 Task: Find connections with filter location L'Isle-sur-la-Sorgue with filter topic #workingathomewith filter profile language German with filter current company Ecom Express Limited with filter school Bhartiya Vidya Bhavan-Delhi Kendra with filter industry Household Services with filter service category Bartending with filter keywords title Client Service Specialist
Action: Mouse moved to (615, 104)
Screenshot: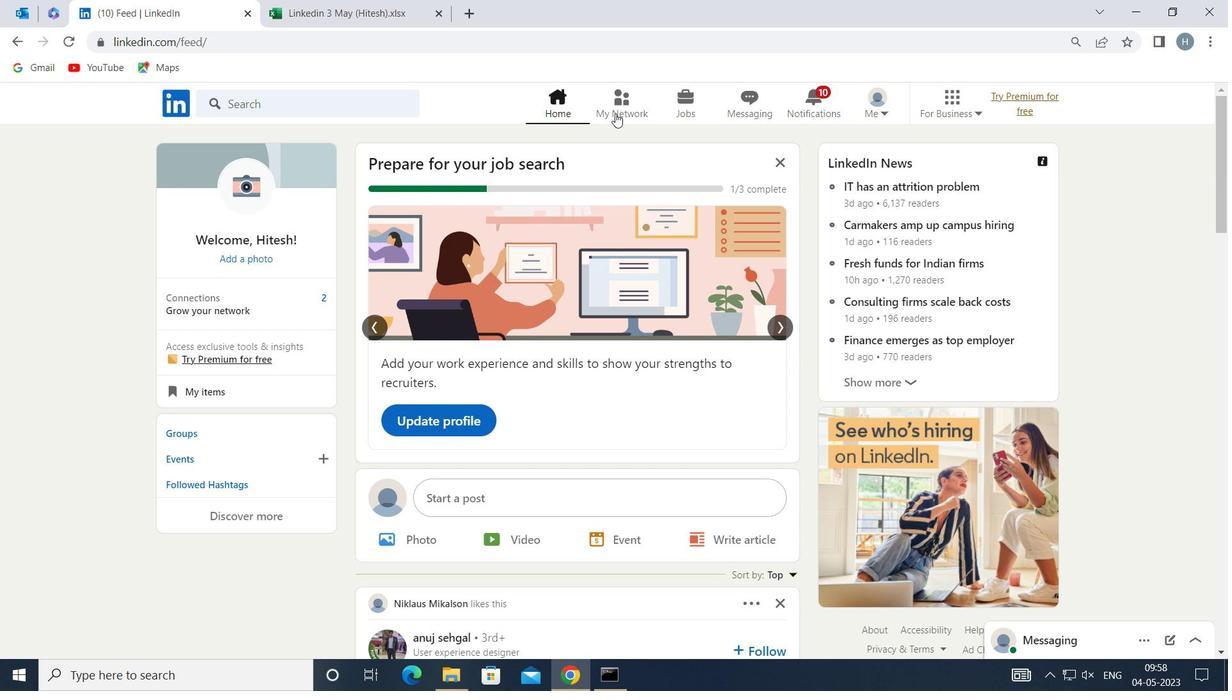 
Action: Mouse pressed left at (615, 104)
Screenshot: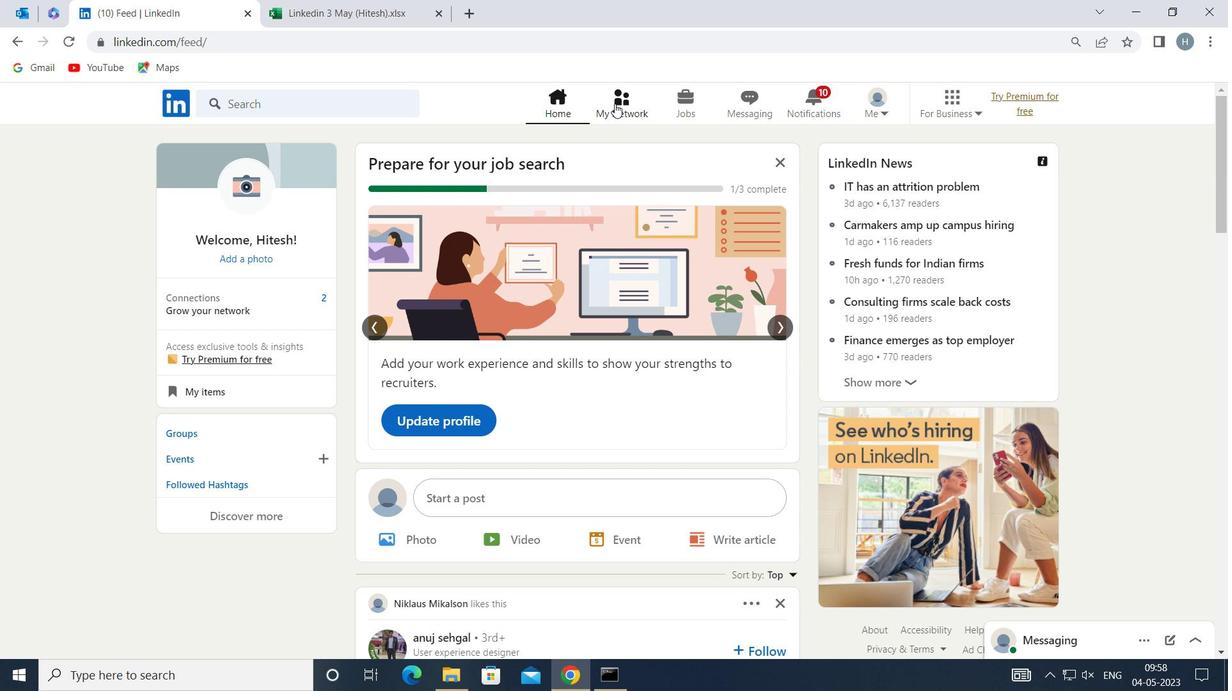 
Action: Mouse moved to (378, 196)
Screenshot: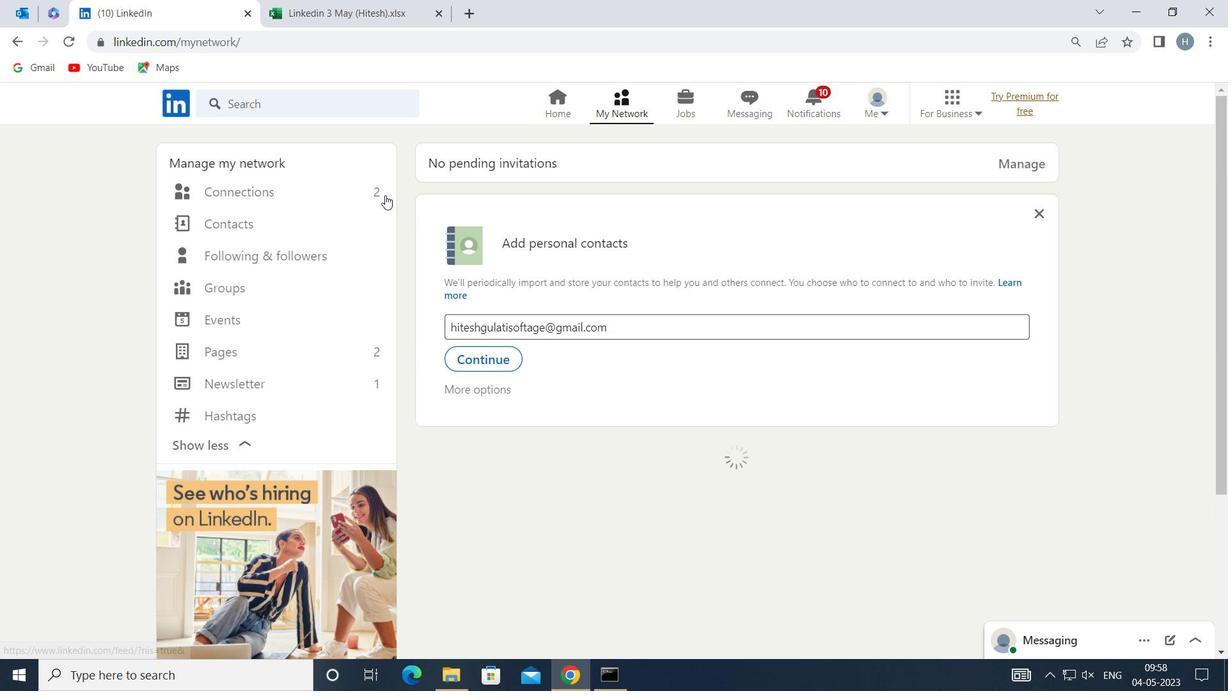 
Action: Mouse pressed left at (378, 196)
Screenshot: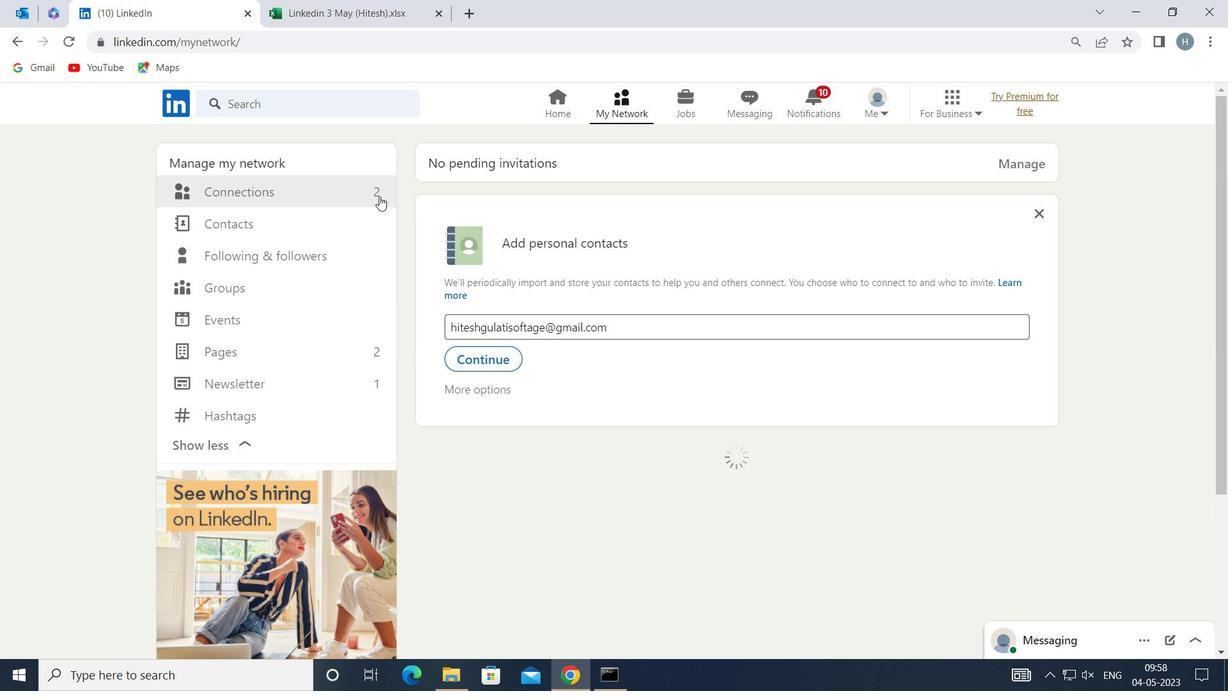 
Action: Mouse moved to (723, 192)
Screenshot: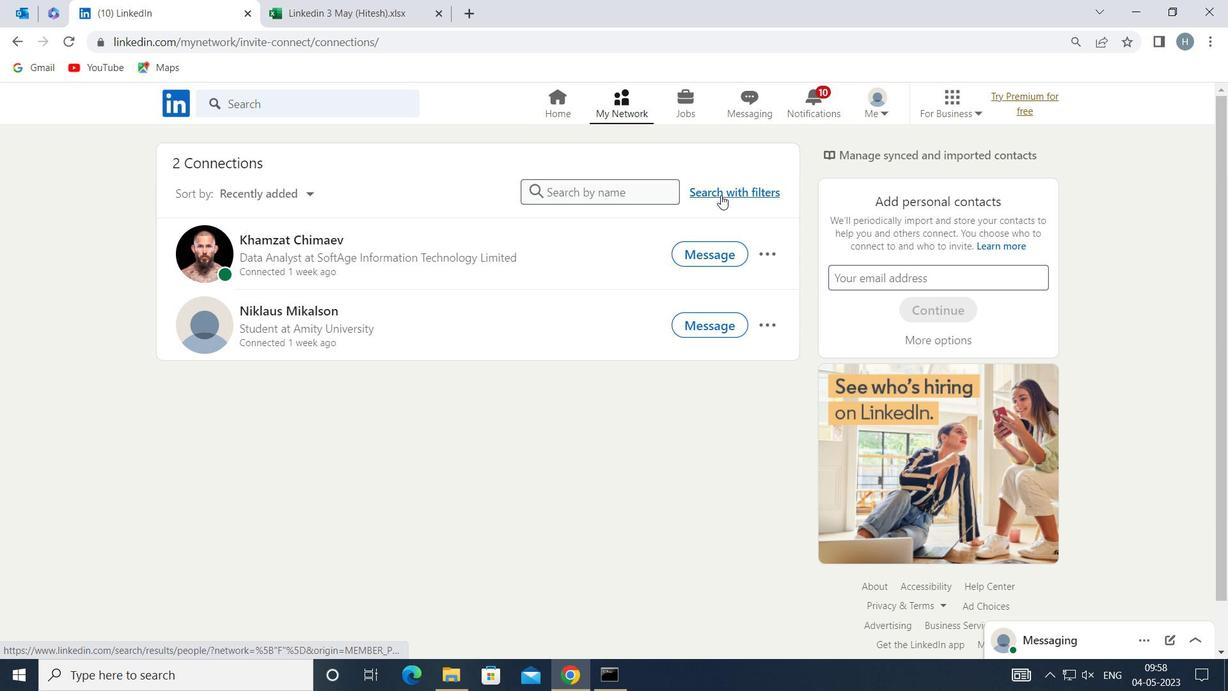 
Action: Mouse pressed left at (723, 192)
Screenshot: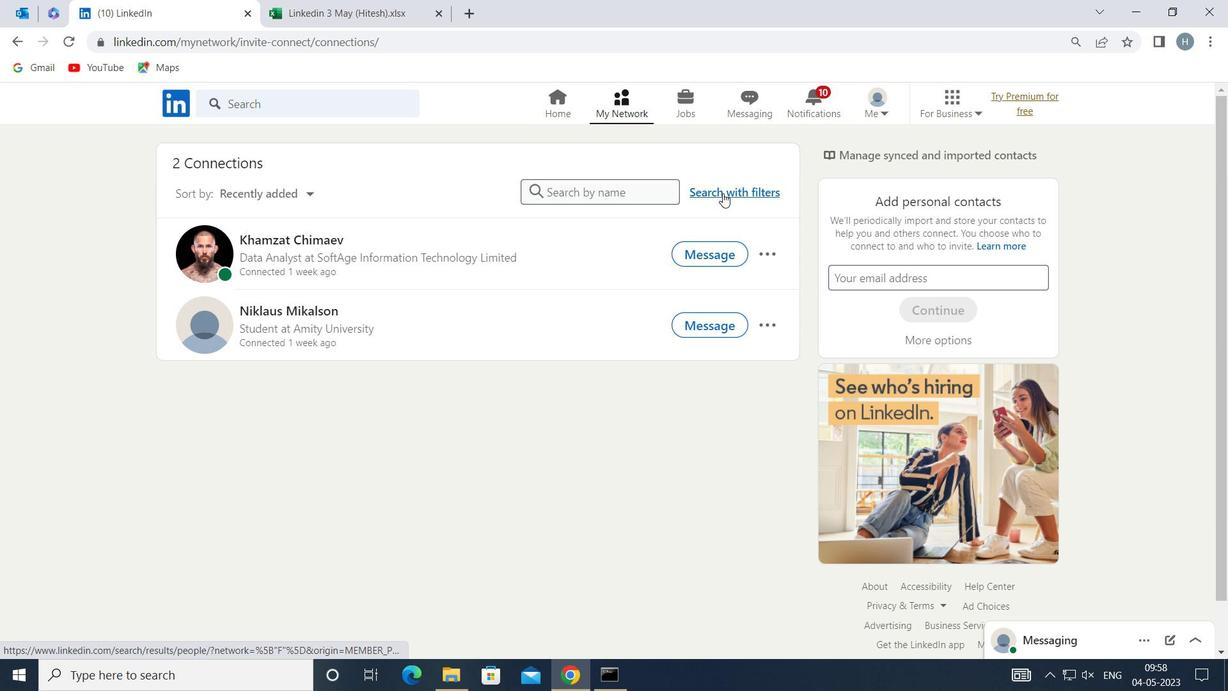 
Action: Mouse moved to (667, 152)
Screenshot: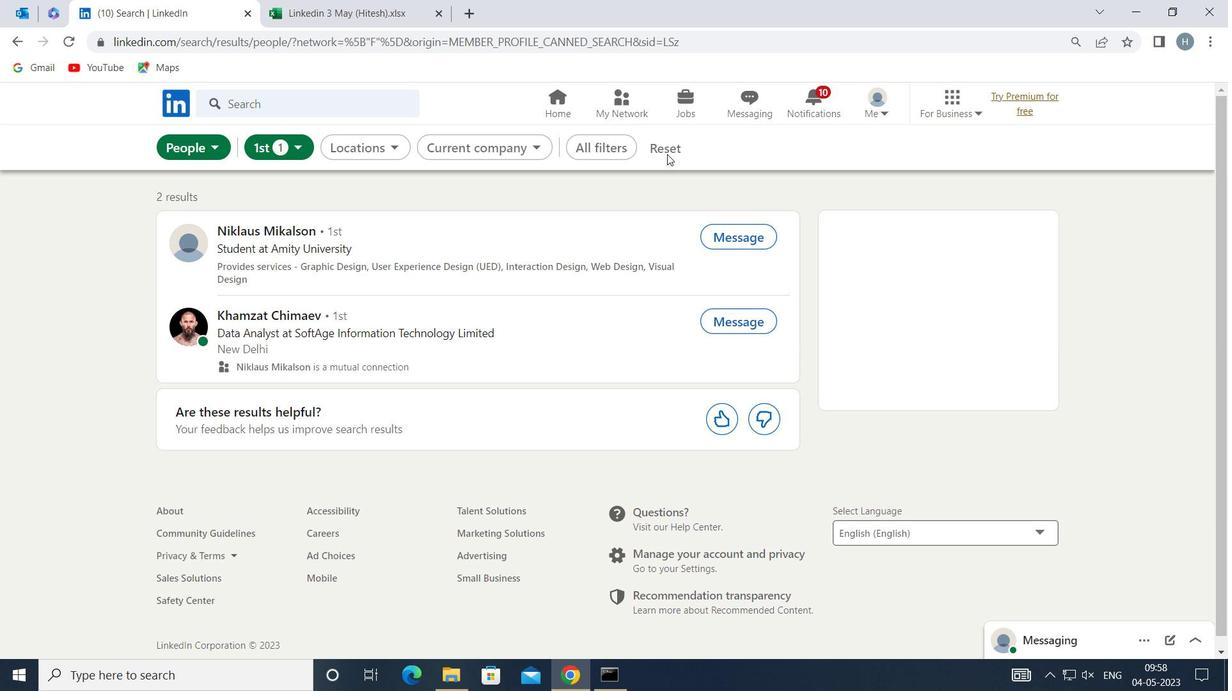 
Action: Mouse pressed left at (667, 152)
Screenshot: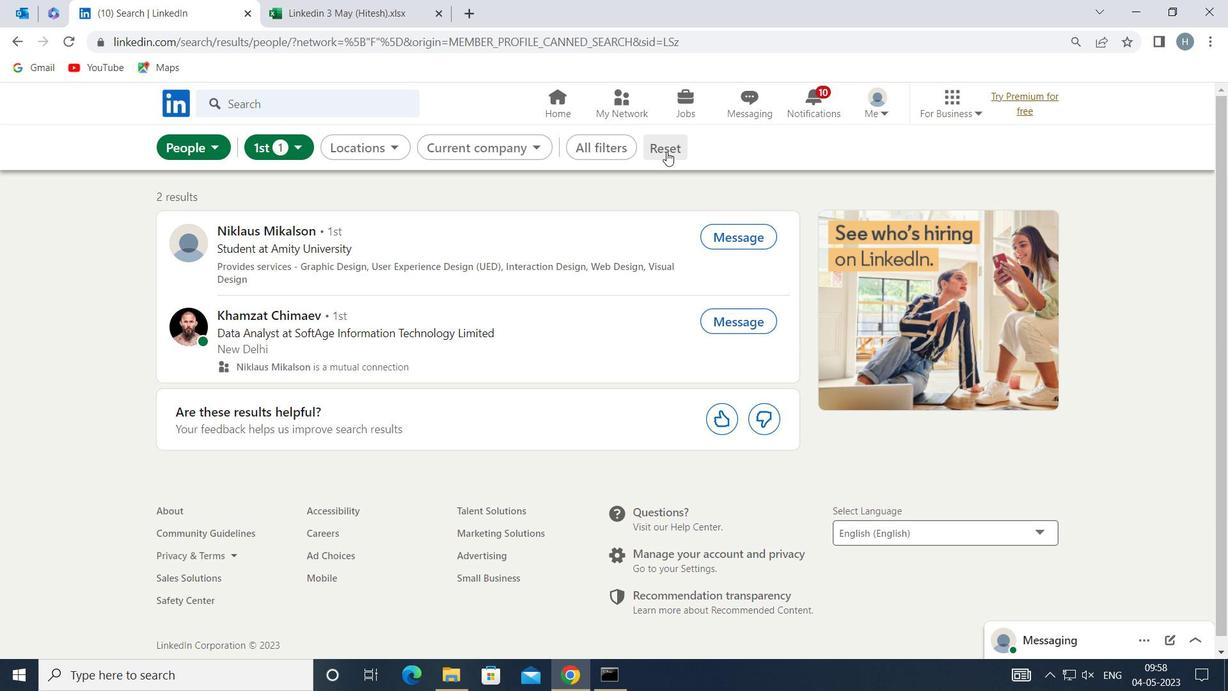 
Action: Mouse moved to (658, 152)
Screenshot: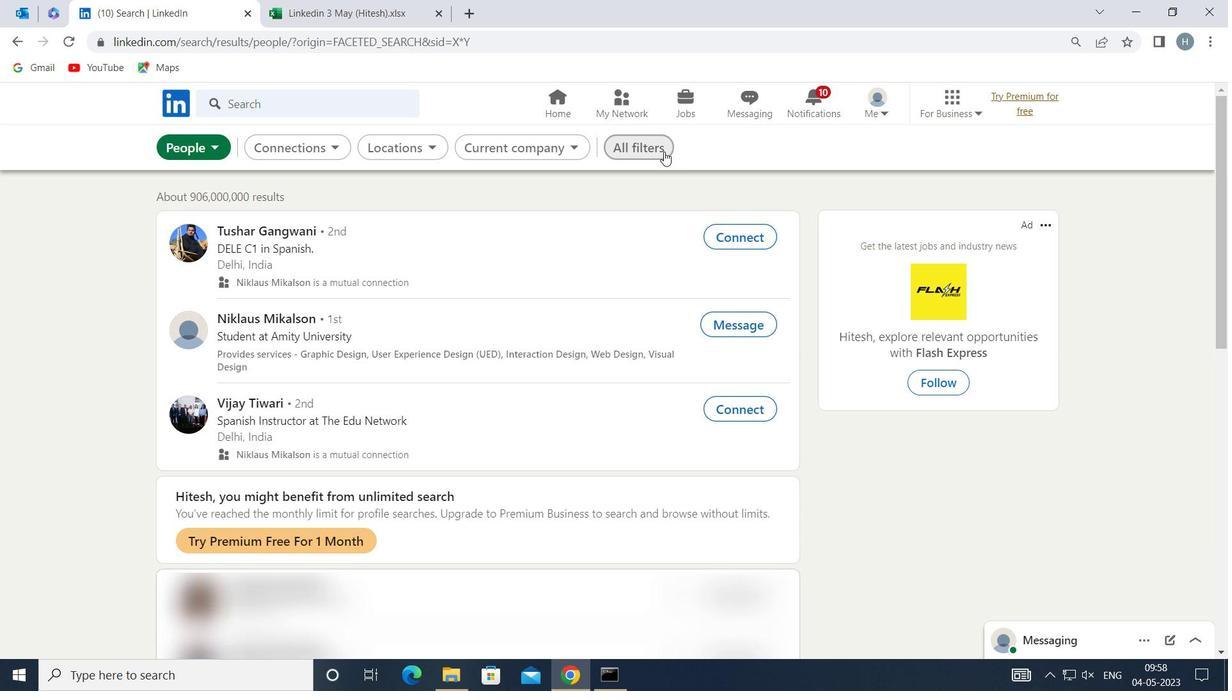 
Action: Mouse pressed left at (658, 152)
Screenshot: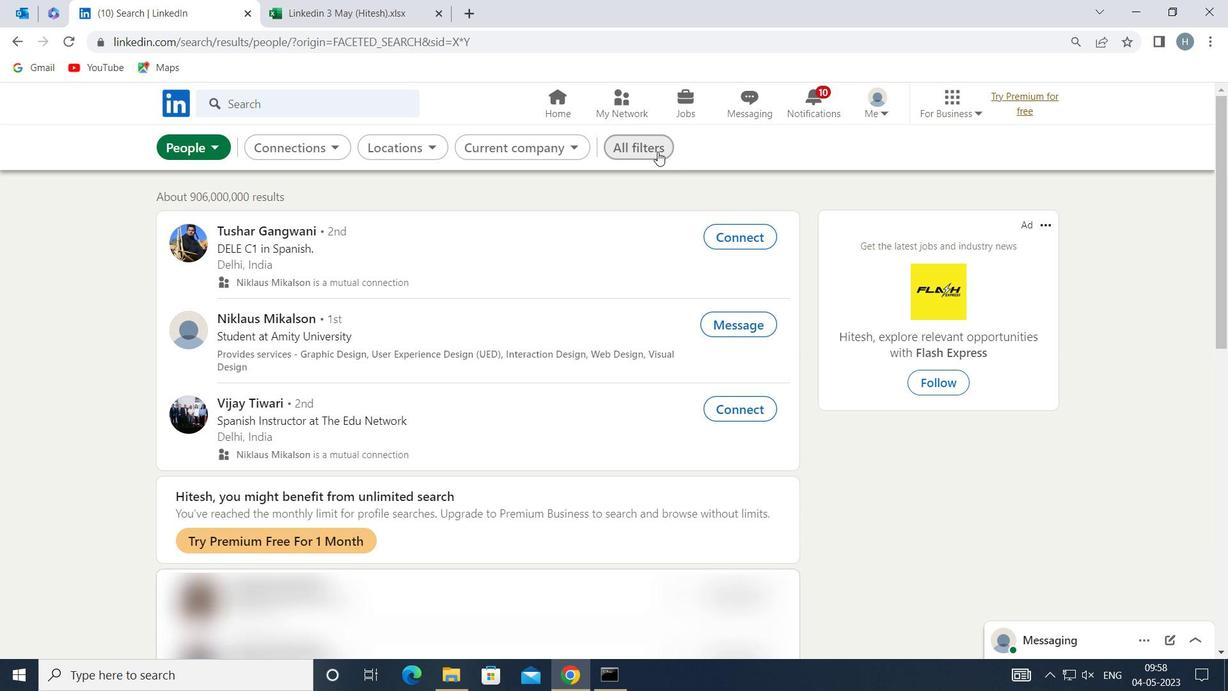 
Action: Mouse moved to (896, 322)
Screenshot: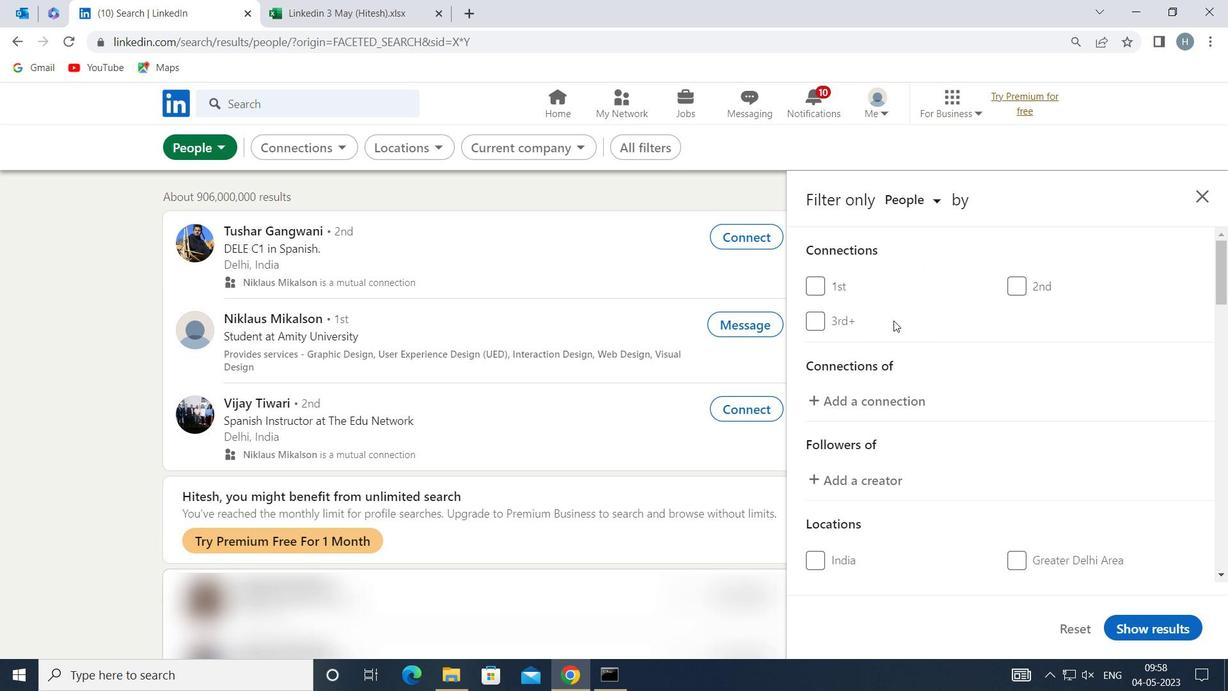 
Action: Mouse scrolled (896, 321) with delta (0, 0)
Screenshot: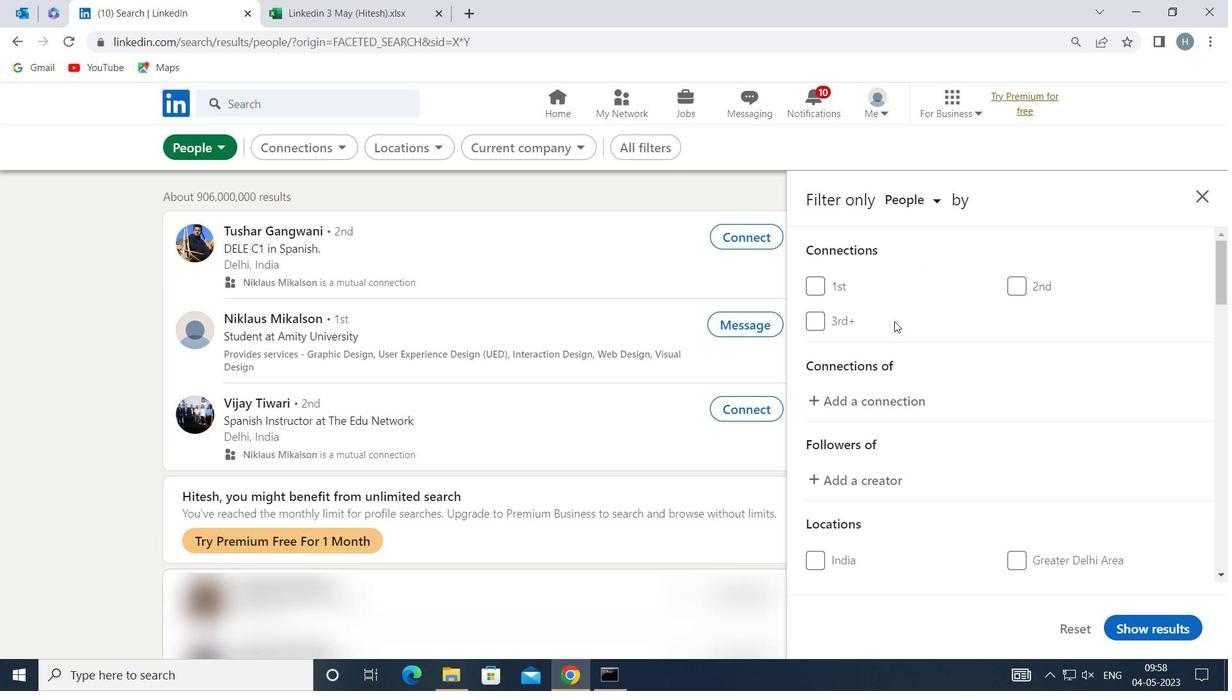 
Action: Mouse scrolled (896, 321) with delta (0, 0)
Screenshot: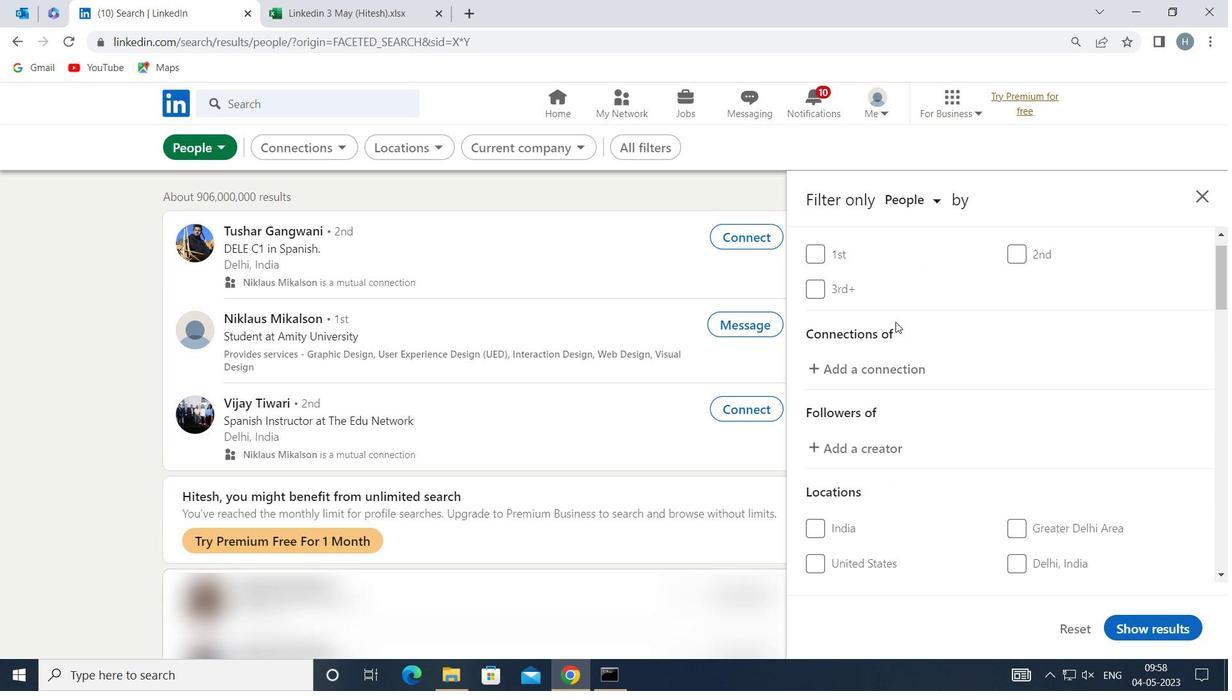 
Action: Mouse scrolled (896, 321) with delta (0, 0)
Screenshot: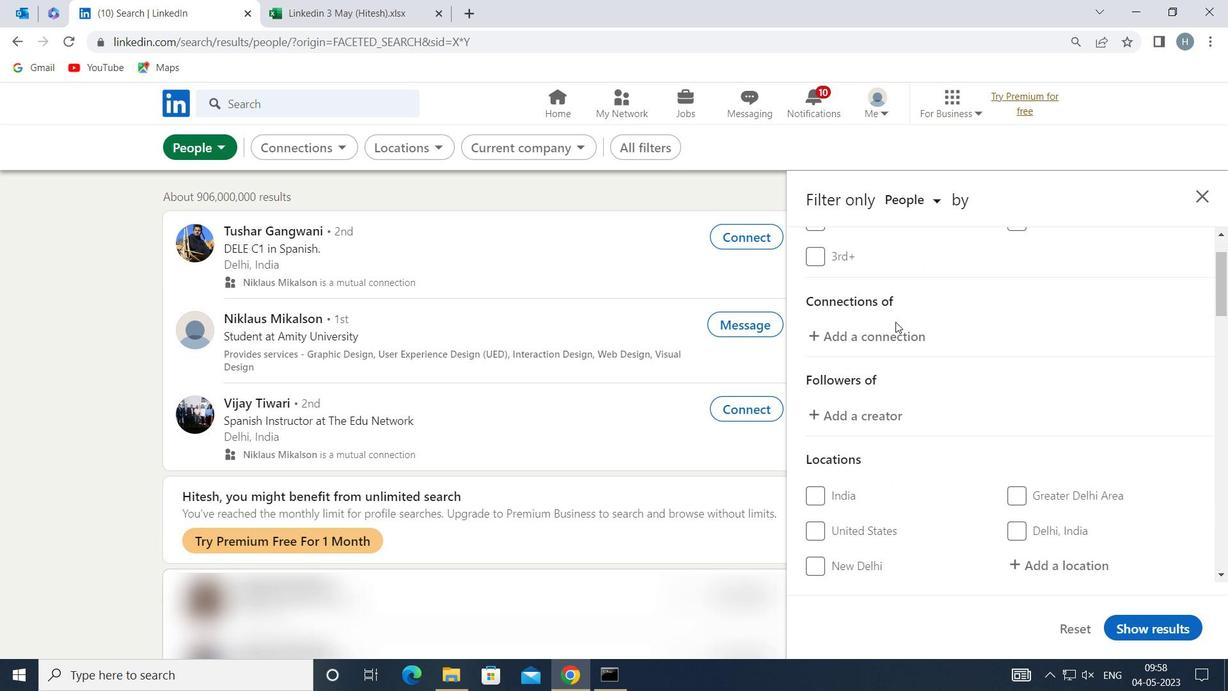 
Action: Mouse moved to (1025, 392)
Screenshot: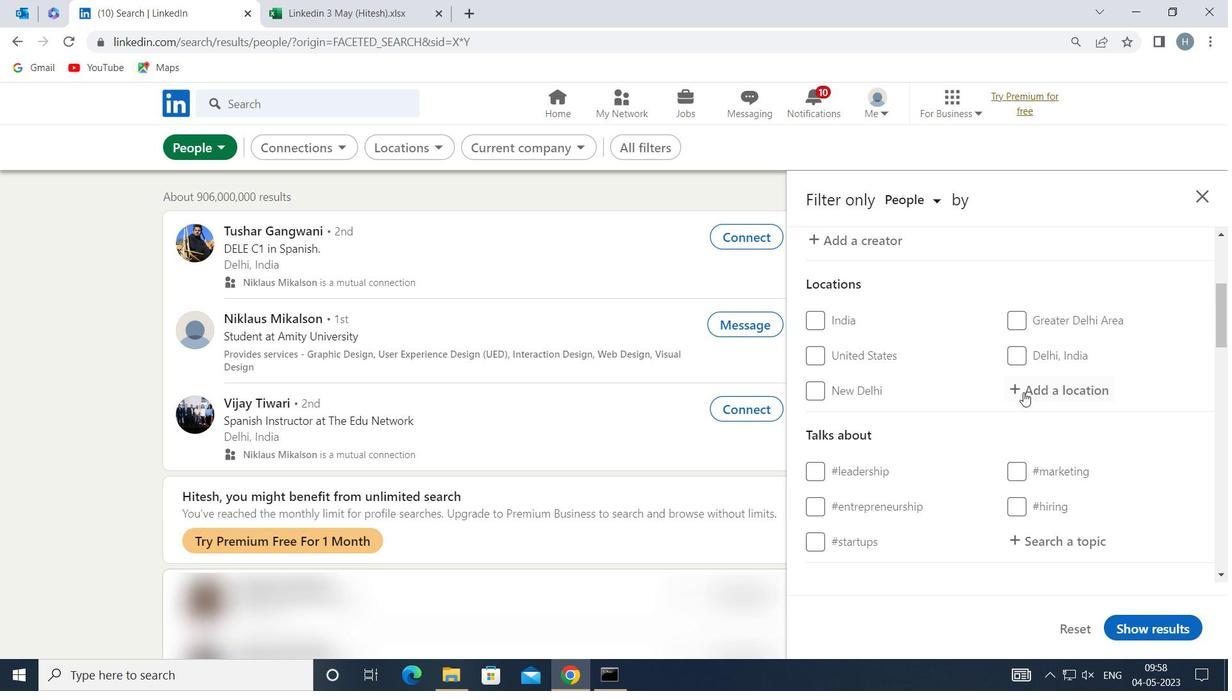 
Action: Mouse pressed left at (1025, 392)
Screenshot: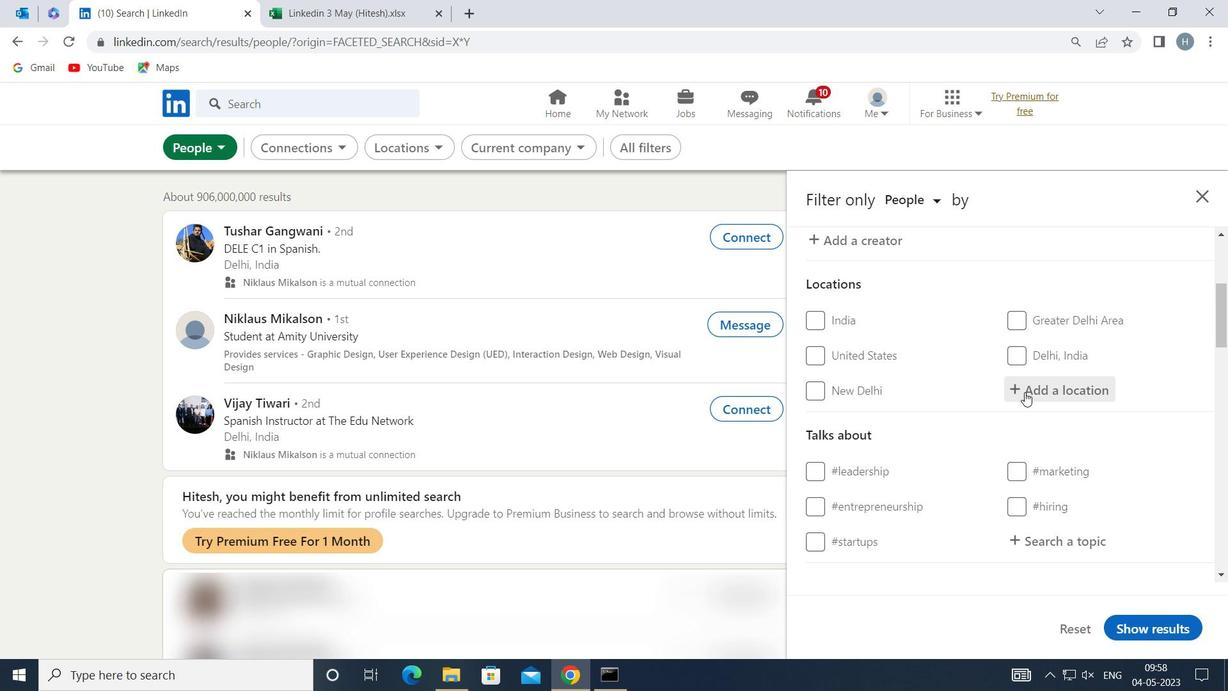 
Action: Mouse moved to (1025, 392)
Screenshot: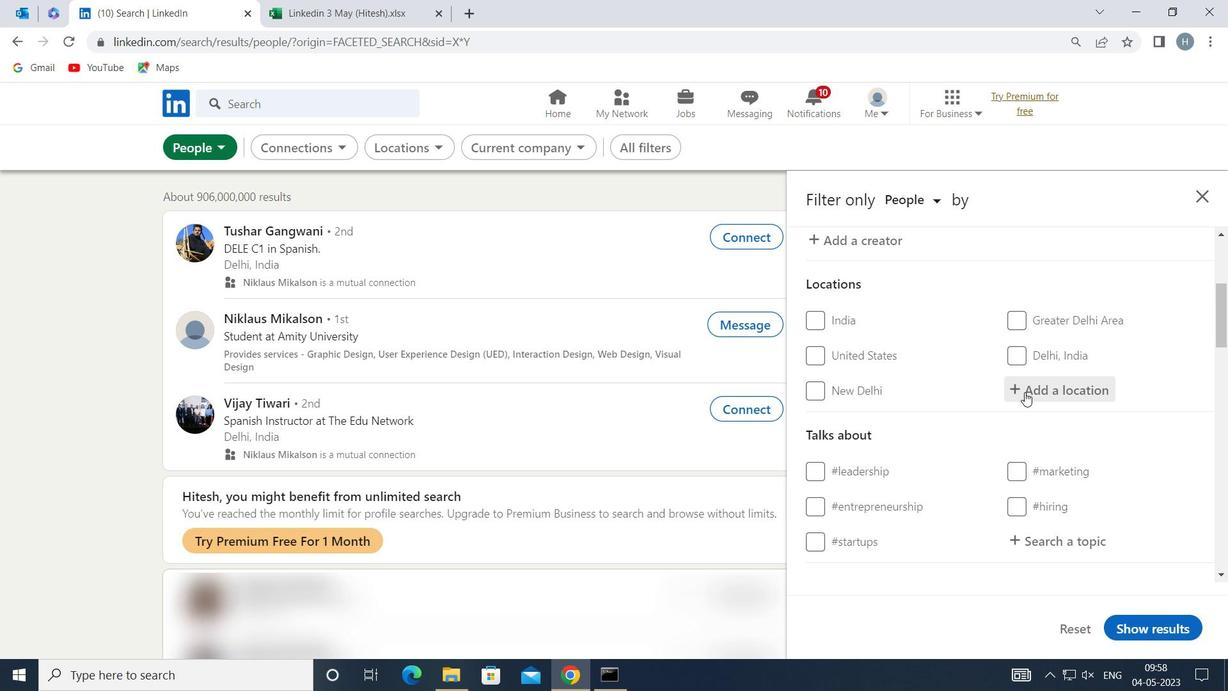 
Action: Key pressed <Key.shift>L<Key.space><Key.shift>ISLE
Screenshot: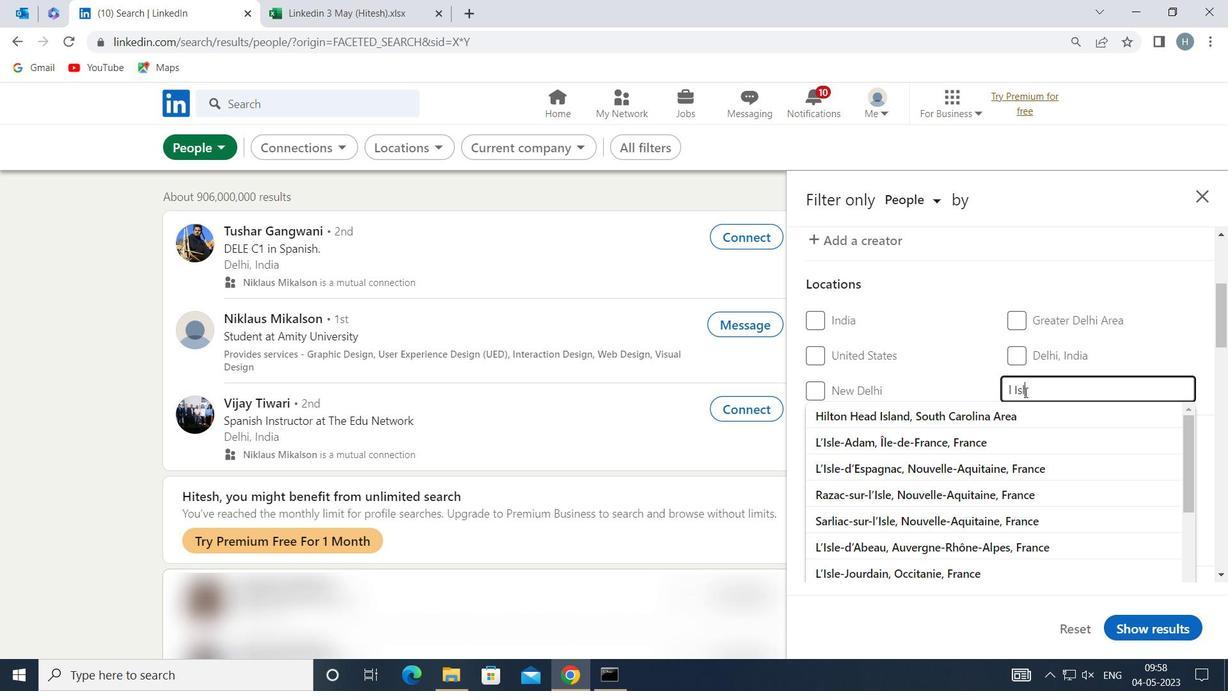 
Action: Mouse moved to (937, 484)
Screenshot: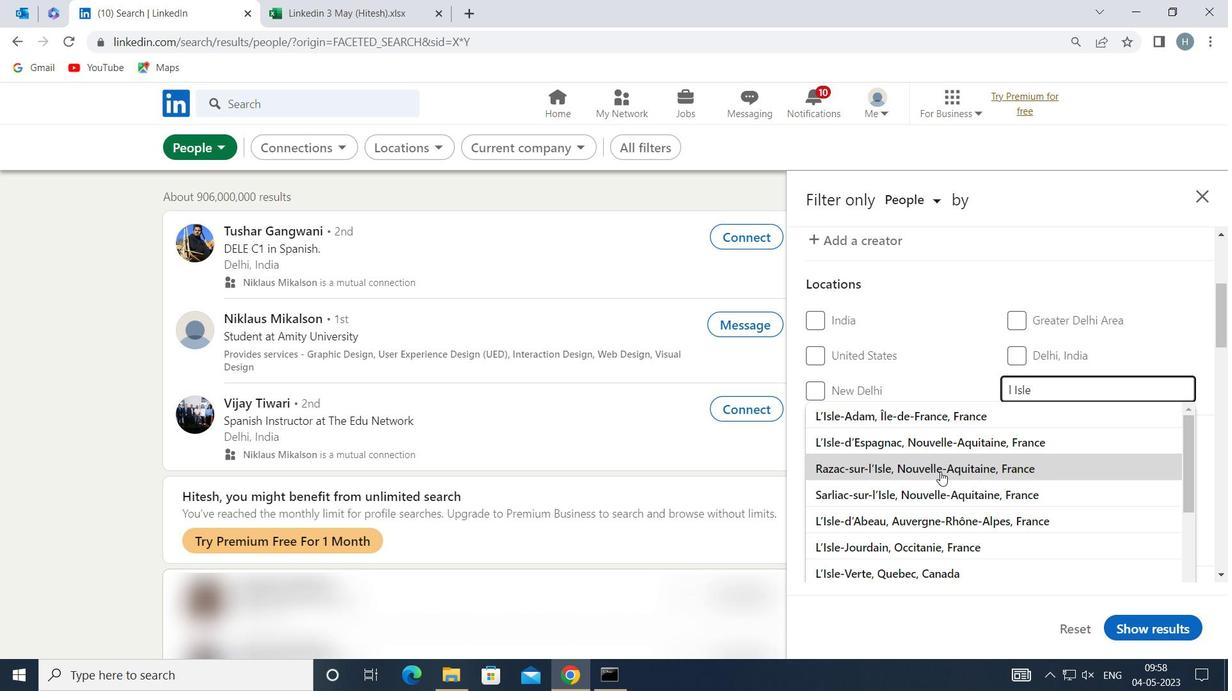 
Action: Key pressed <Key.space>SUR
Screenshot: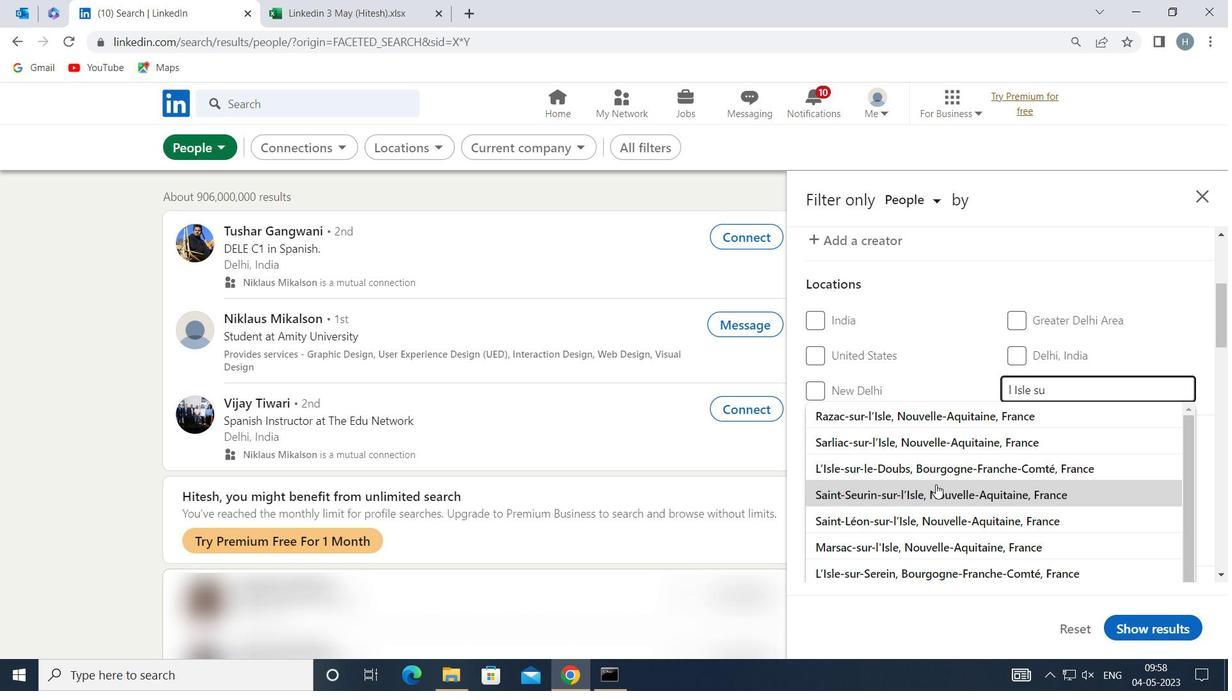 
Action: Mouse moved to (933, 458)
Screenshot: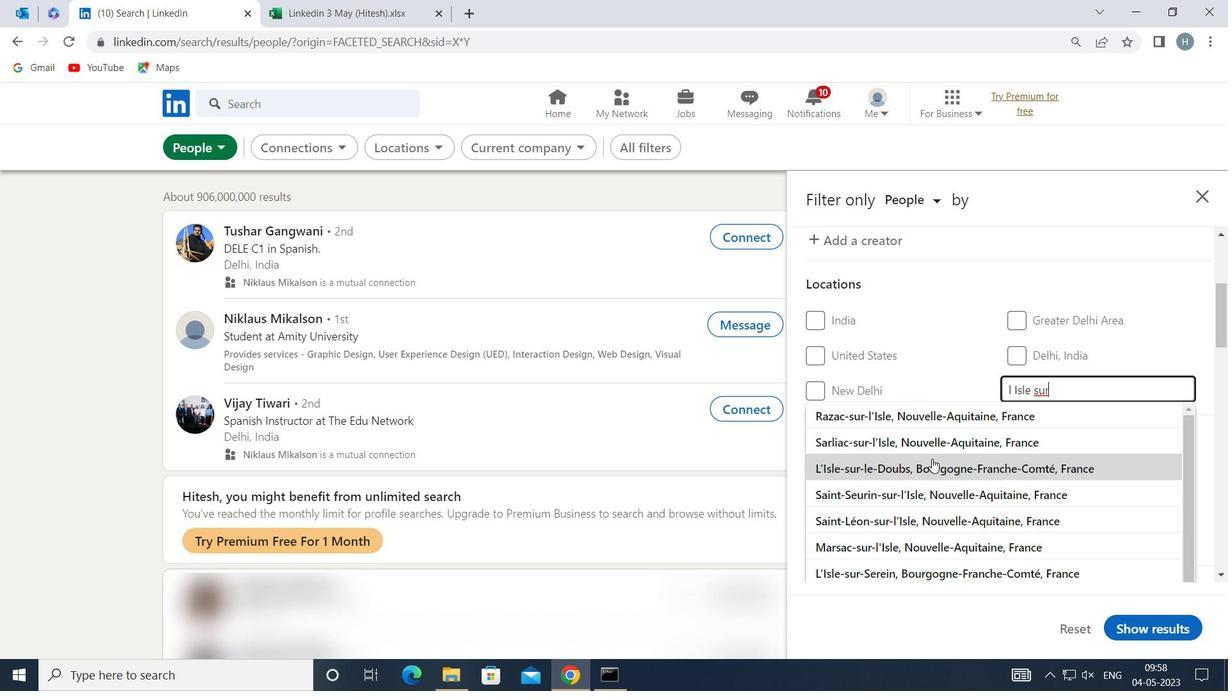 
Action: Key pressed <Key.space>
Screenshot: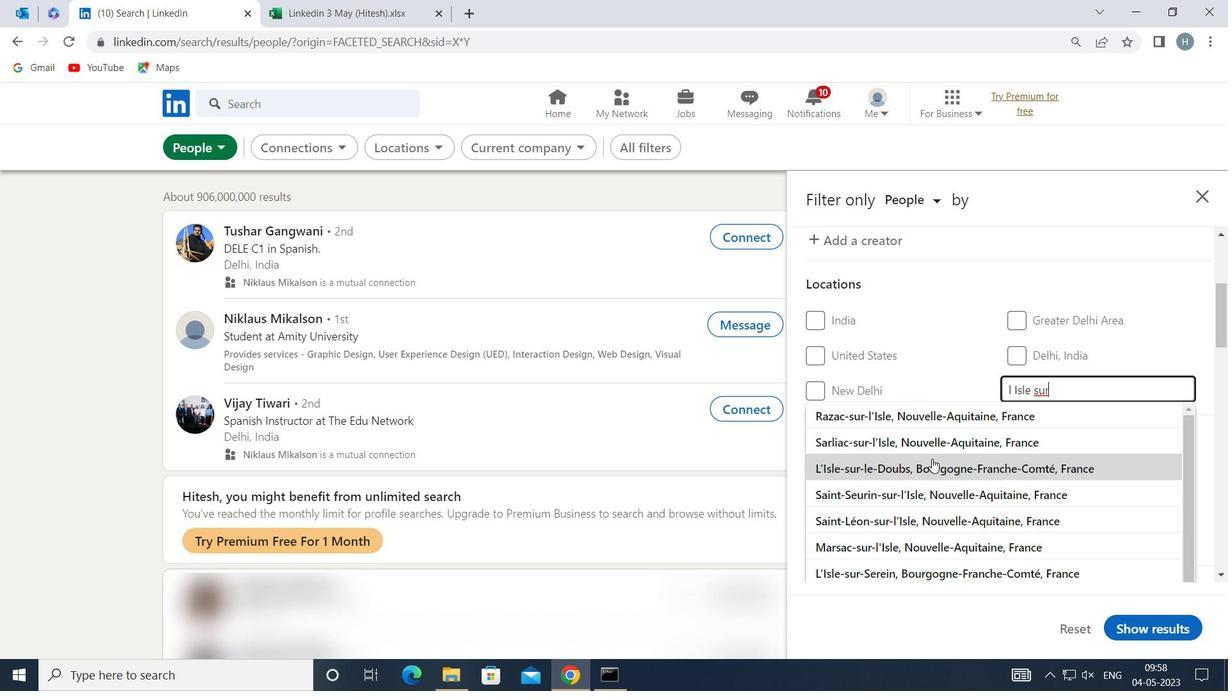 
Action: Mouse moved to (933, 458)
Screenshot: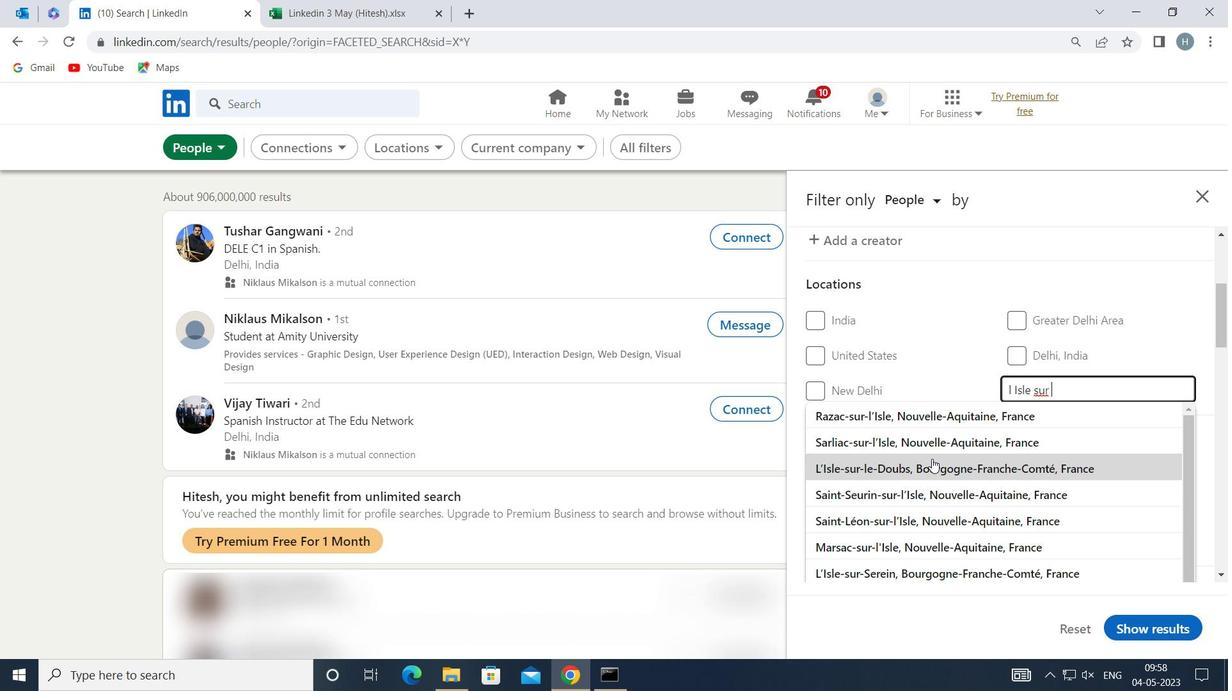
Action: Key pressed L
Screenshot: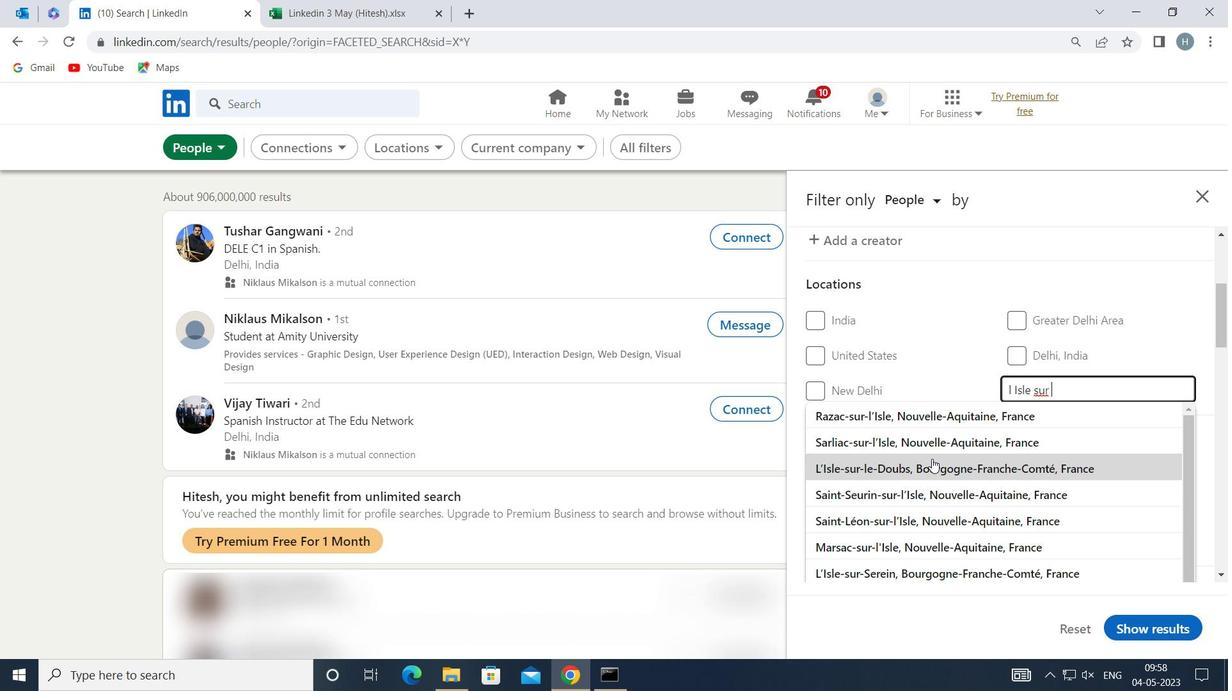 
Action: Mouse moved to (933, 457)
Screenshot: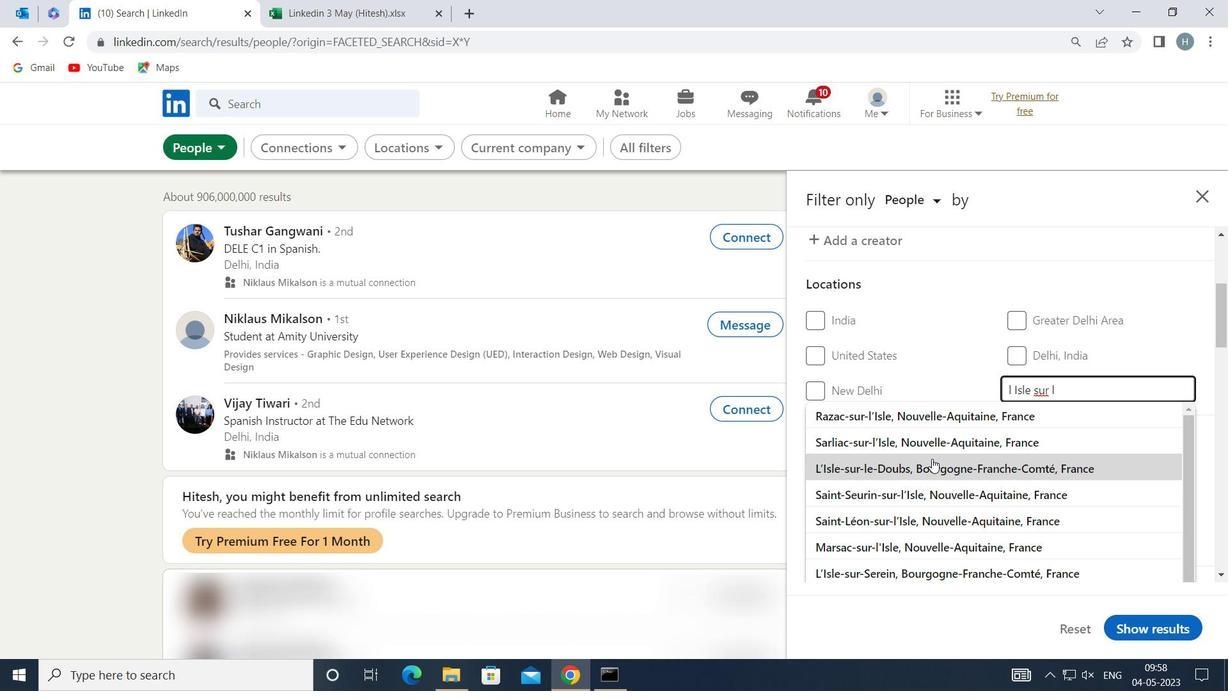 
Action: Key pressed A
Screenshot: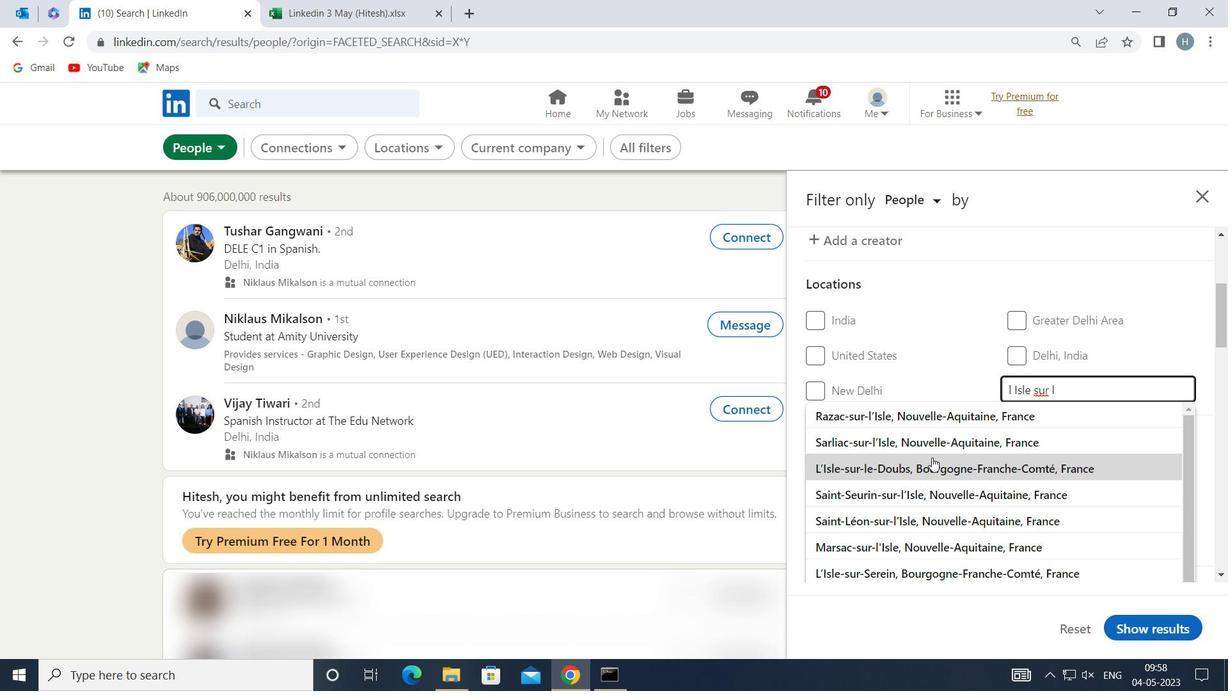 
Action: Mouse moved to (937, 444)
Screenshot: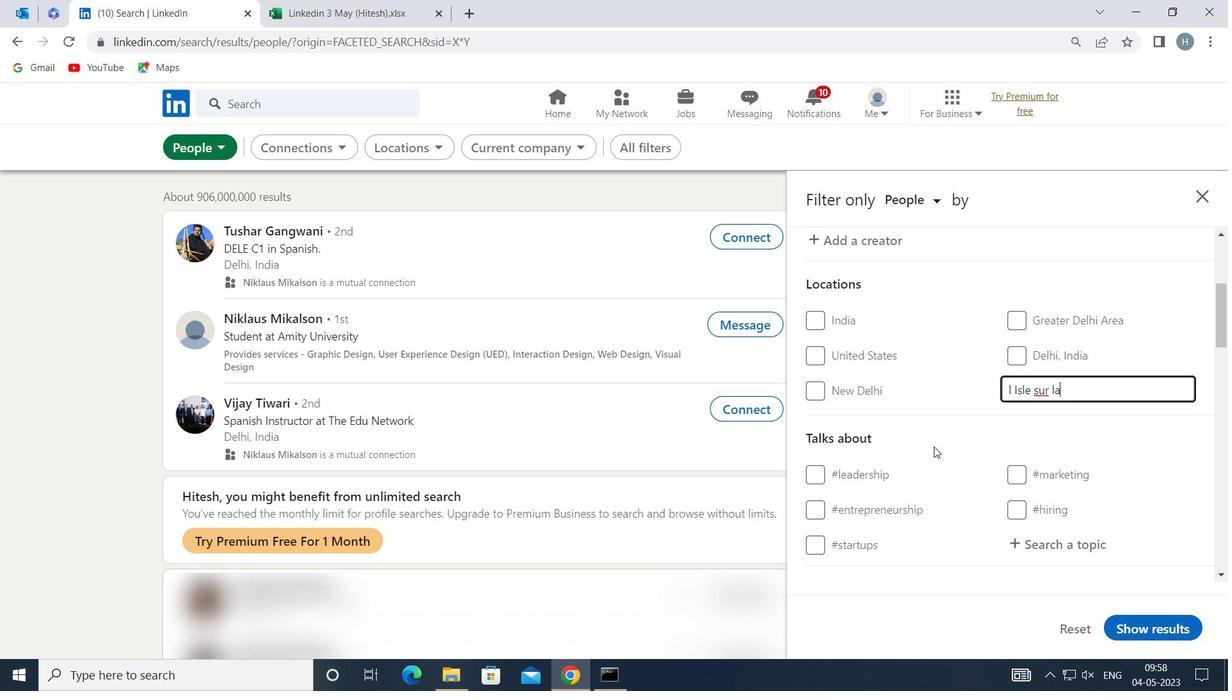 
Action: Key pressed <Key.backspace><Key.backspace>
Screenshot: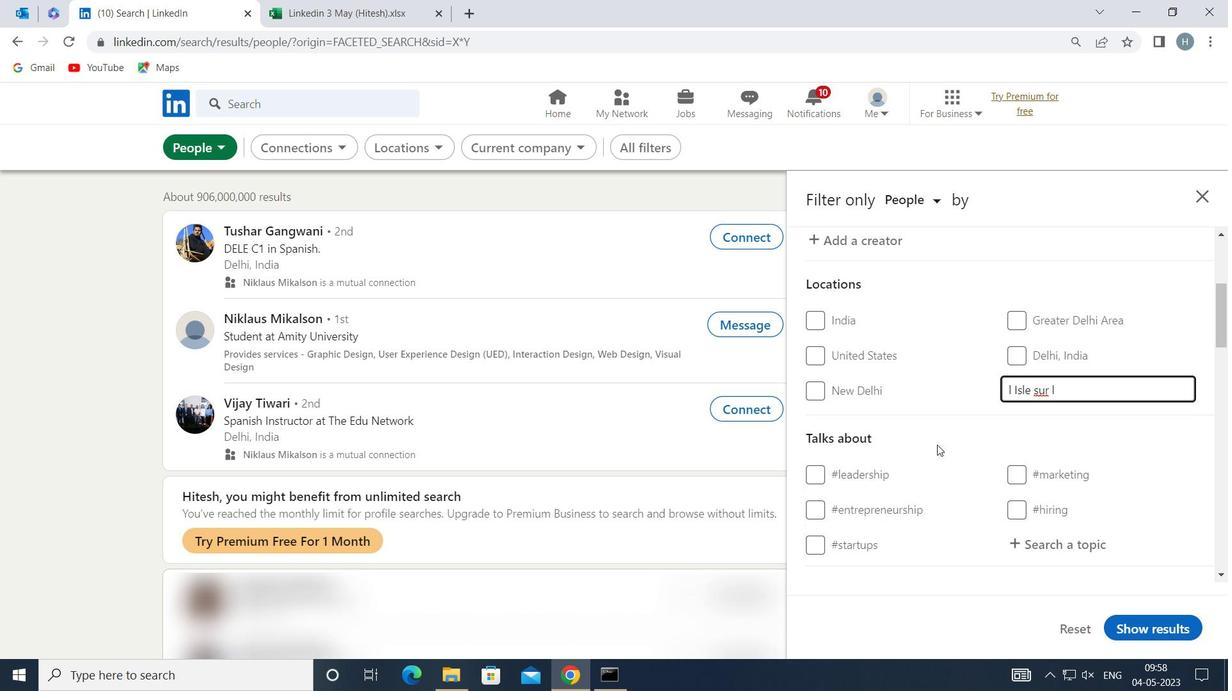 
Action: Mouse moved to (945, 444)
Screenshot: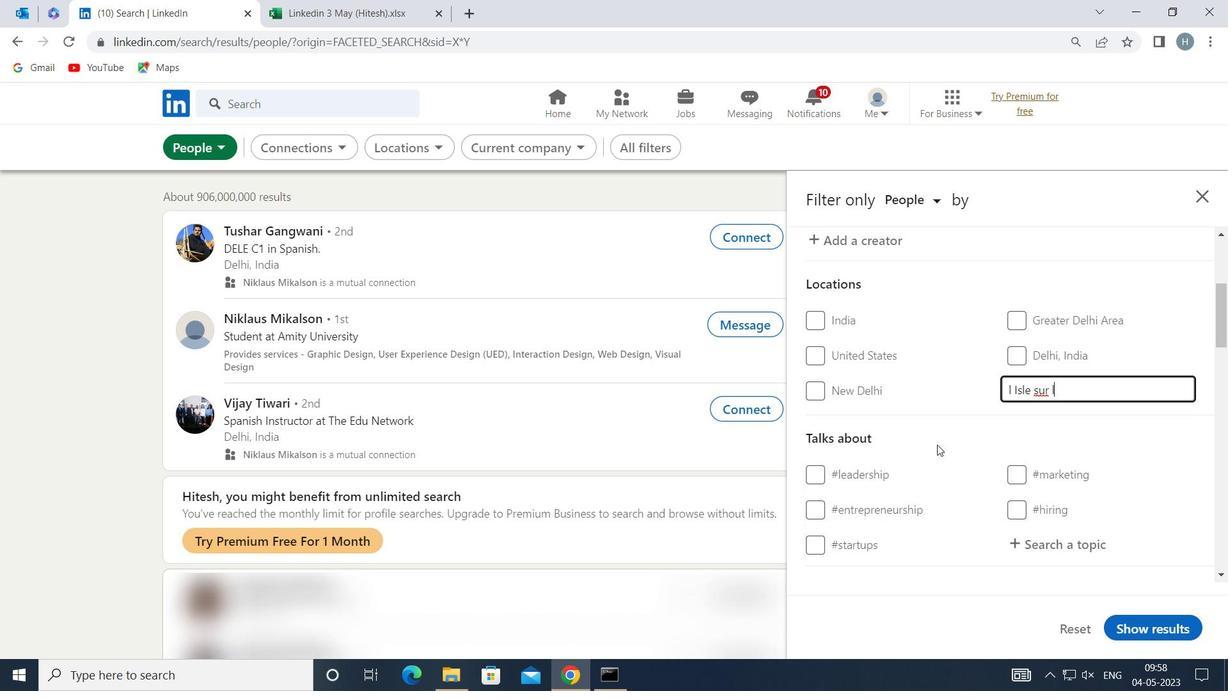 
Action: Key pressed <Key.backspace>
Screenshot: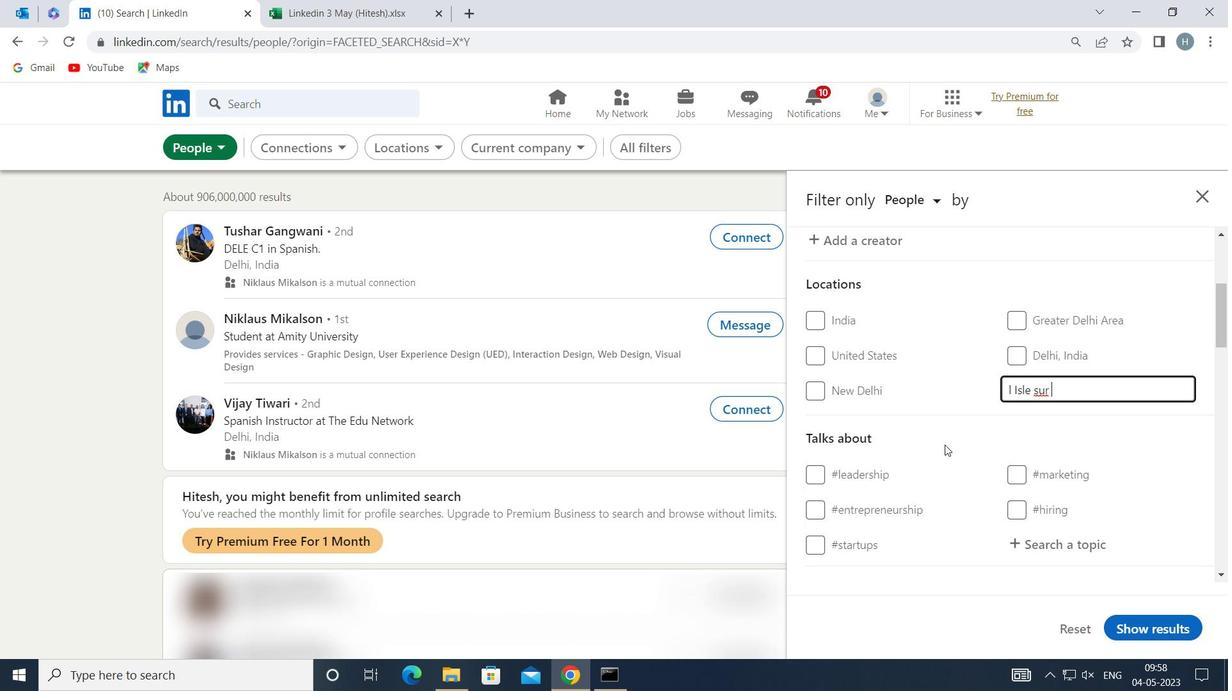 
Action: Mouse moved to (942, 468)
Screenshot: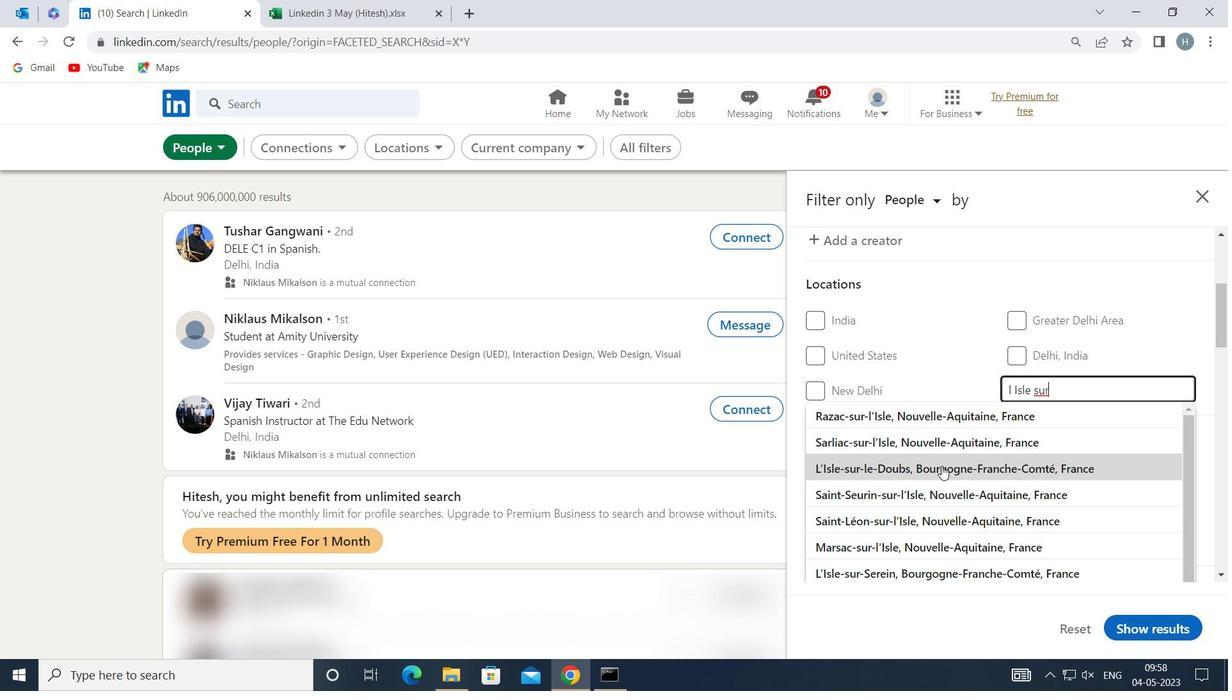 
Action: Mouse pressed left at (942, 468)
Screenshot: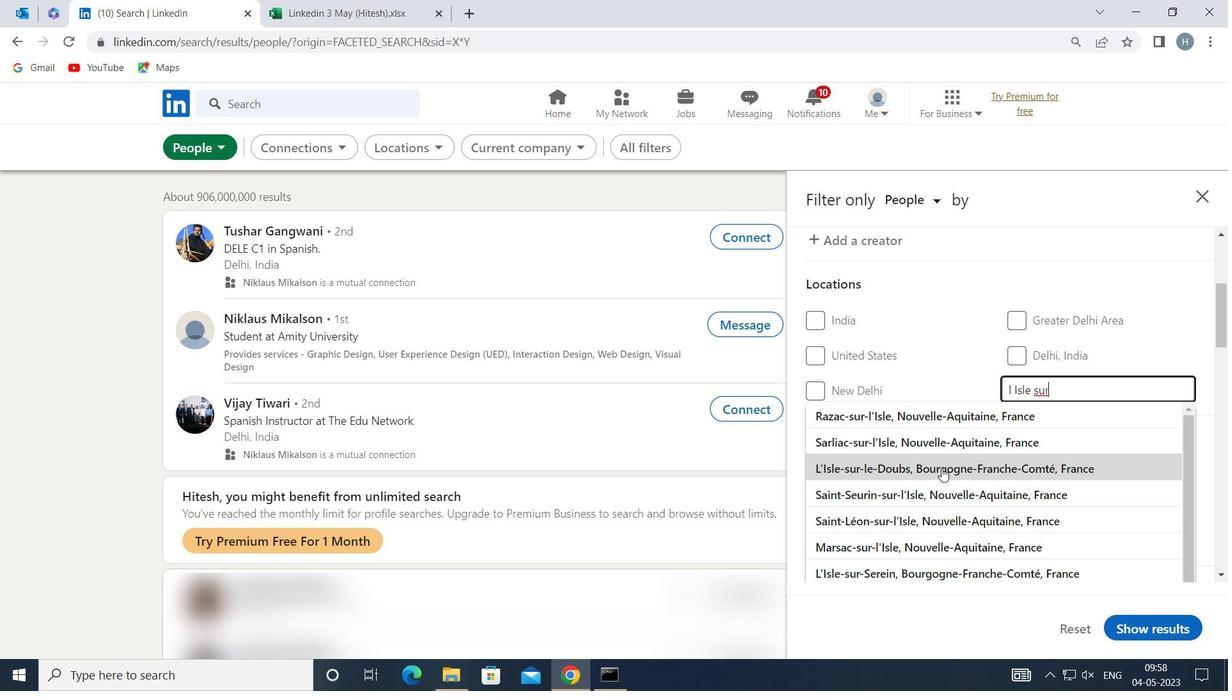 
Action: Mouse moved to (960, 442)
Screenshot: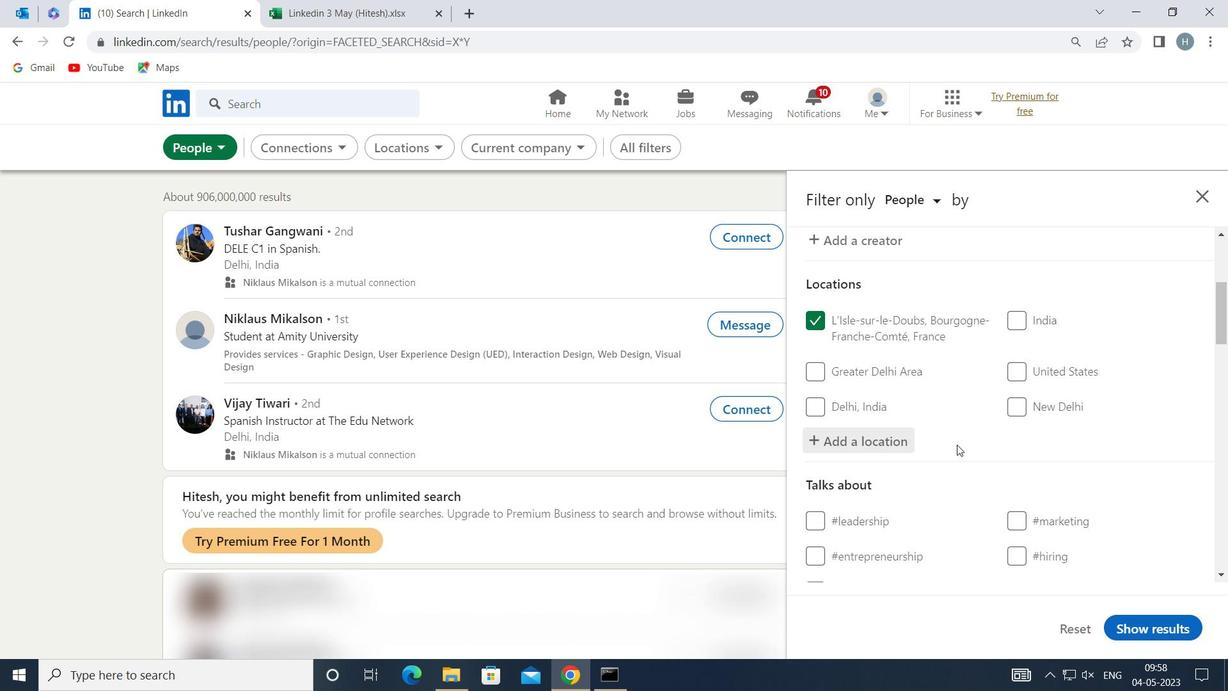 
Action: Mouse scrolled (960, 442) with delta (0, 0)
Screenshot: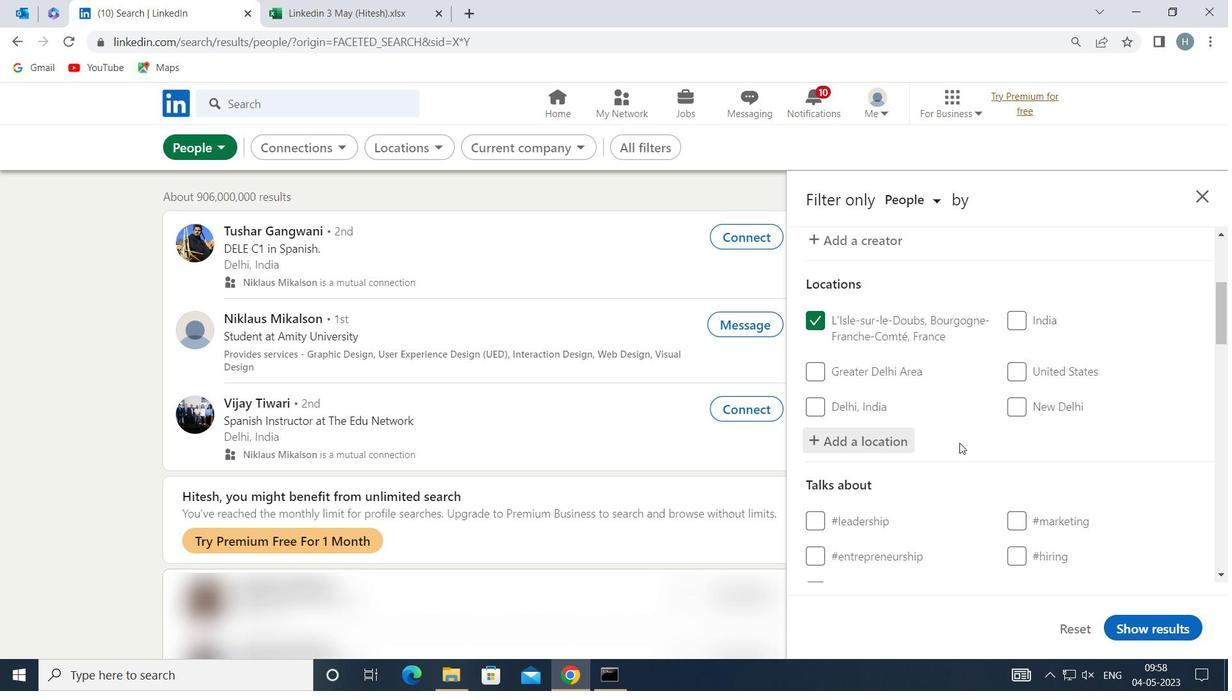 
Action: Mouse scrolled (960, 442) with delta (0, 0)
Screenshot: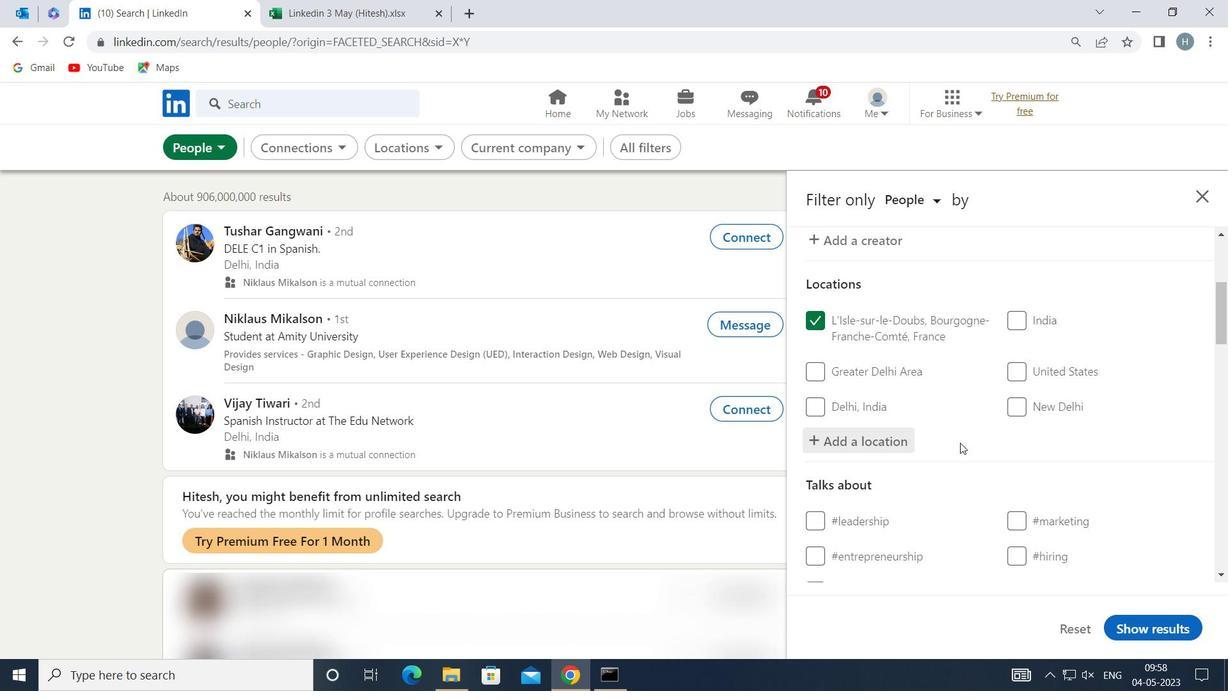 
Action: Mouse scrolled (960, 442) with delta (0, 0)
Screenshot: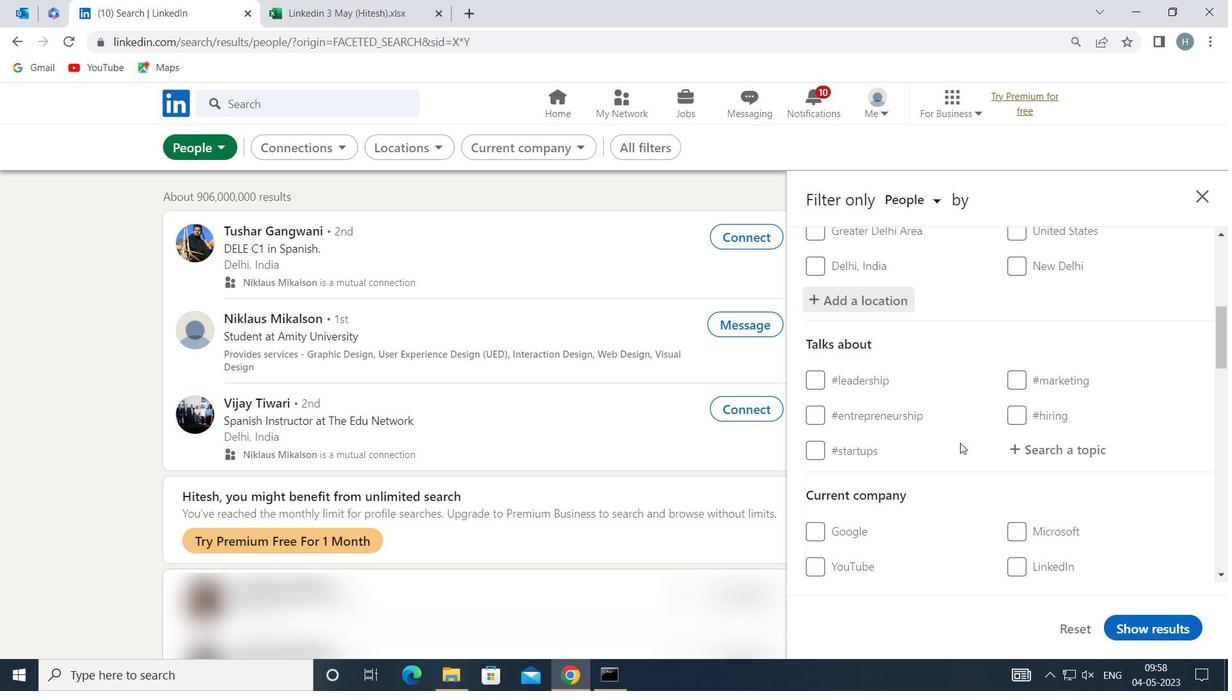 
Action: Mouse moved to (1054, 350)
Screenshot: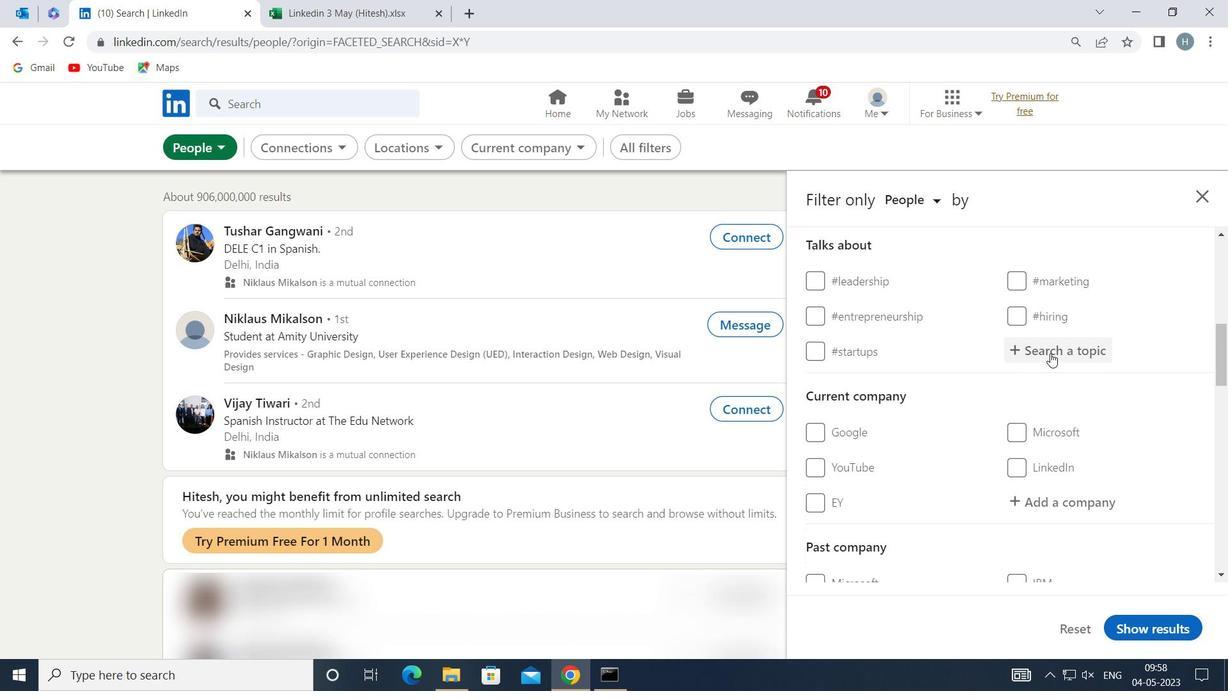 
Action: Mouse pressed left at (1054, 350)
Screenshot: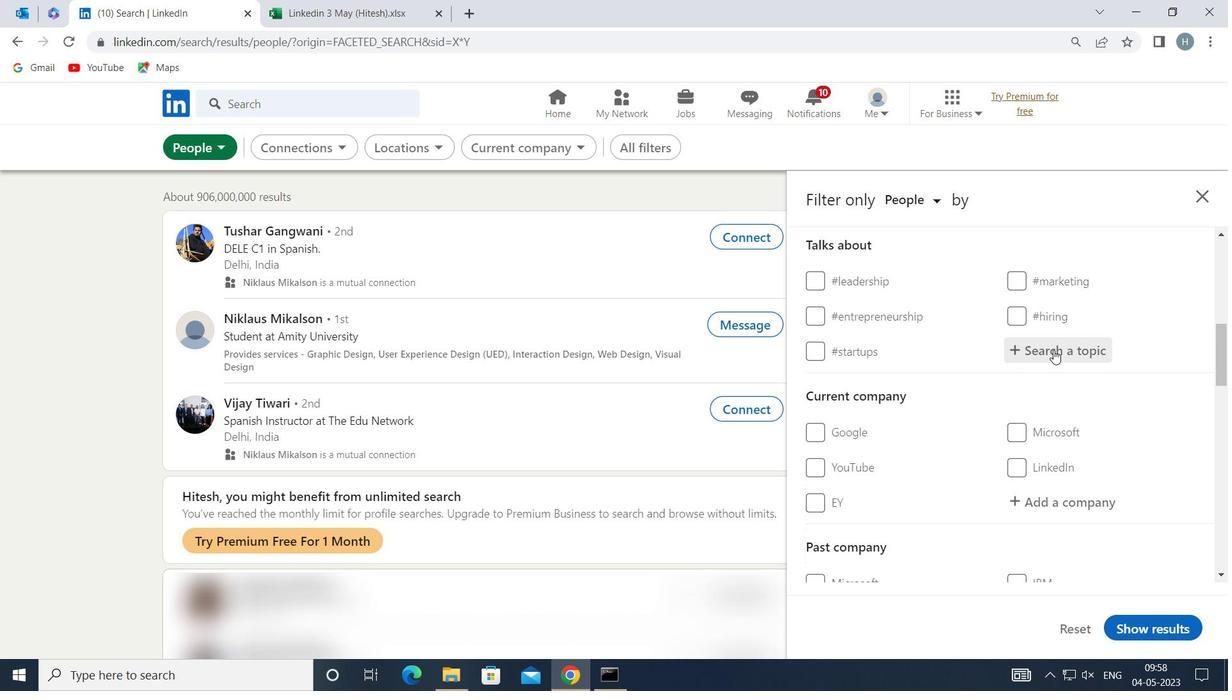 
Action: Key pressed WORKINGATH
Screenshot: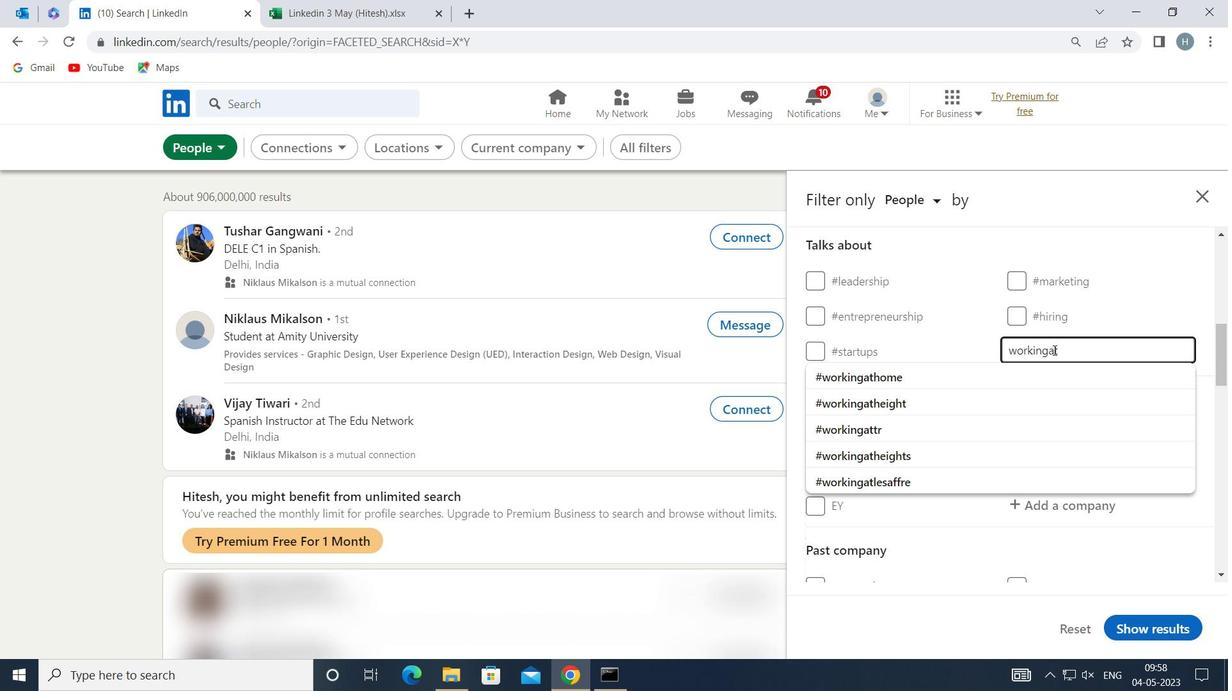 
Action: Mouse moved to (965, 382)
Screenshot: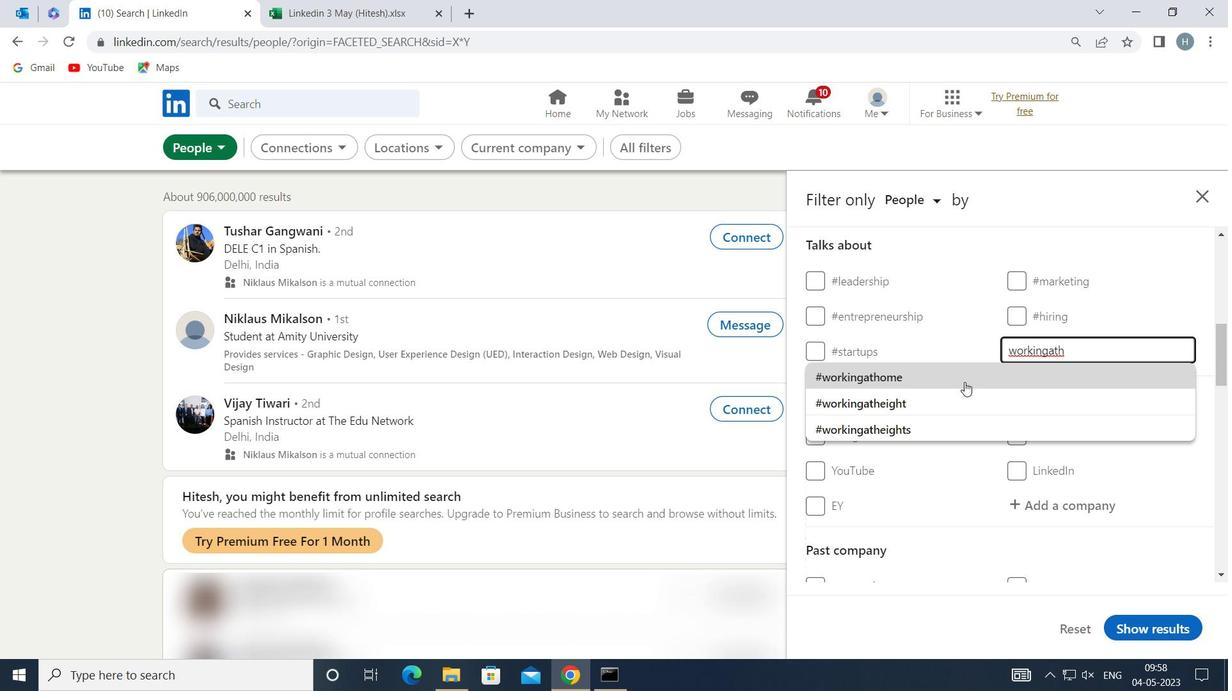 
Action: Mouse pressed left at (965, 382)
Screenshot: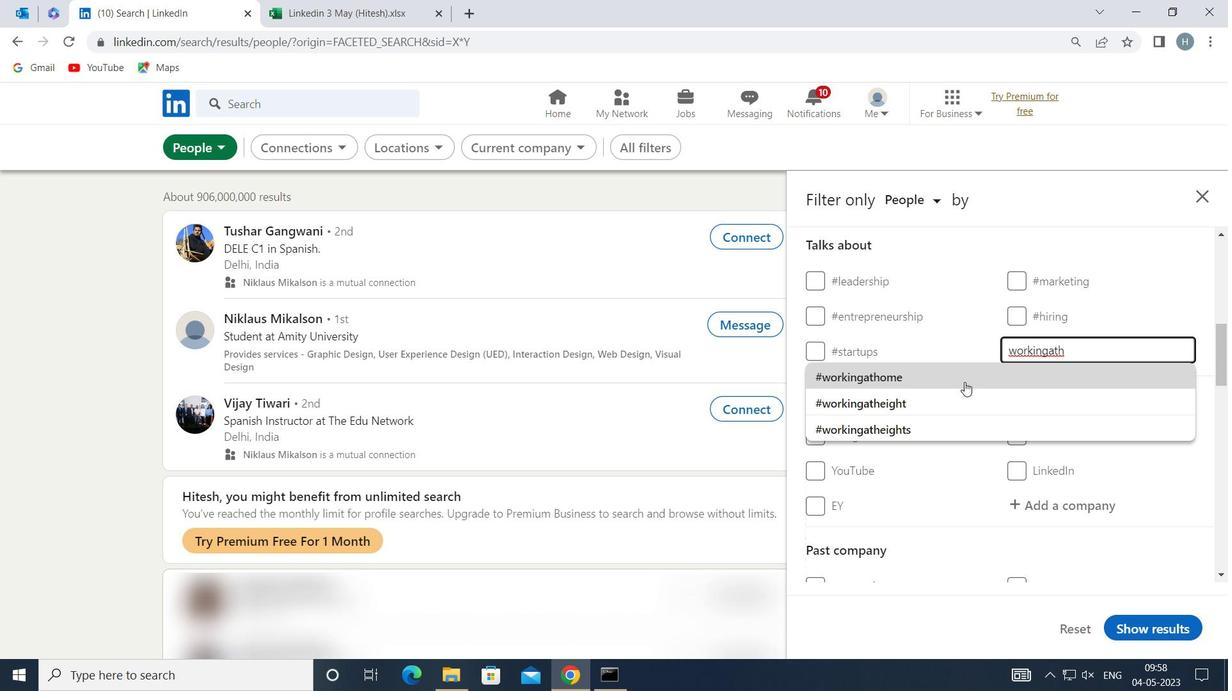 
Action: Mouse moved to (956, 381)
Screenshot: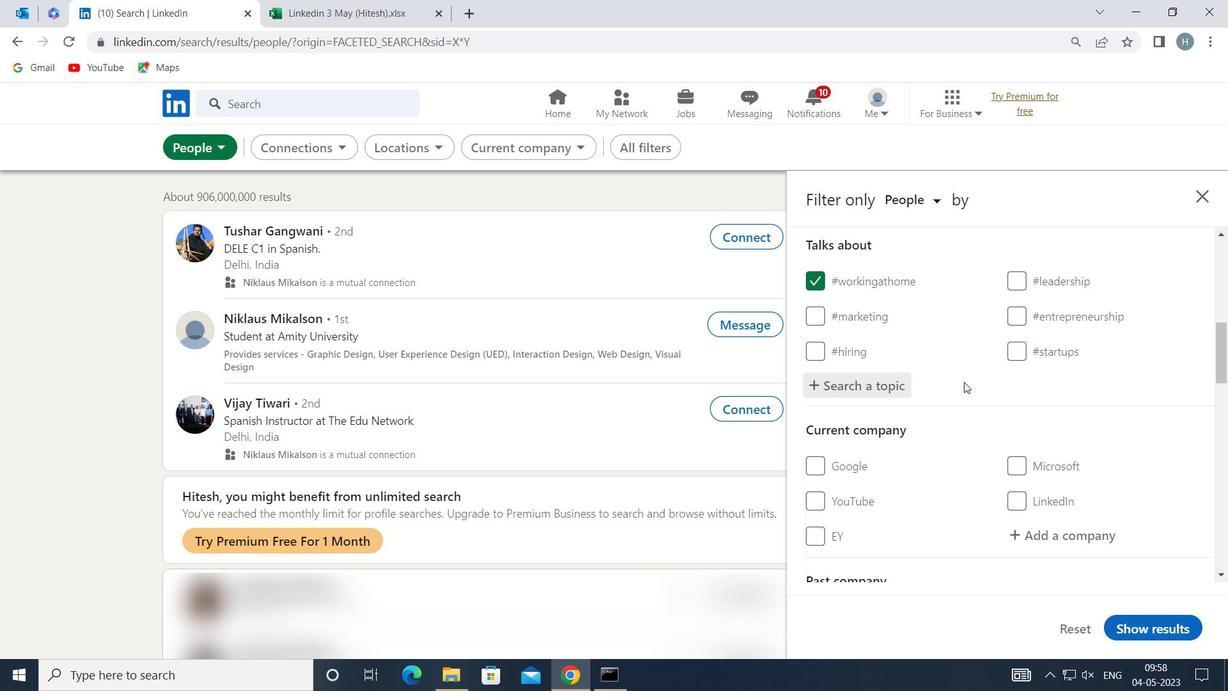 
Action: Mouse scrolled (956, 380) with delta (0, 0)
Screenshot: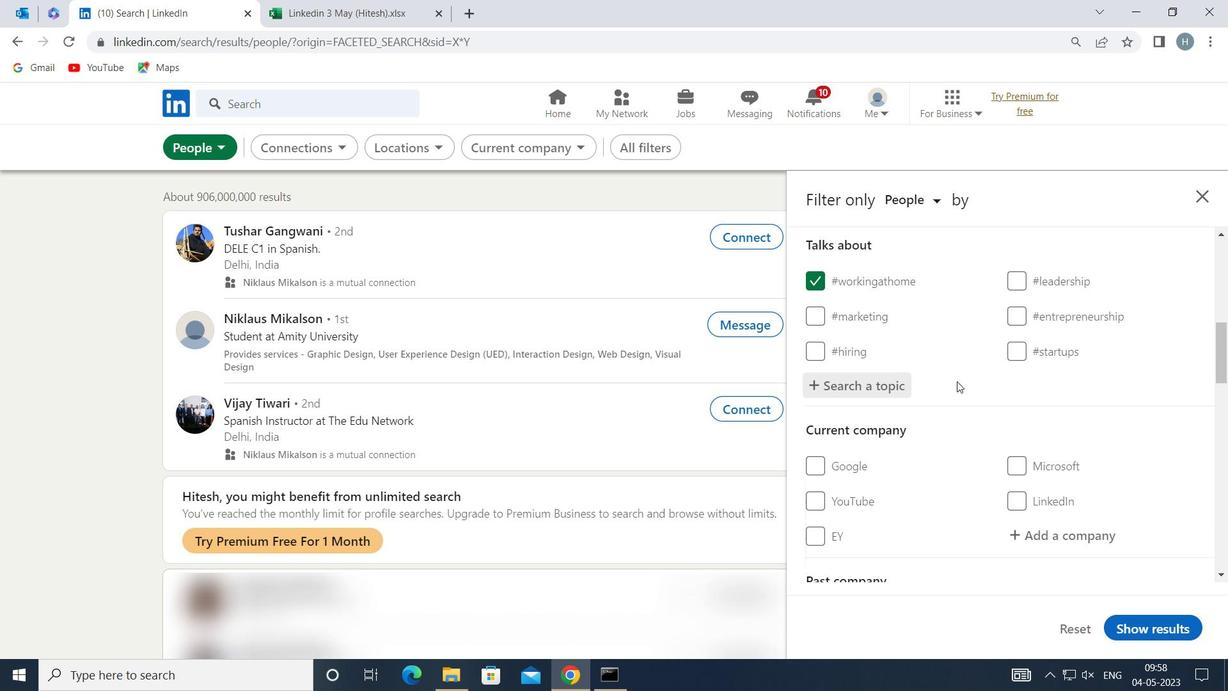 
Action: Mouse scrolled (956, 380) with delta (0, 0)
Screenshot: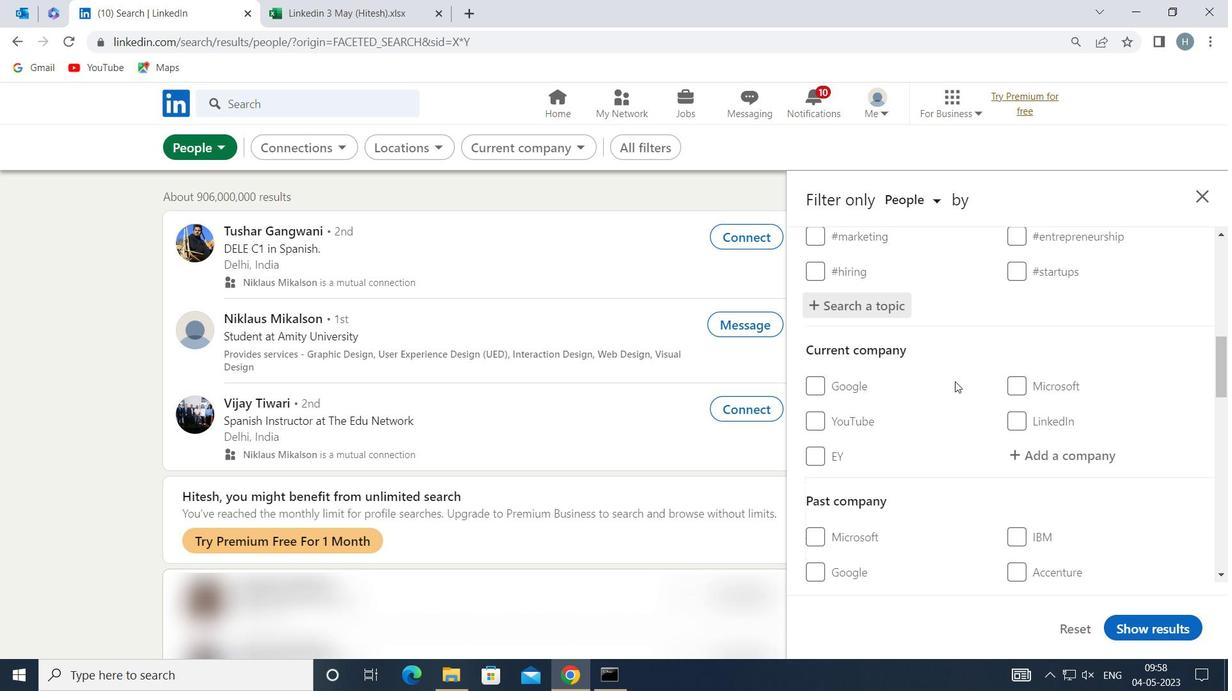 
Action: Mouse moved to (956, 381)
Screenshot: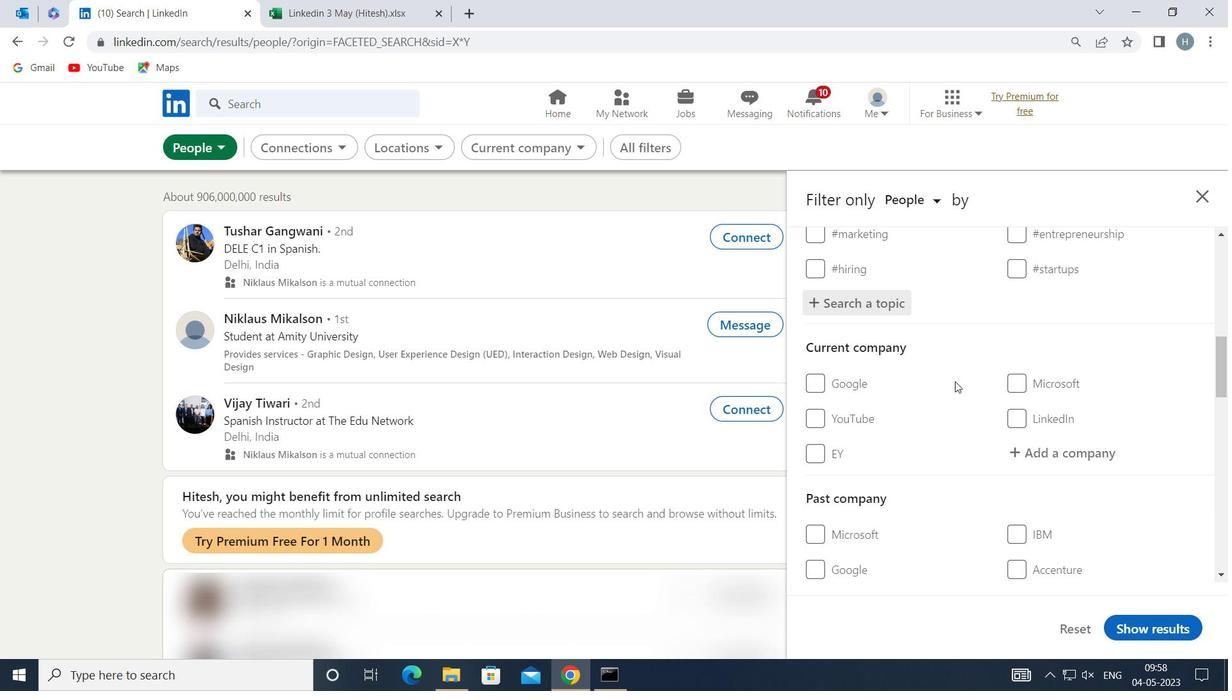 
Action: Mouse scrolled (956, 380) with delta (0, 0)
Screenshot: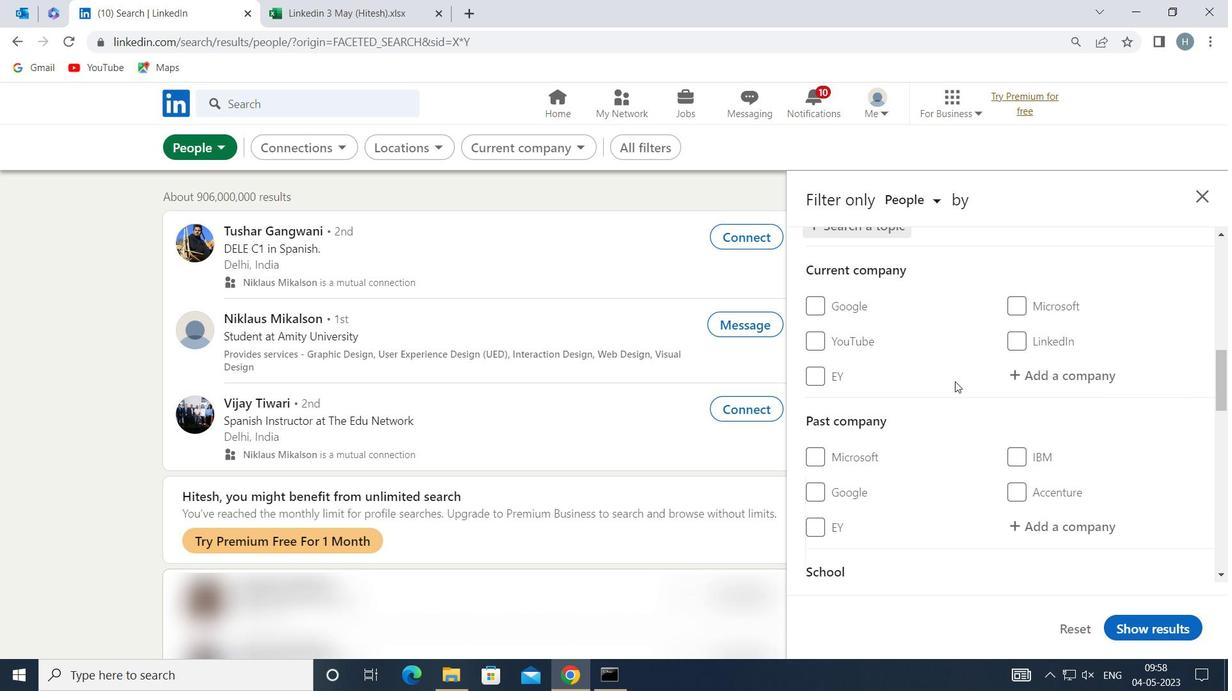 
Action: Mouse scrolled (956, 380) with delta (0, 0)
Screenshot: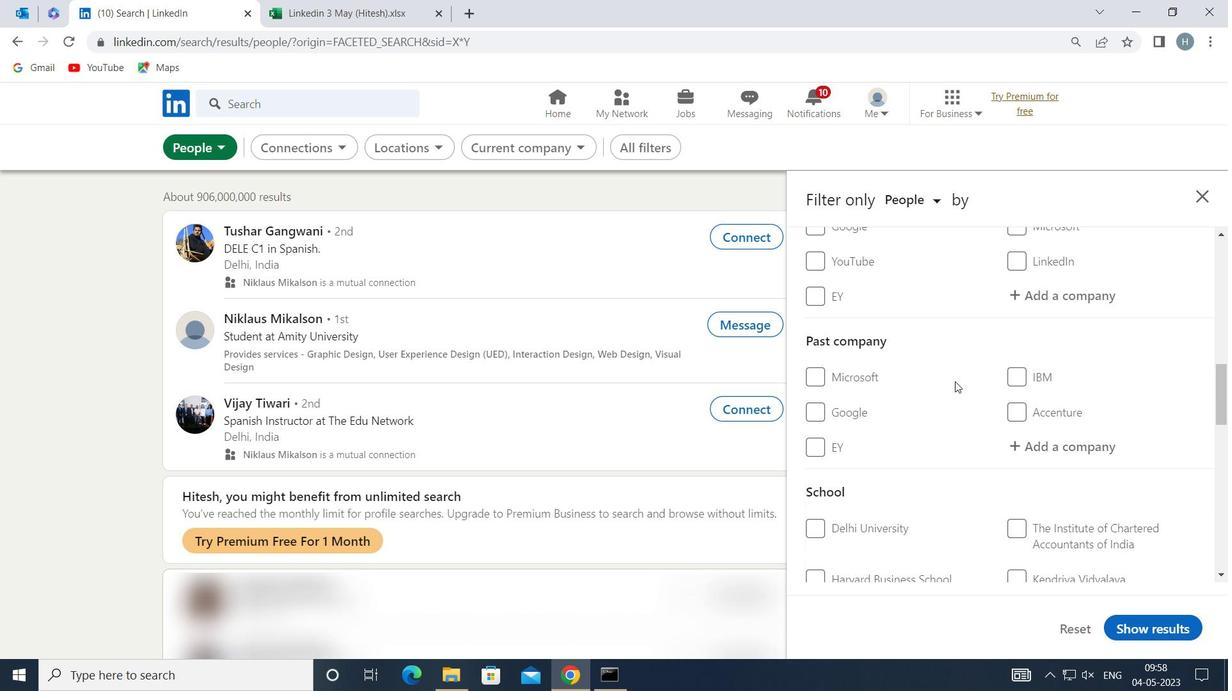 
Action: Mouse scrolled (956, 380) with delta (0, 0)
Screenshot: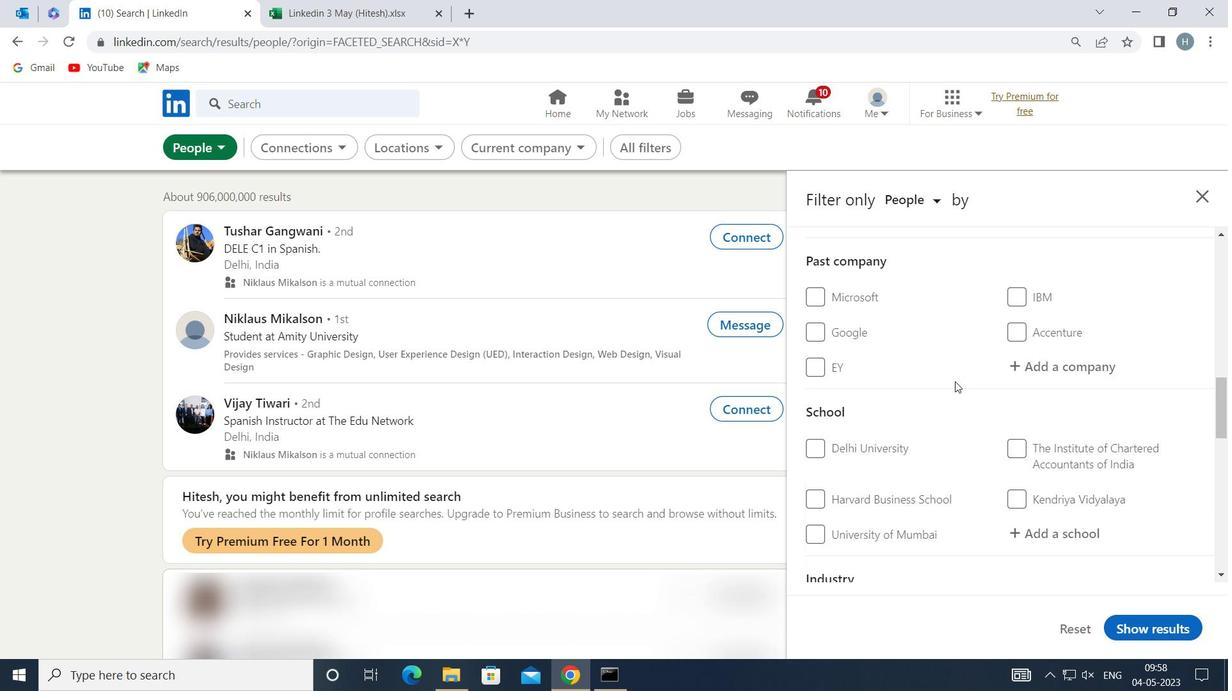
Action: Mouse scrolled (956, 380) with delta (0, 0)
Screenshot: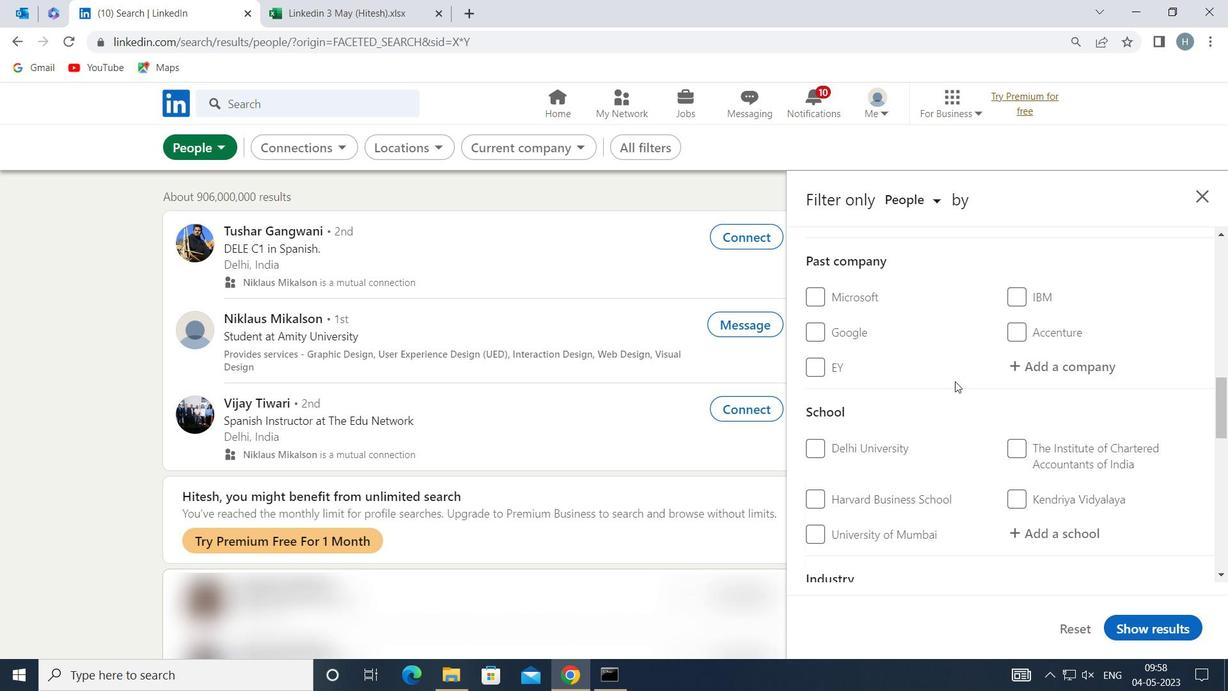 
Action: Mouse scrolled (956, 380) with delta (0, 0)
Screenshot: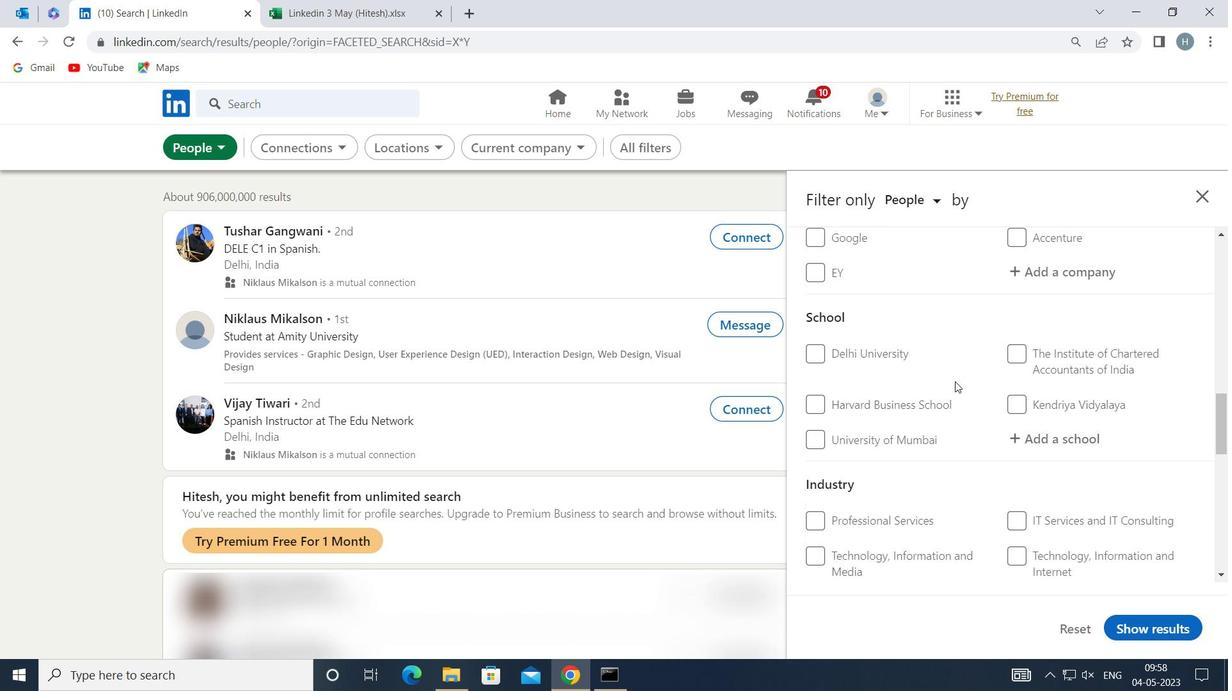 
Action: Mouse scrolled (956, 380) with delta (0, 0)
Screenshot: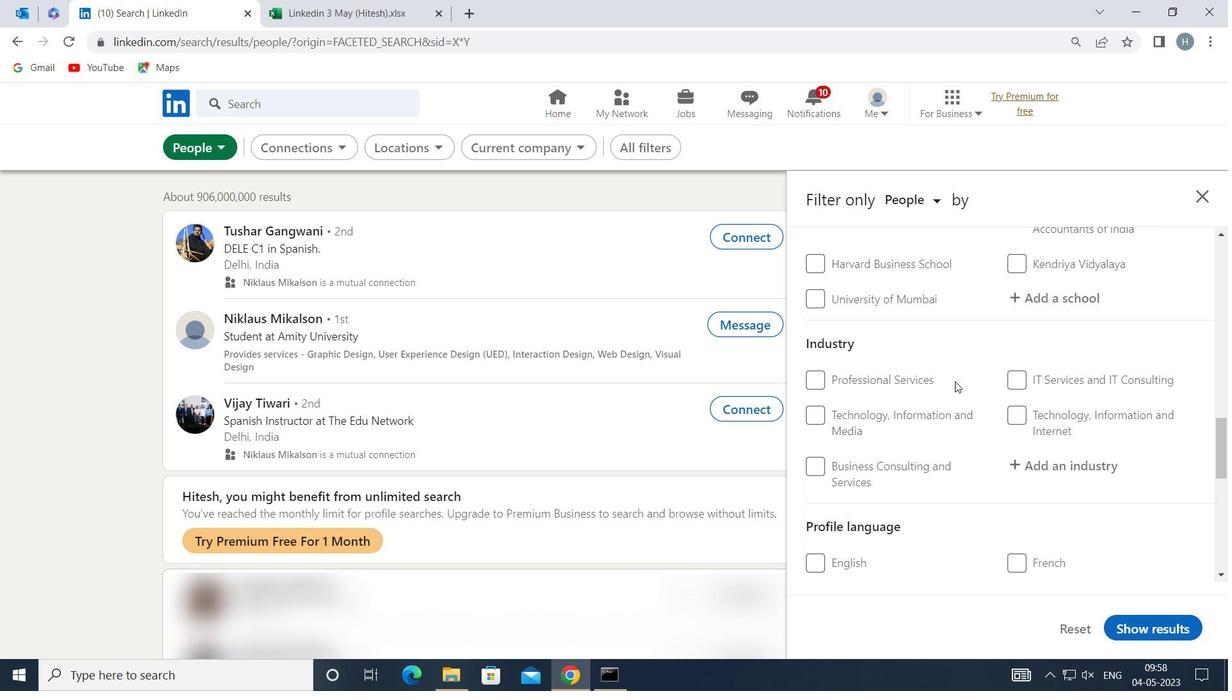 
Action: Mouse scrolled (956, 380) with delta (0, 0)
Screenshot: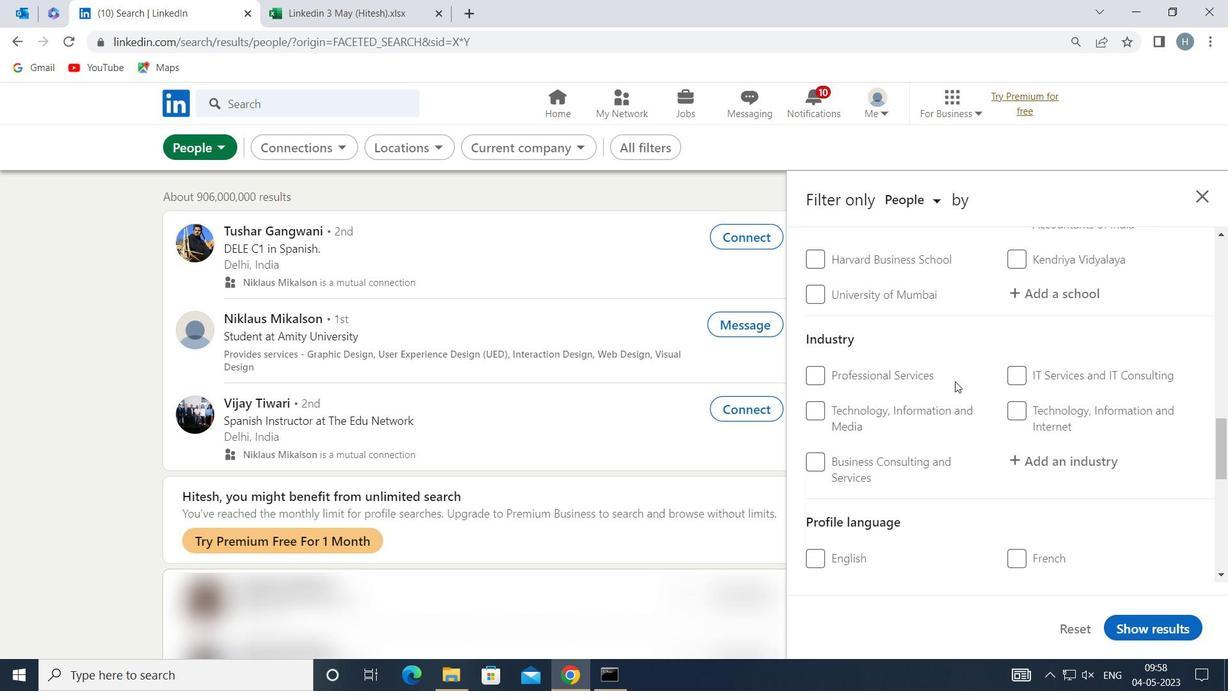 
Action: Mouse moved to (823, 467)
Screenshot: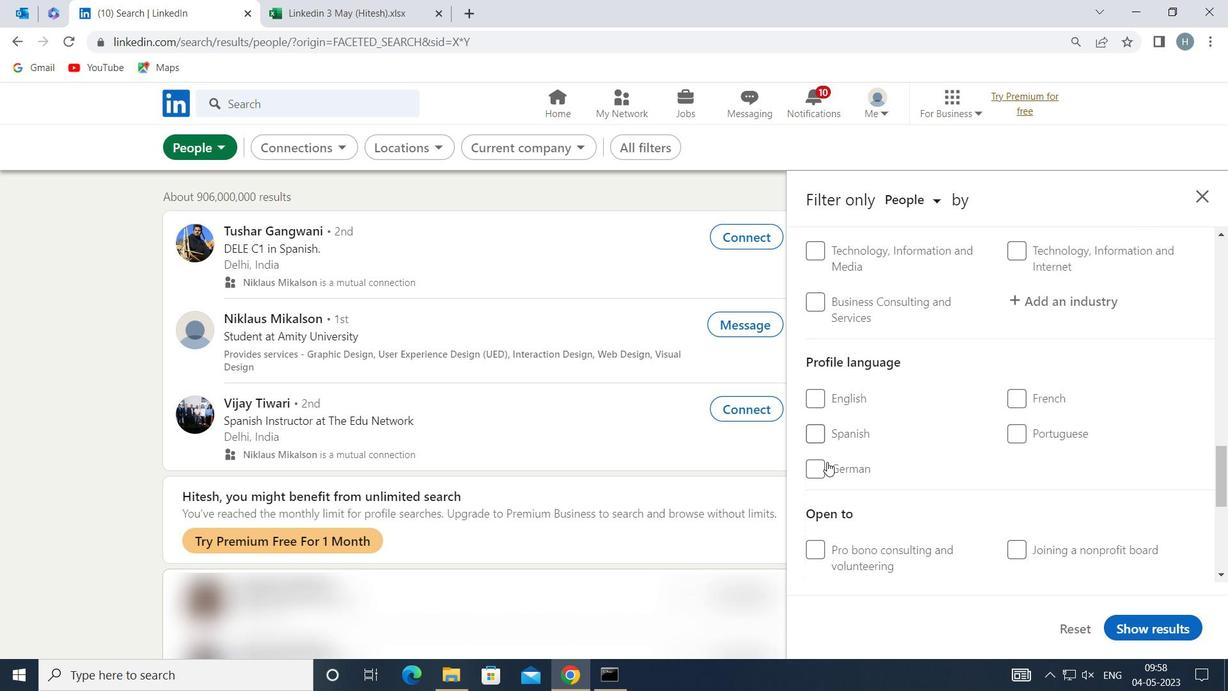 
Action: Mouse pressed left at (823, 467)
Screenshot: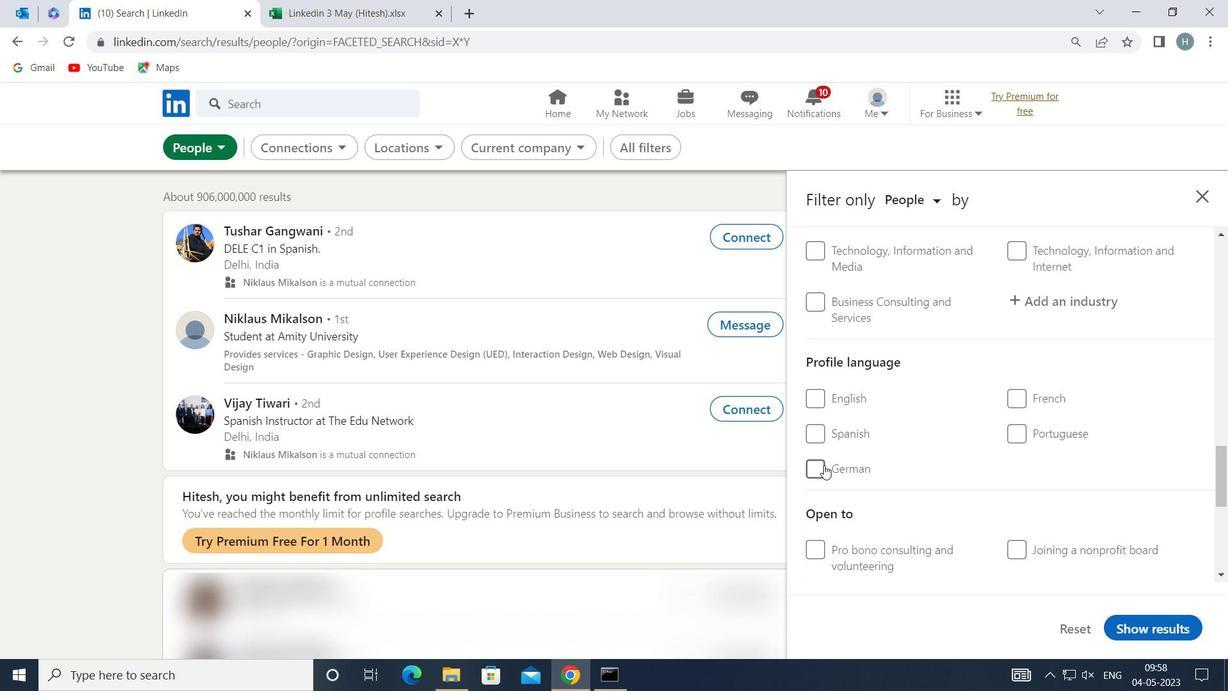 
Action: Mouse moved to (965, 429)
Screenshot: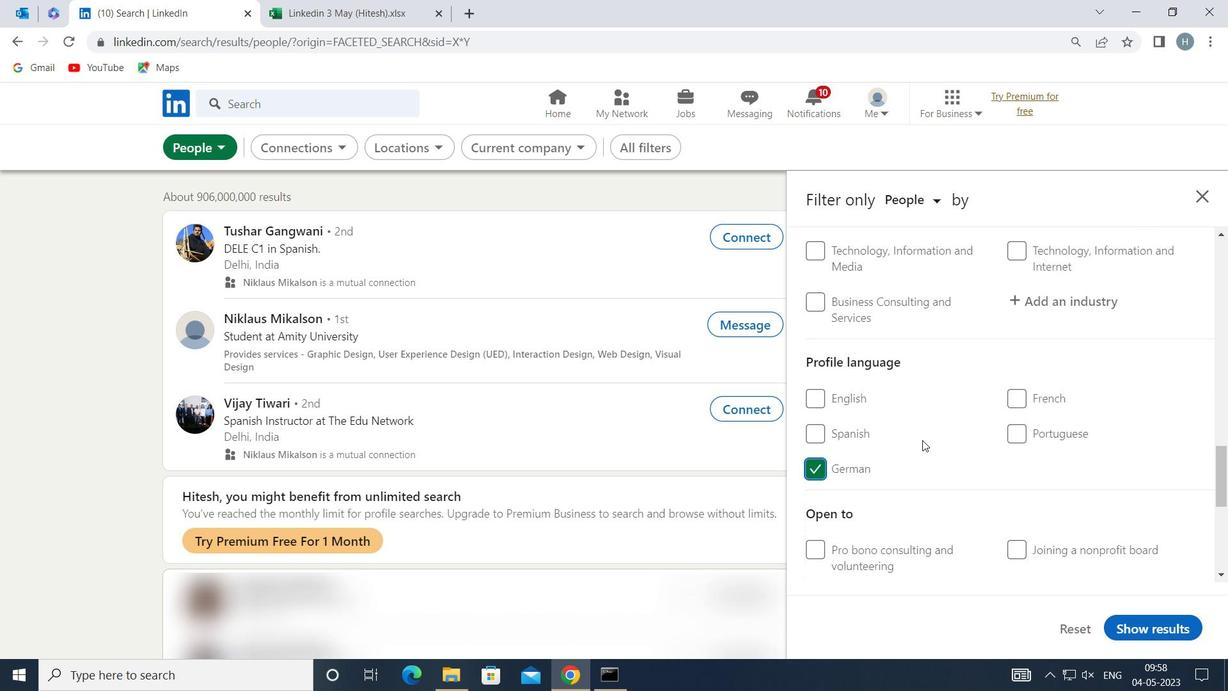 
Action: Mouse scrolled (965, 430) with delta (0, 0)
Screenshot: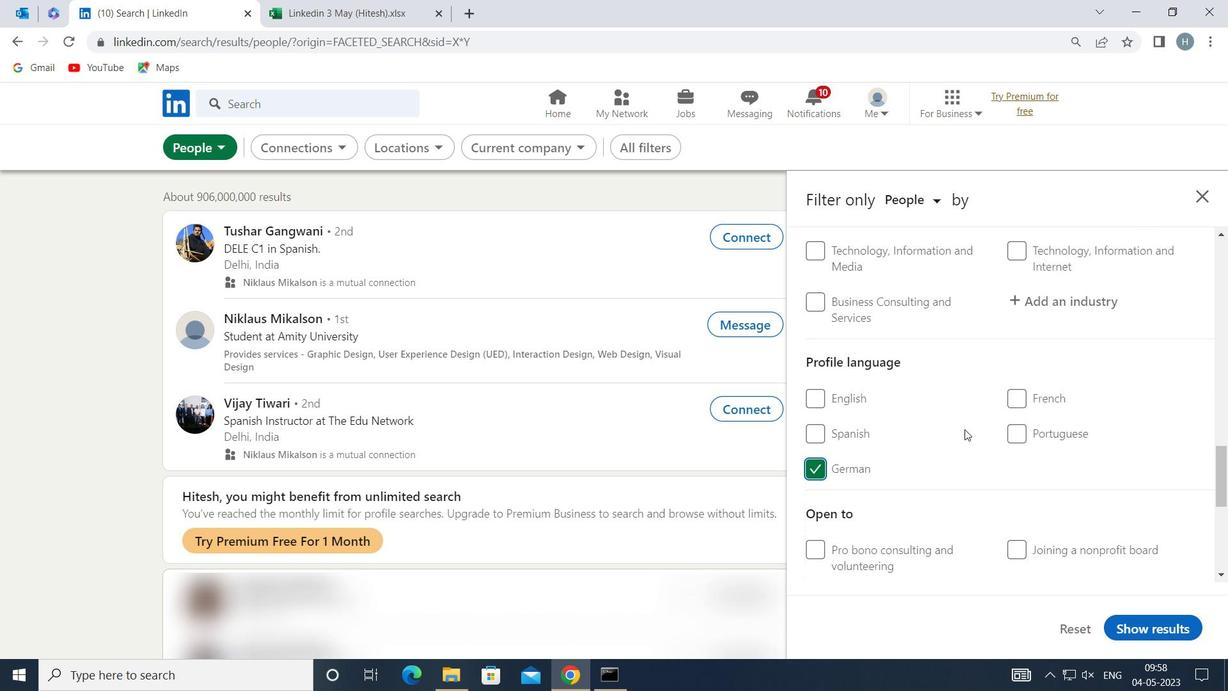 
Action: Mouse scrolled (965, 430) with delta (0, 0)
Screenshot: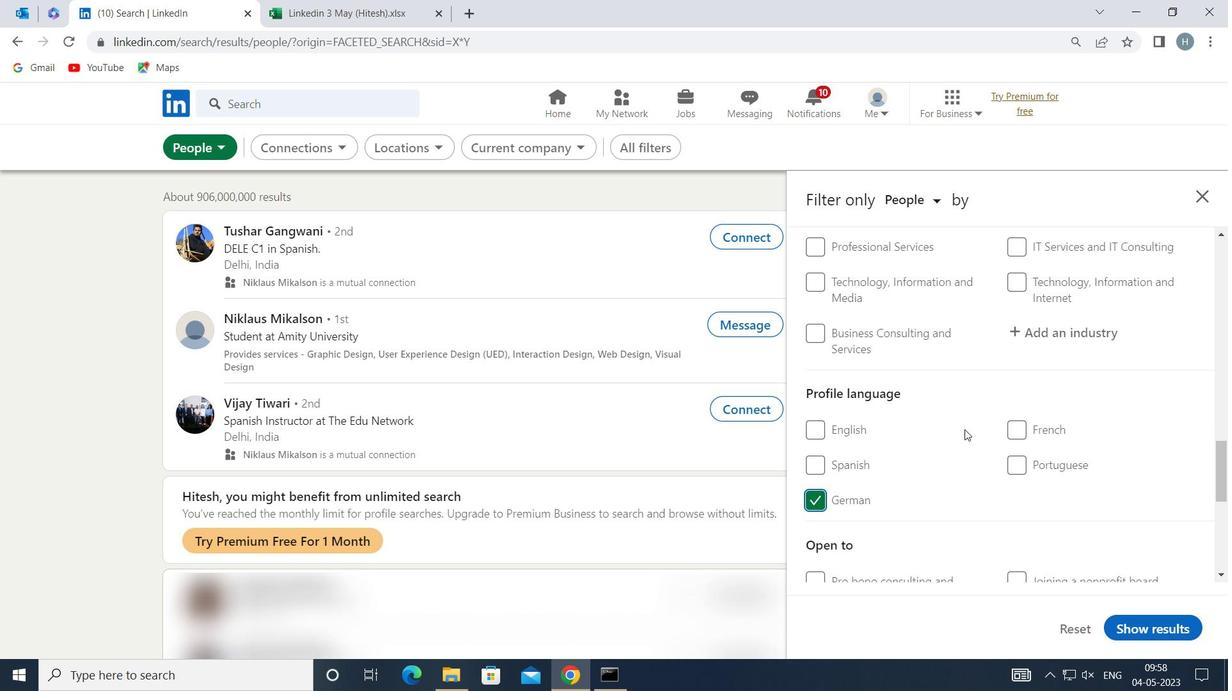 
Action: Mouse scrolled (965, 430) with delta (0, 0)
Screenshot: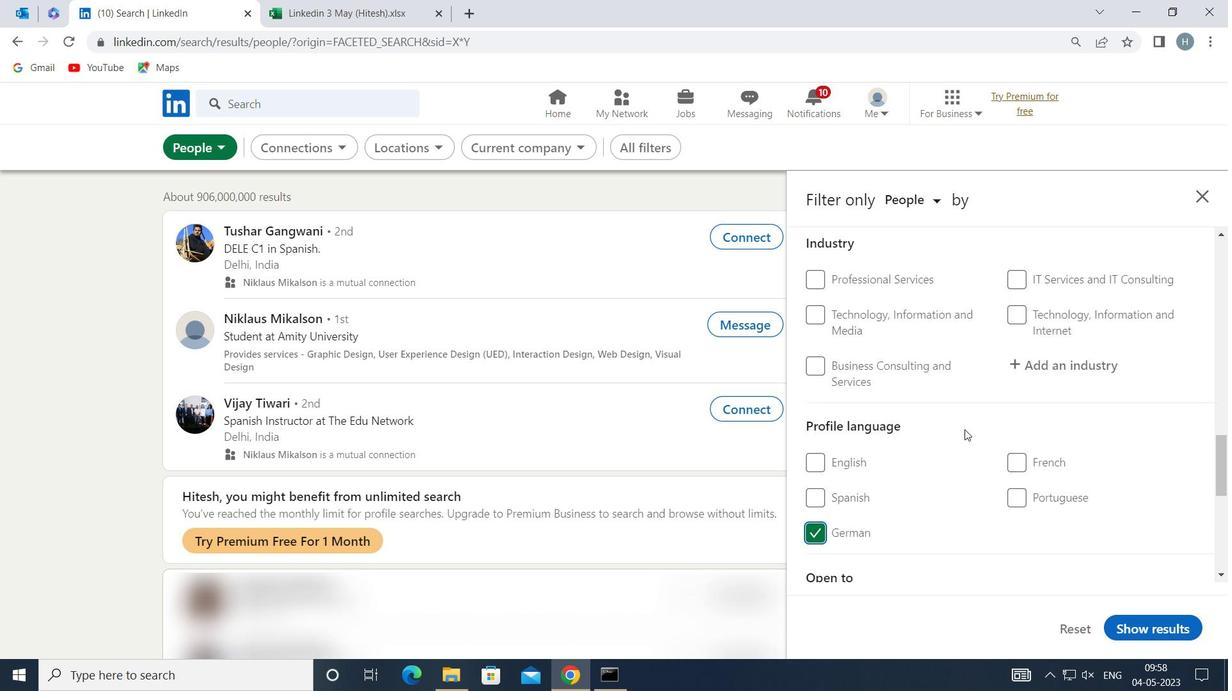 
Action: Mouse scrolled (965, 430) with delta (0, 0)
Screenshot: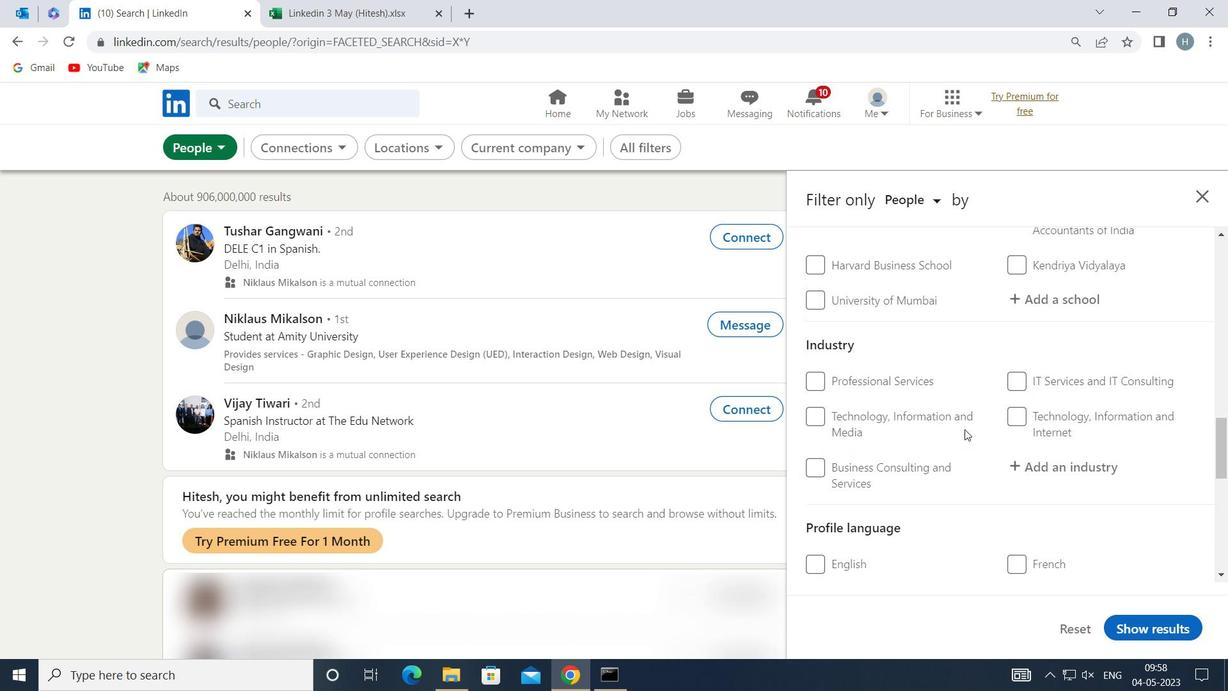 
Action: Mouse scrolled (965, 430) with delta (0, 0)
Screenshot: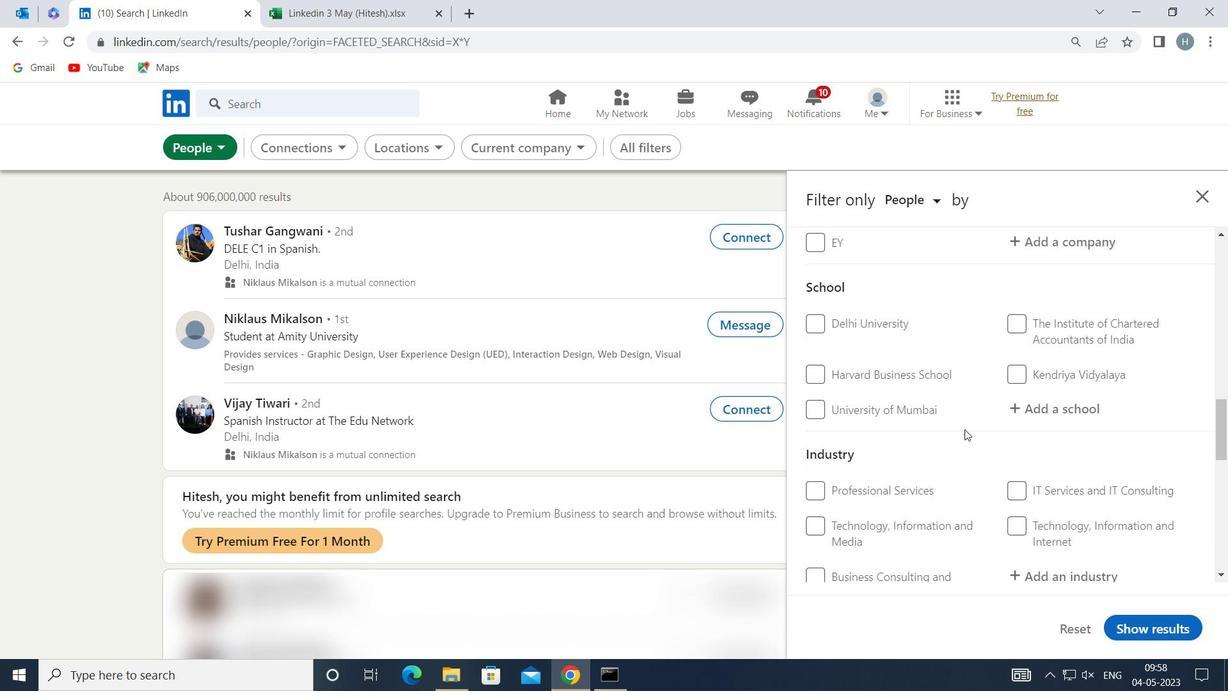 
Action: Mouse scrolled (965, 430) with delta (0, 0)
Screenshot: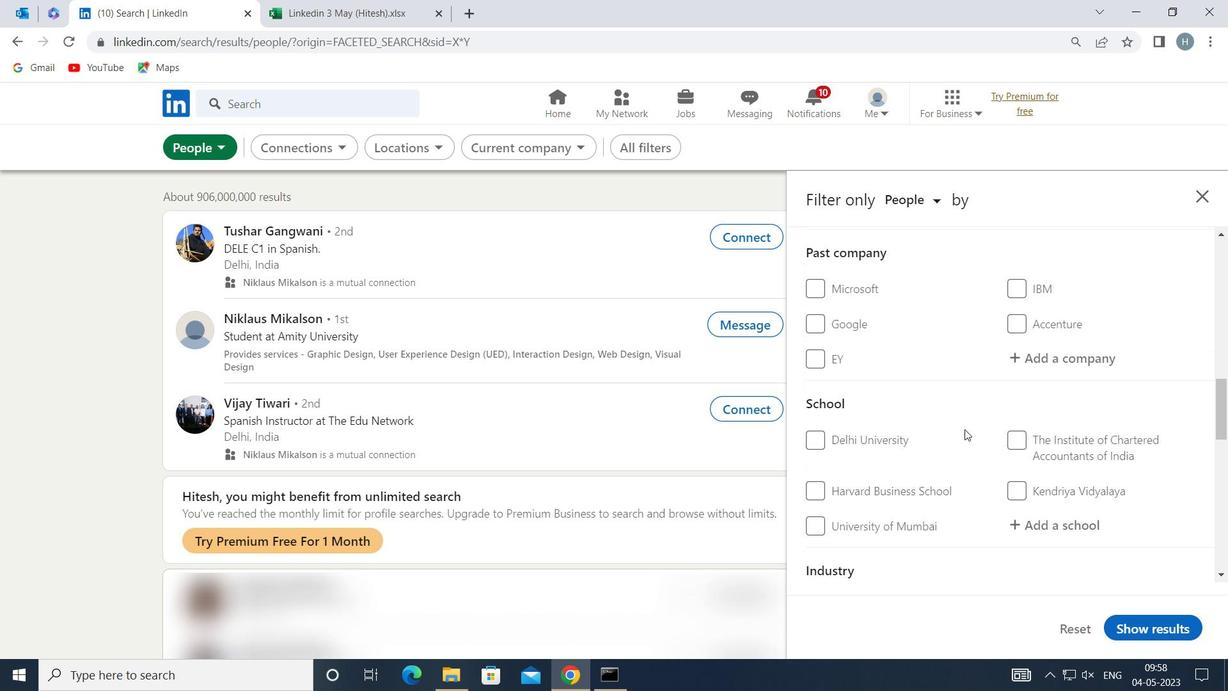 
Action: Mouse scrolled (965, 430) with delta (0, 0)
Screenshot: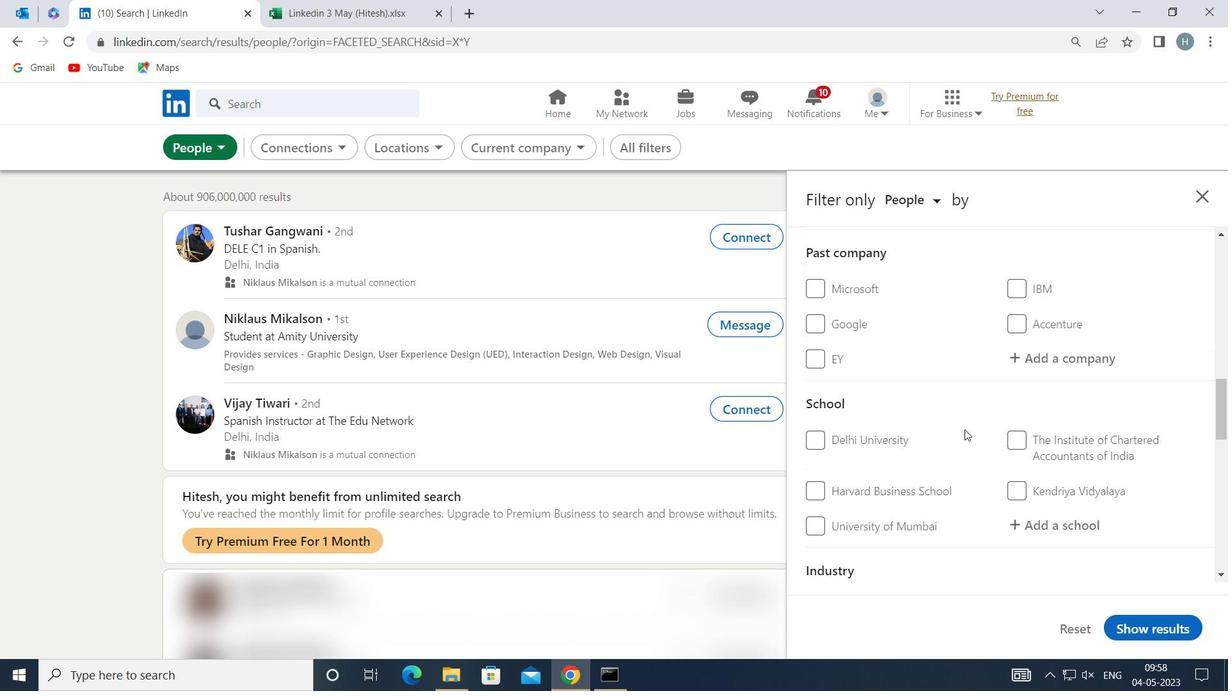 
Action: Mouse scrolled (965, 430) with delta (0, 0)
Screenshot: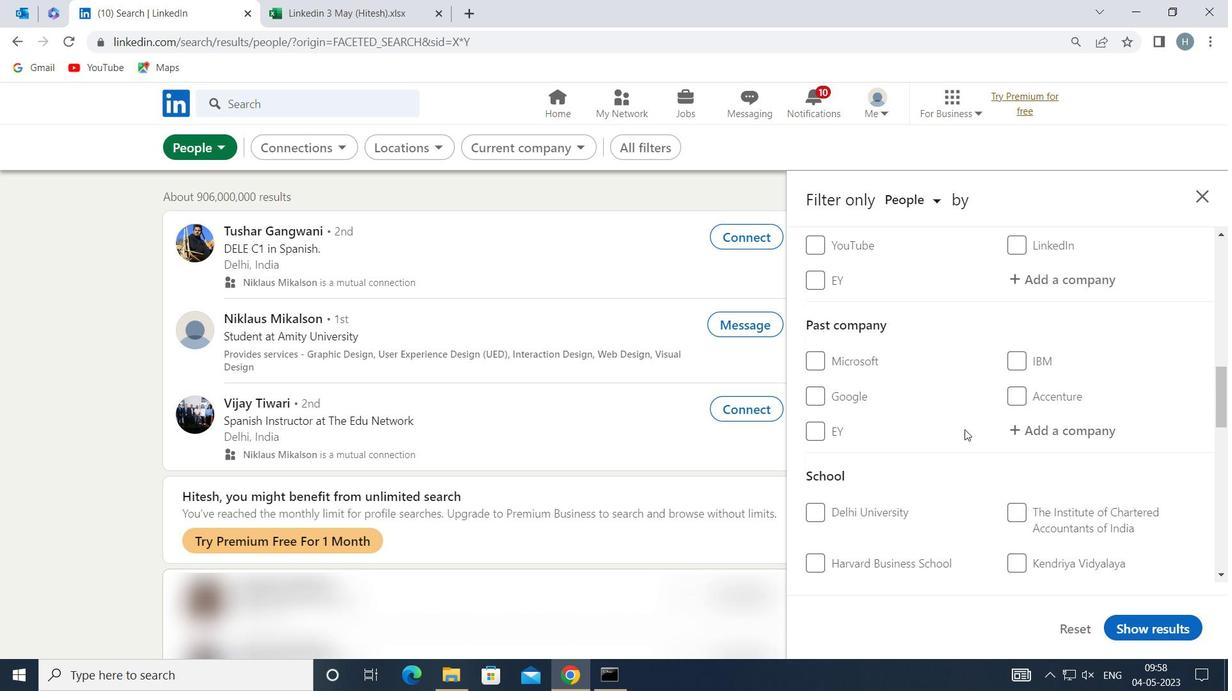 
Action: Mouse moved to (1043, 448)
Screenshot: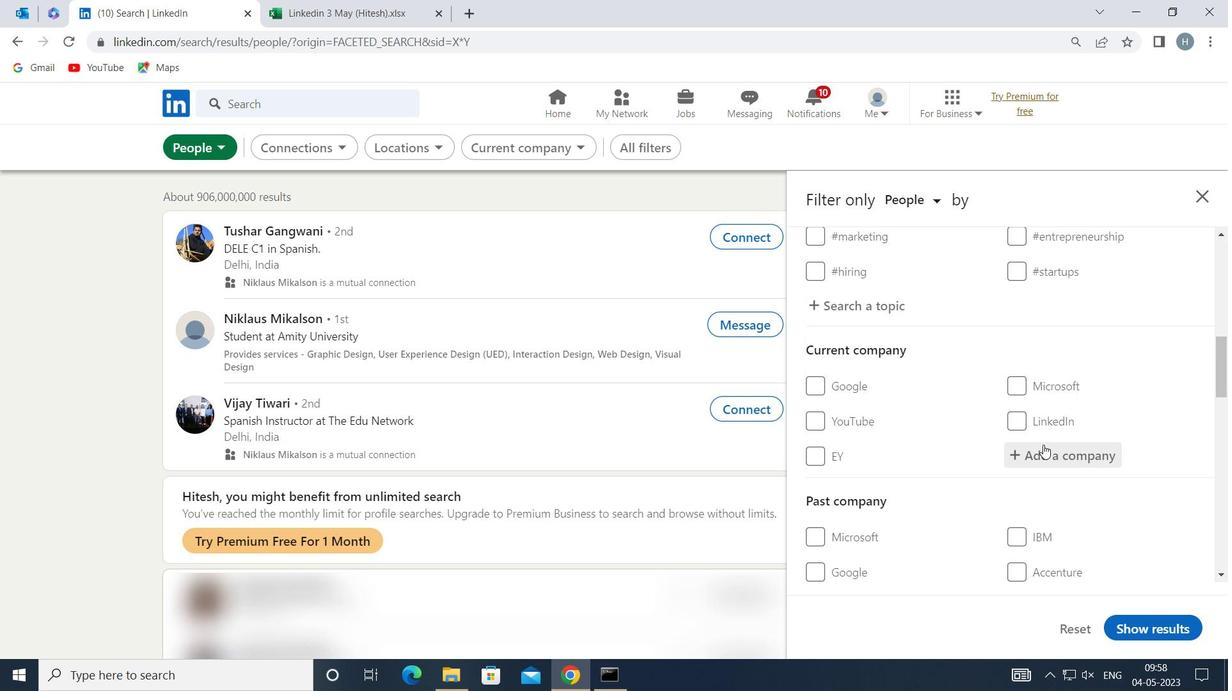 
Action: Mouse pressed left at (1043, 448)
Screenshot: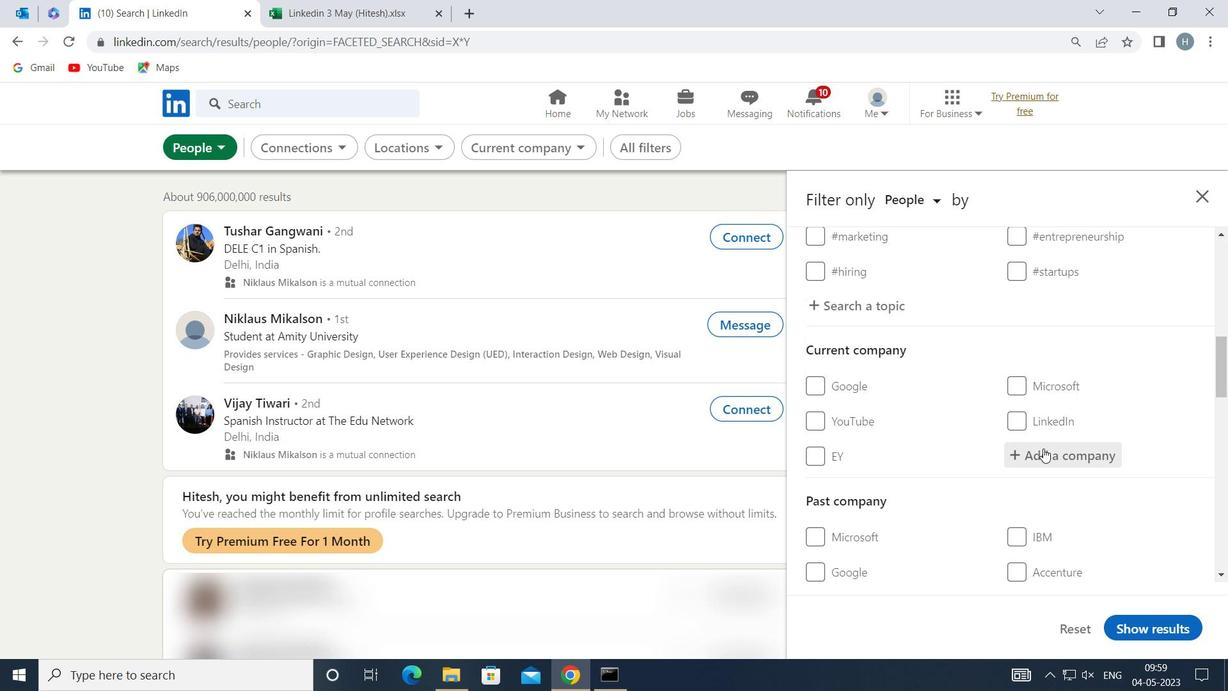 
Action: Mouse moved to (1038, 447)
Screenshot: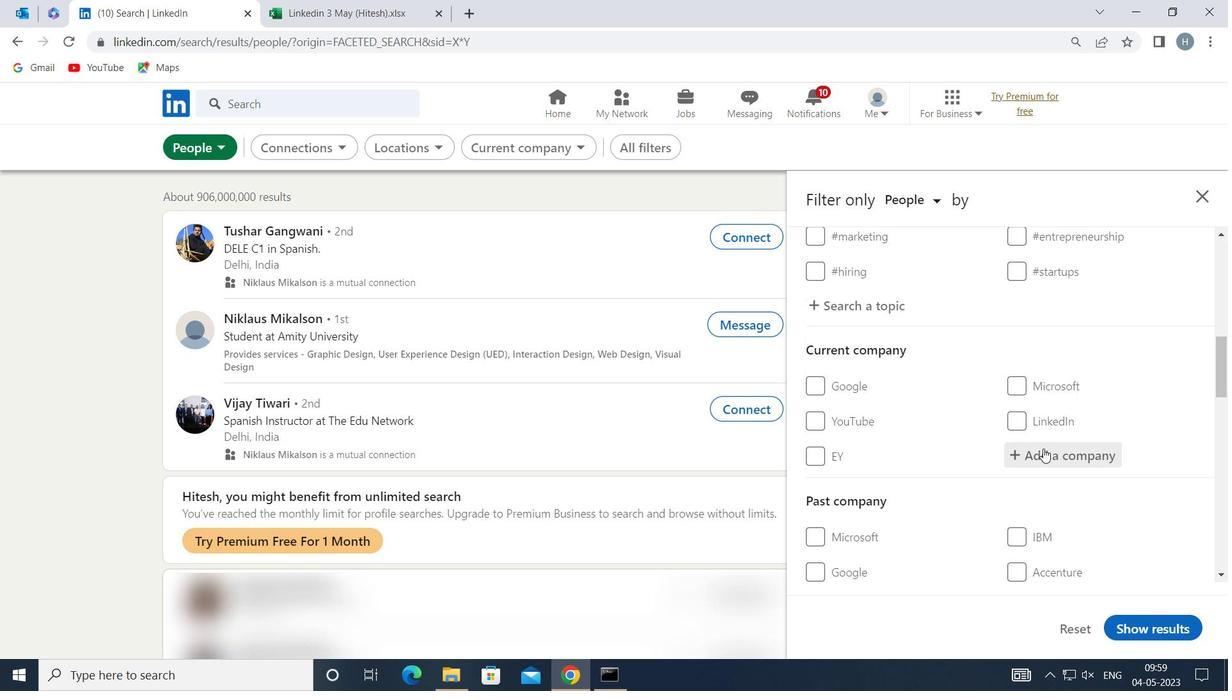 
Action: Key pressed <Key.shift>ECOM<Key.space><Key.shift>EXP
Screenshot: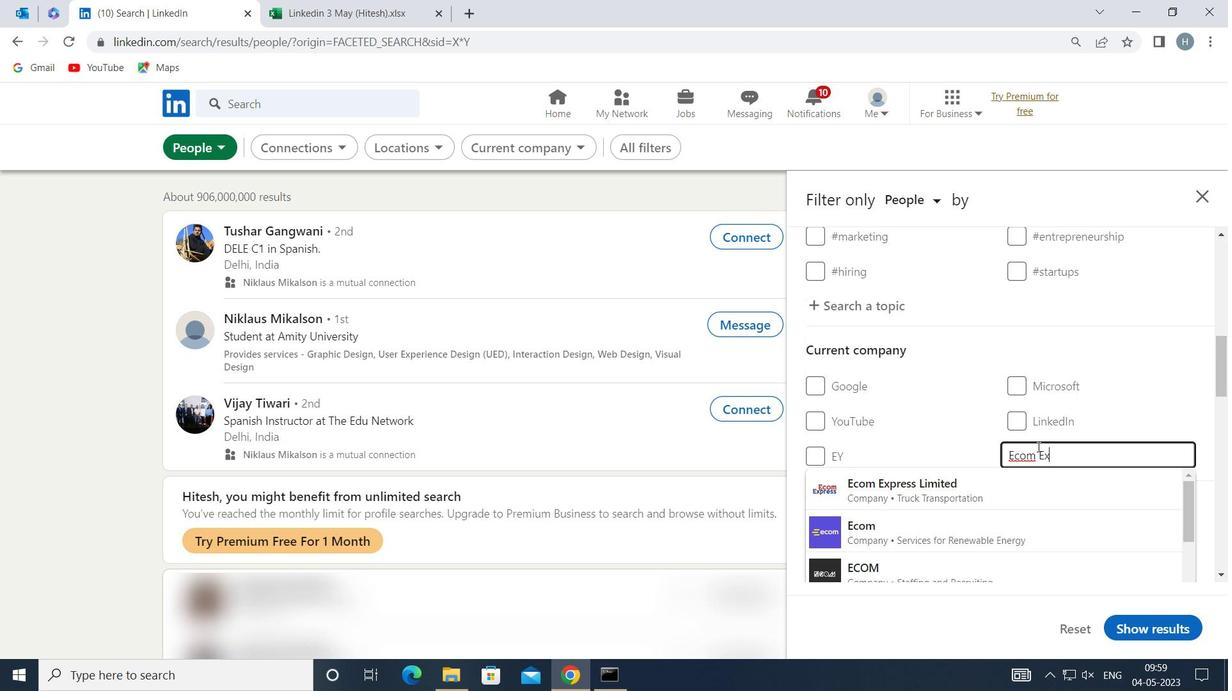 
Action: Mouse moved to (1038, 447)
Screenshot: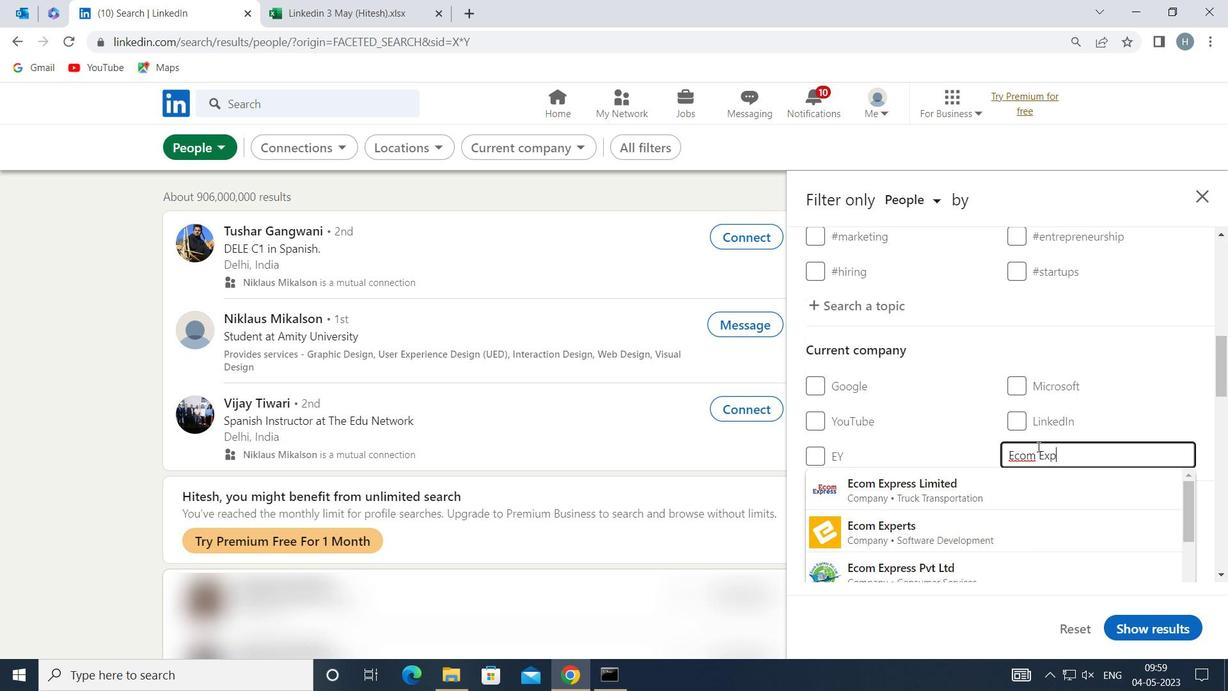 
Action: Key pressed R
Screenshot: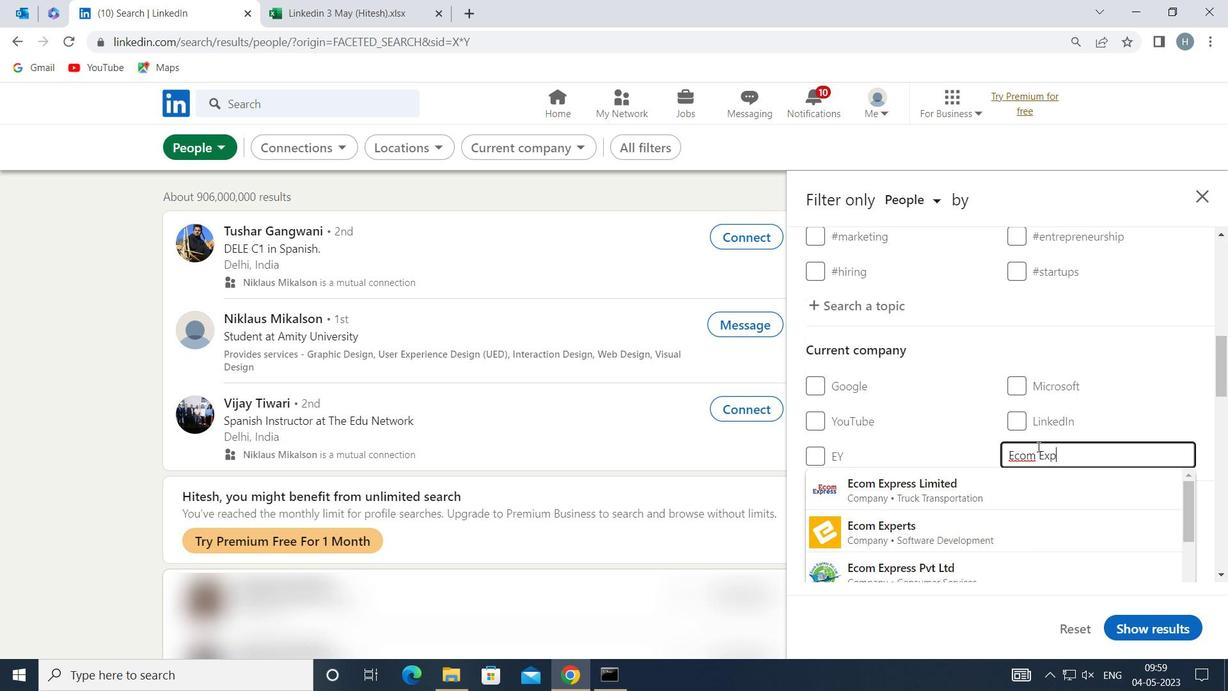 
Action: Mouse moved to (1025, 442)
Screenshot: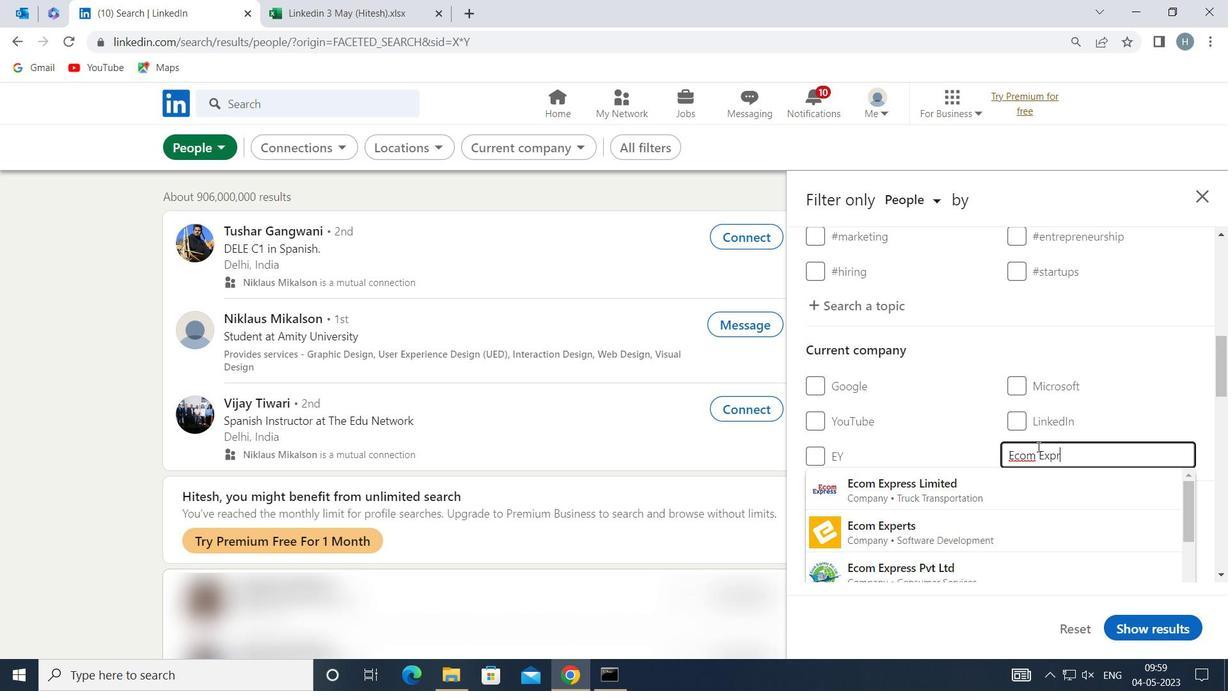 
Action: Key pressed ESS
Screenshot: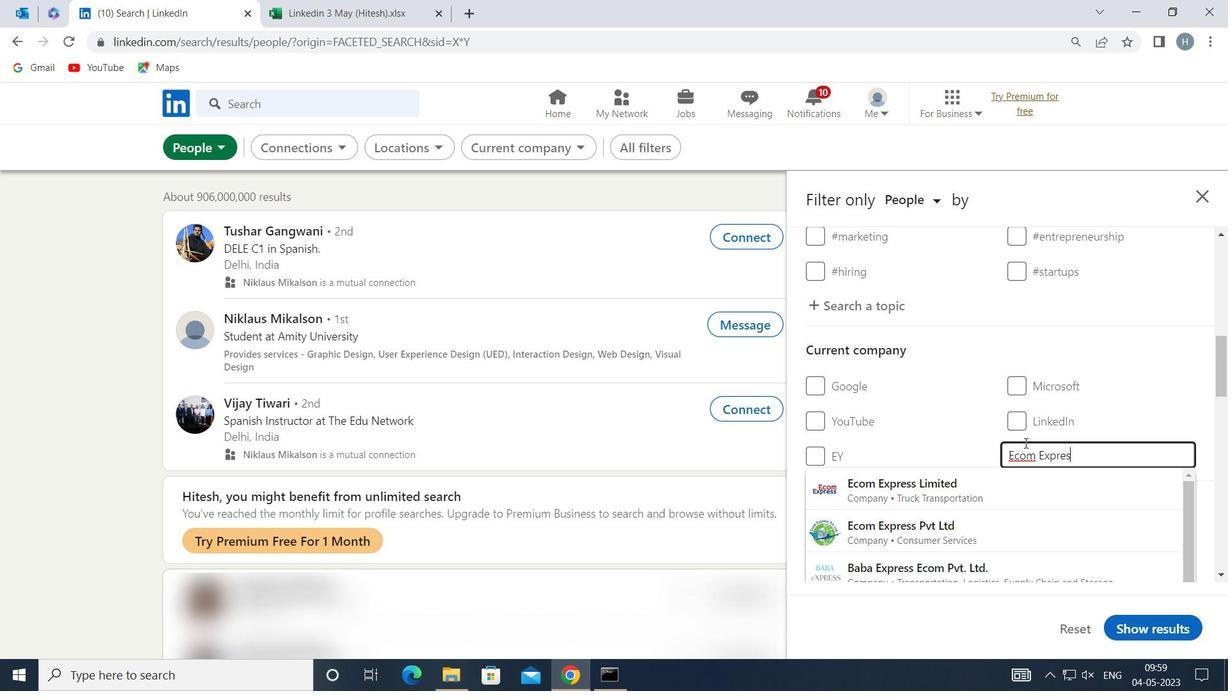 
Action: Mouse moved to (1028, 440)
Screenshot: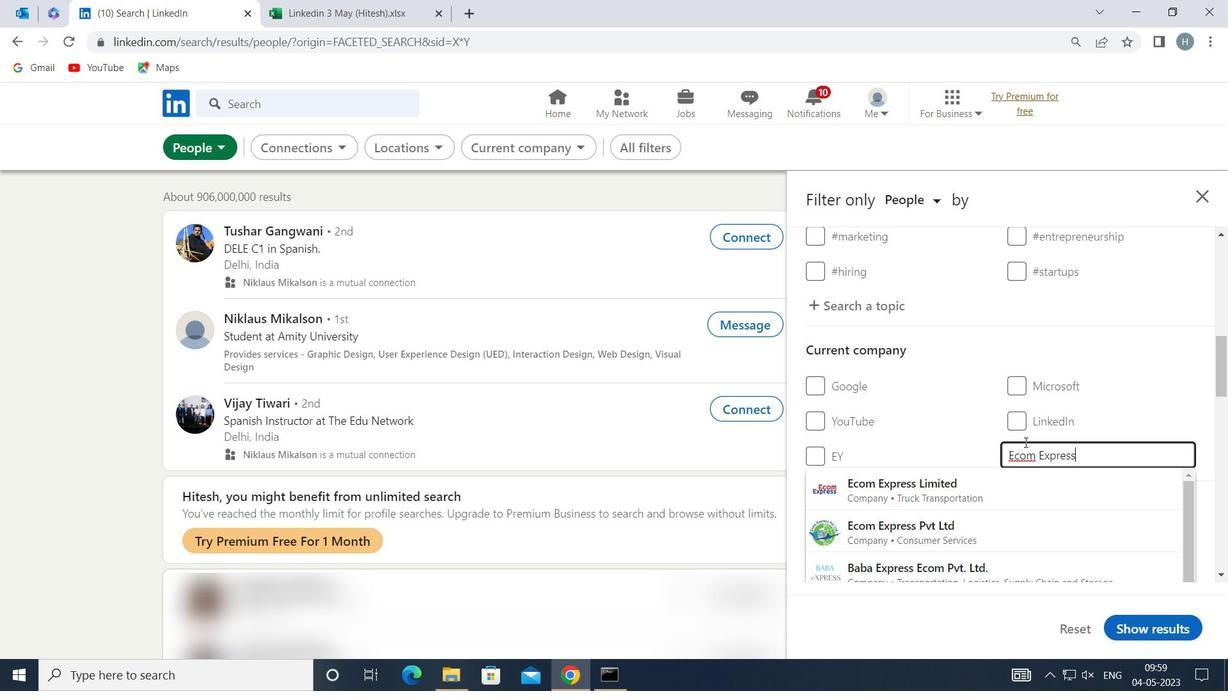 
Action: Key pressed <Key.space><Key.shift>LIMITE
Screenshot: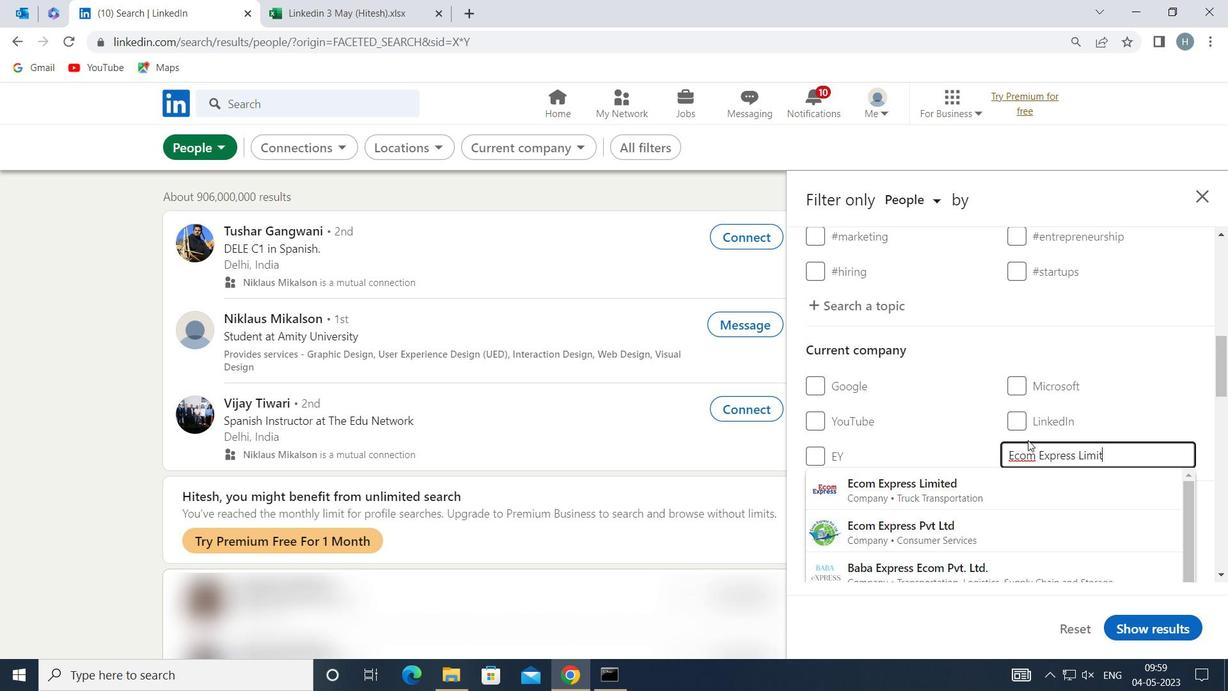 
Action: Mouse moved to (960, 483)
Screenshot: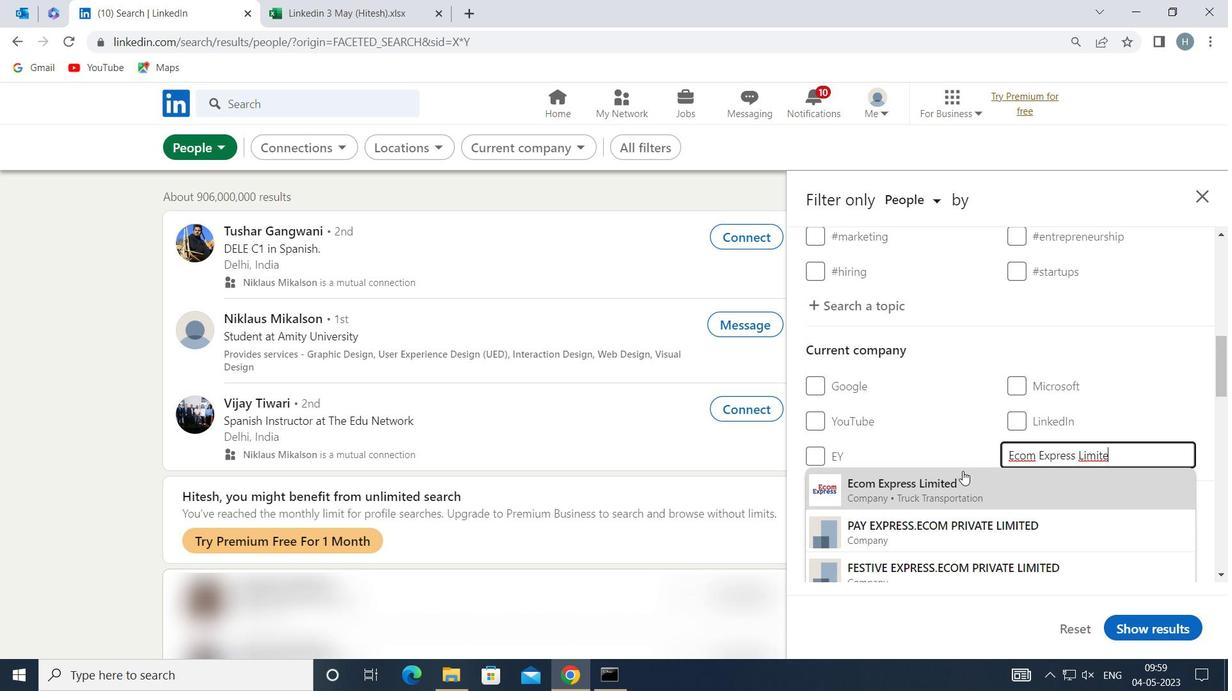 
Action: Mouse pressed left at (960, 483)
Screenshot: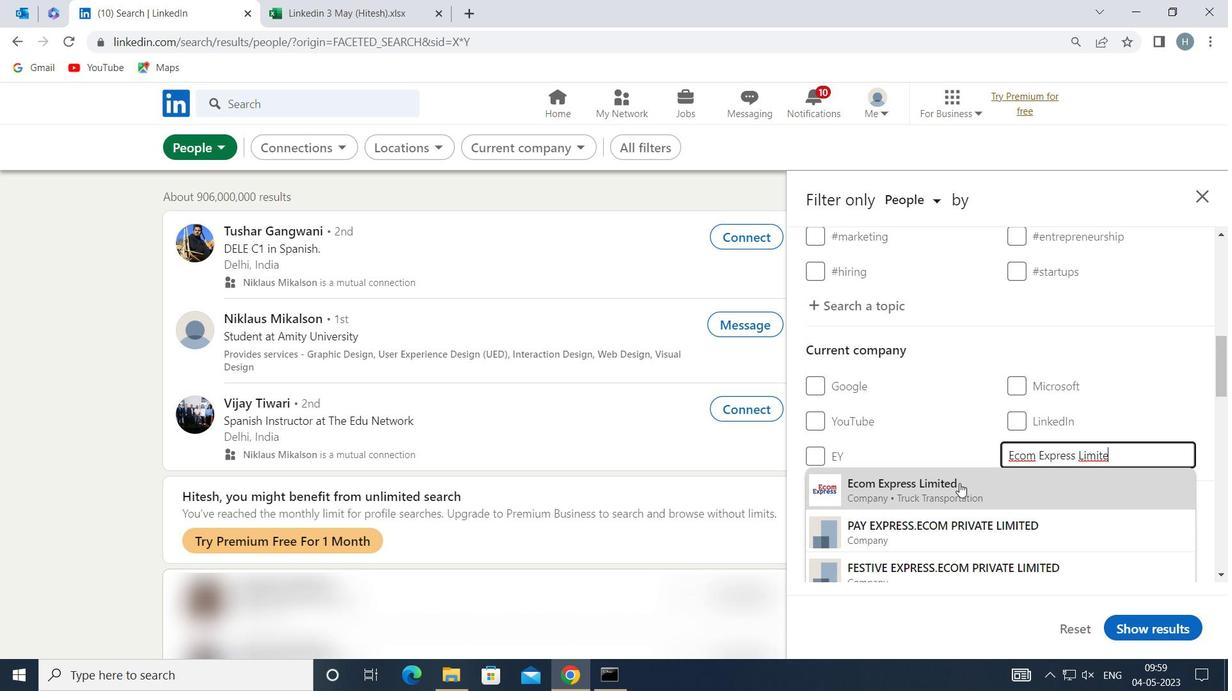 
Action: Mouse moved to (961, 449)
Screenshot: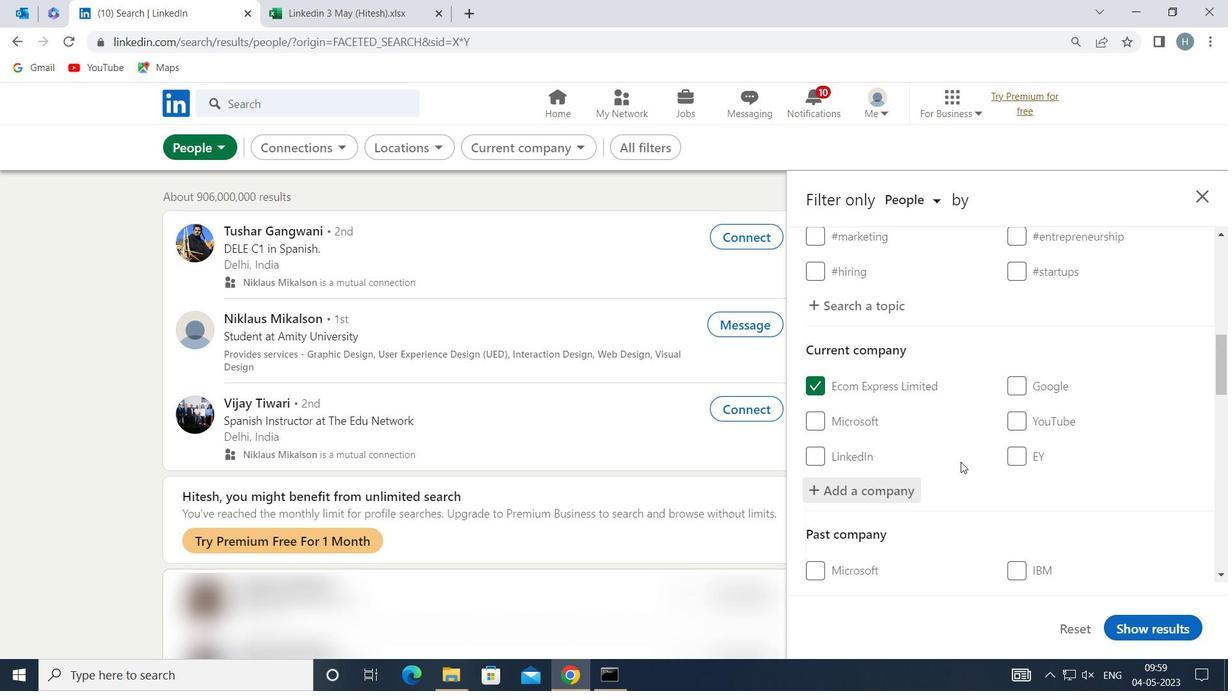 
Action: Mouse scrolled (961, 448) with delta (0, 0)
Screenshot: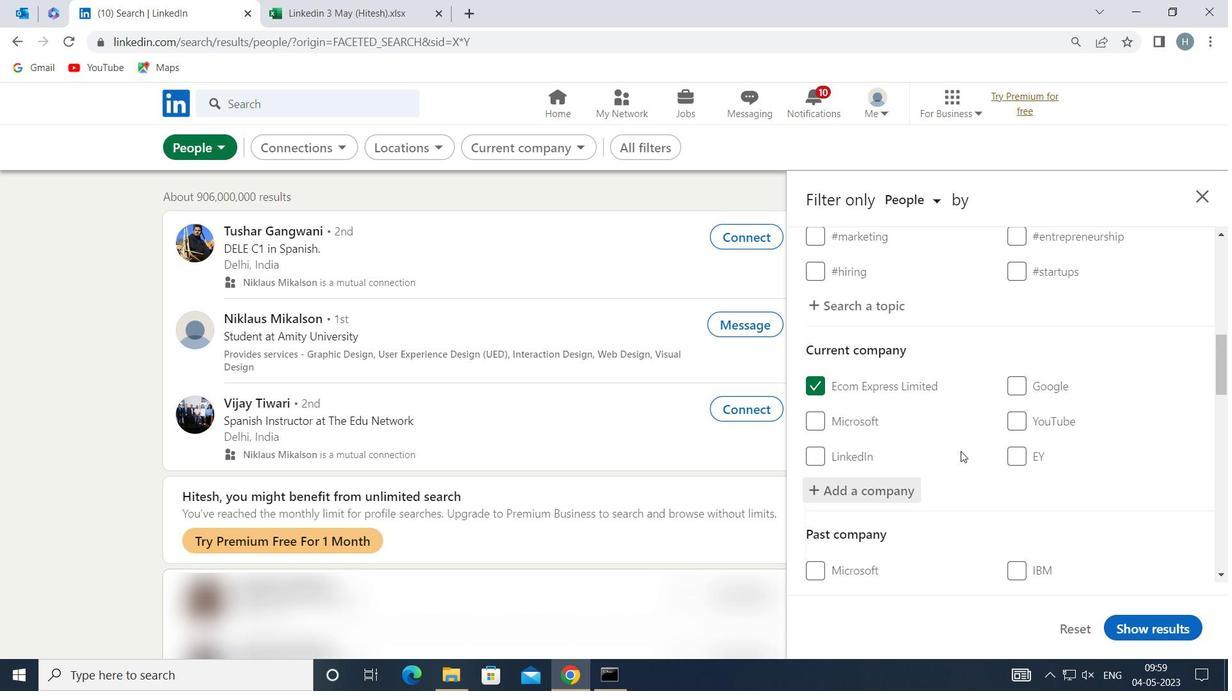 
Action: Mouse scrolled (961, 448) with delta (0, 0)
Screenshot: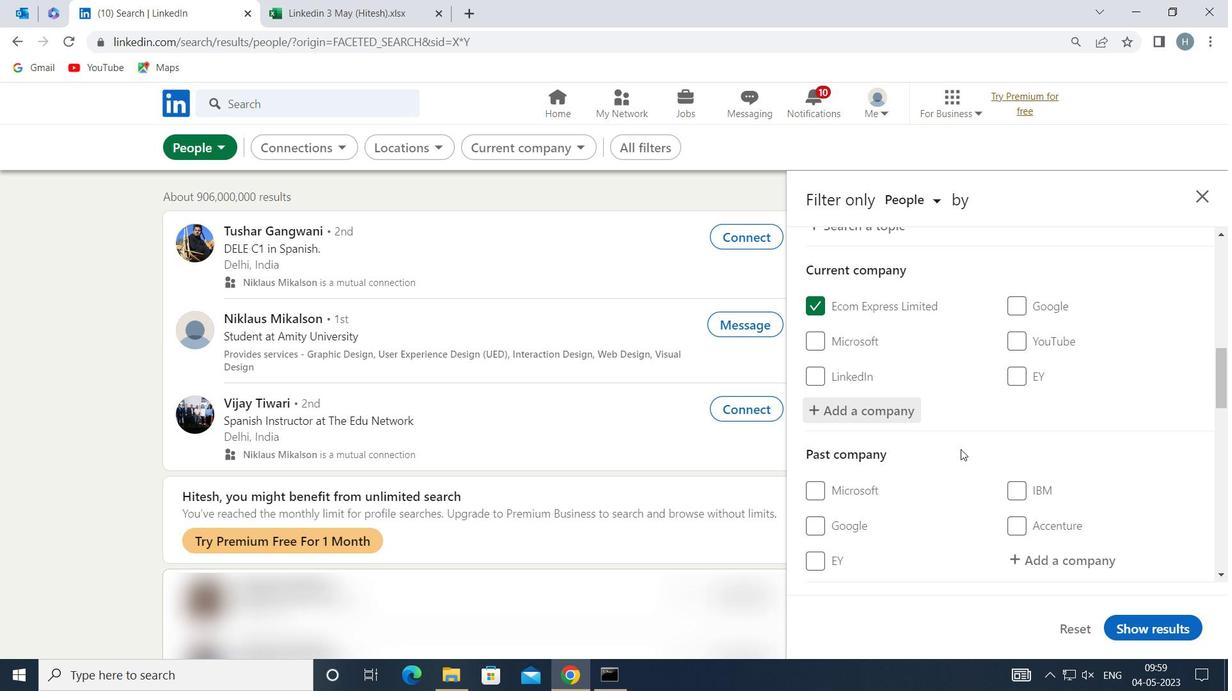 
Action: Mouse scrolled (961, 448) with delta (0, 0)
Screenshot: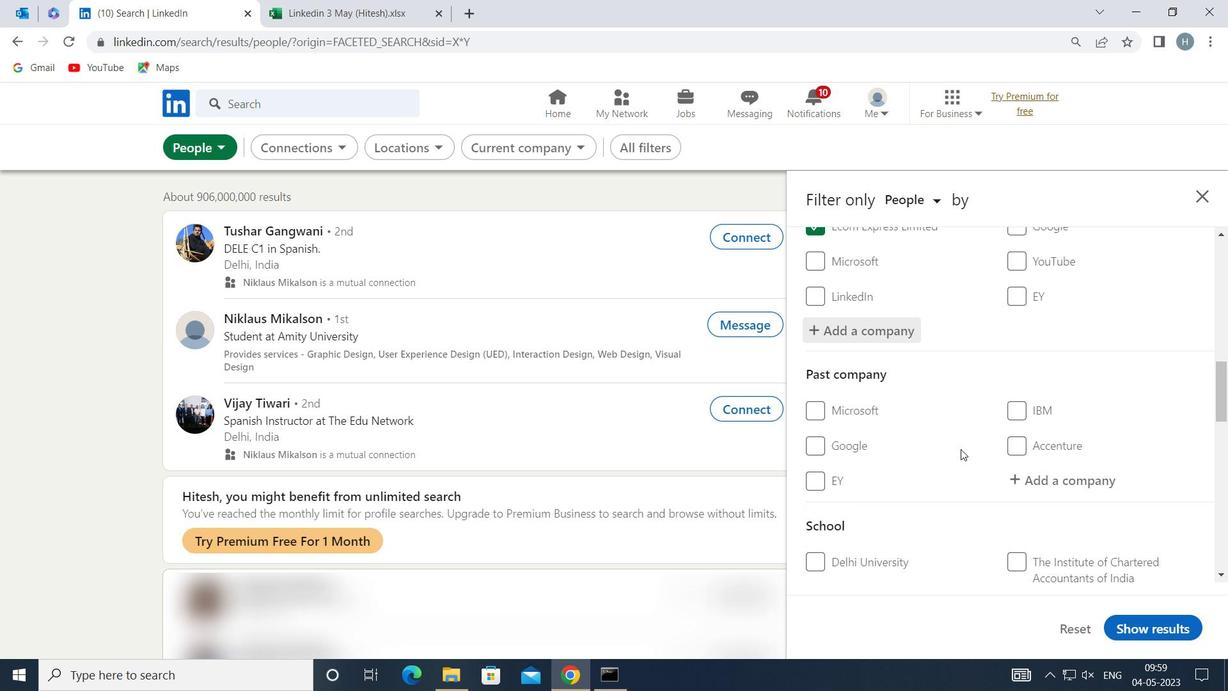 
Action: Mouse scrolled (961, 448) with delta (0, 0)
Screenshot: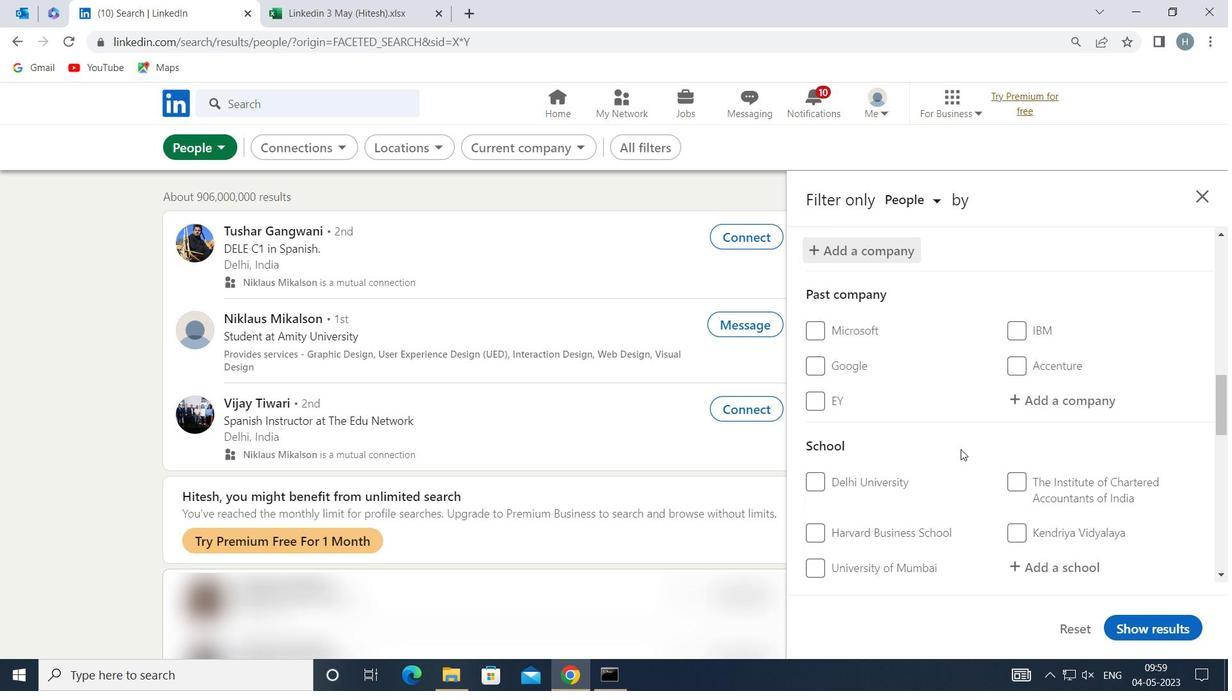 
Action: Mouse moved to (1061, 482)
Screenshot: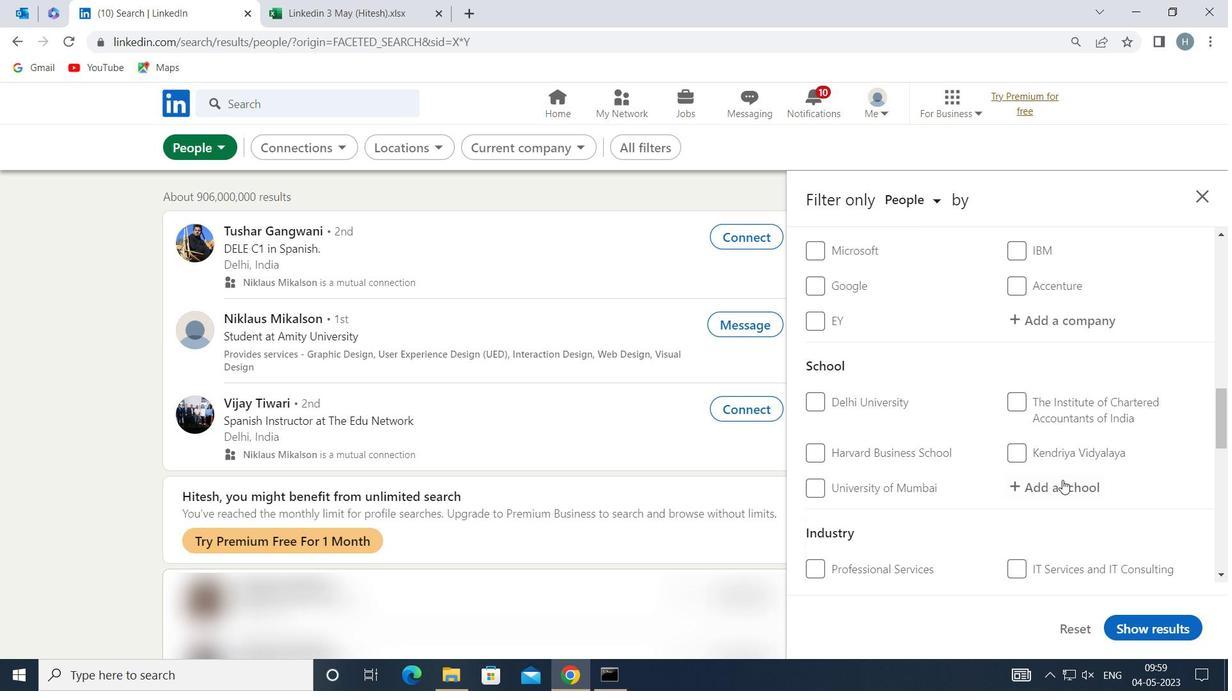 
Action: Mouse pressed left at (1061, 482)
Screenshot: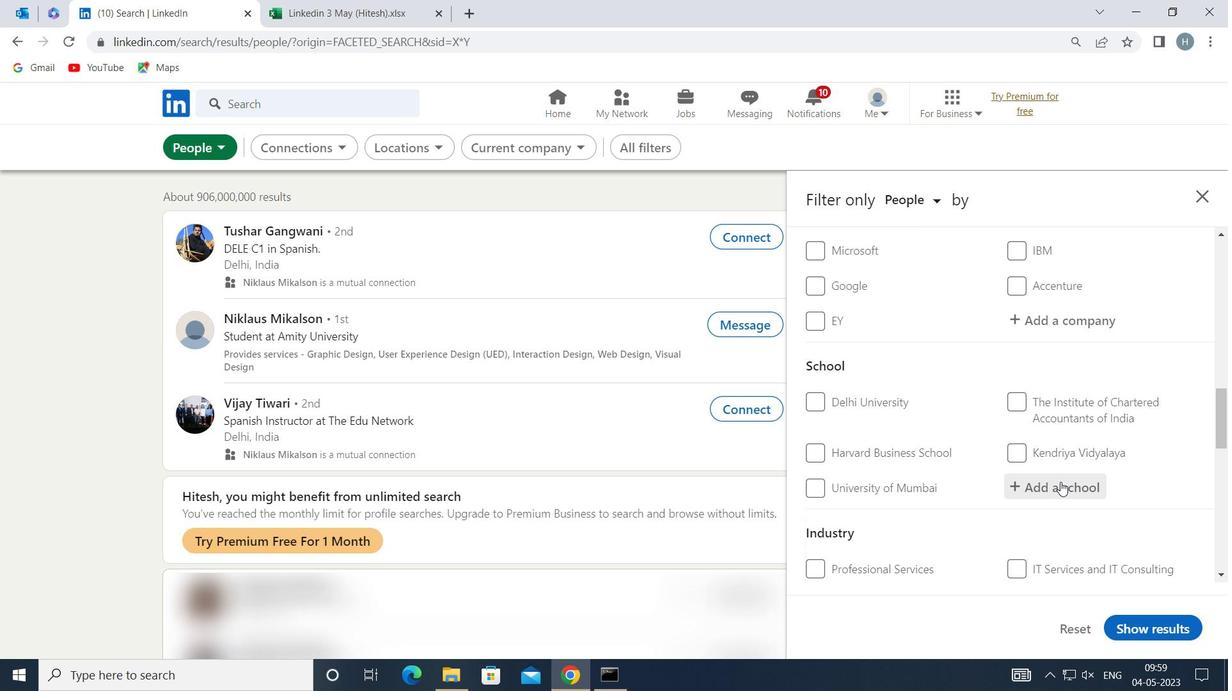 
Action: Mouse moved to (1054, 480)
Screenshot: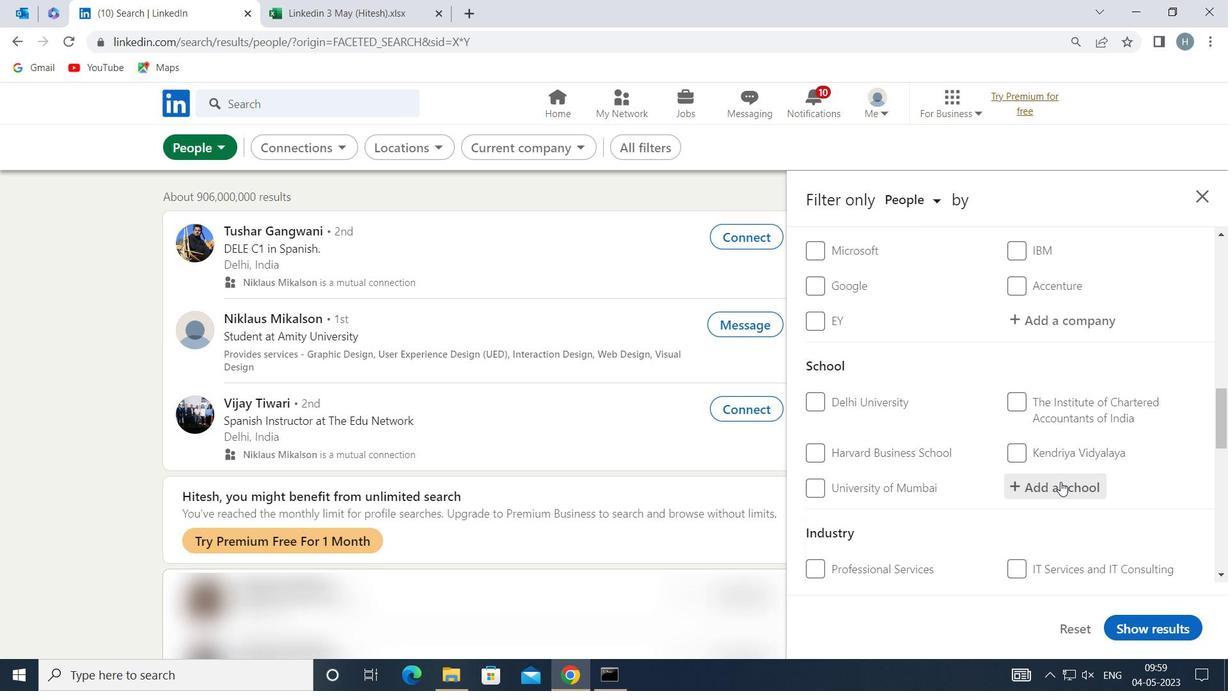 
Action: Key pressed <Key.shift>BHARTIYA<Key.space><Key.shift>VIDYA<Key.space>
Screenshot: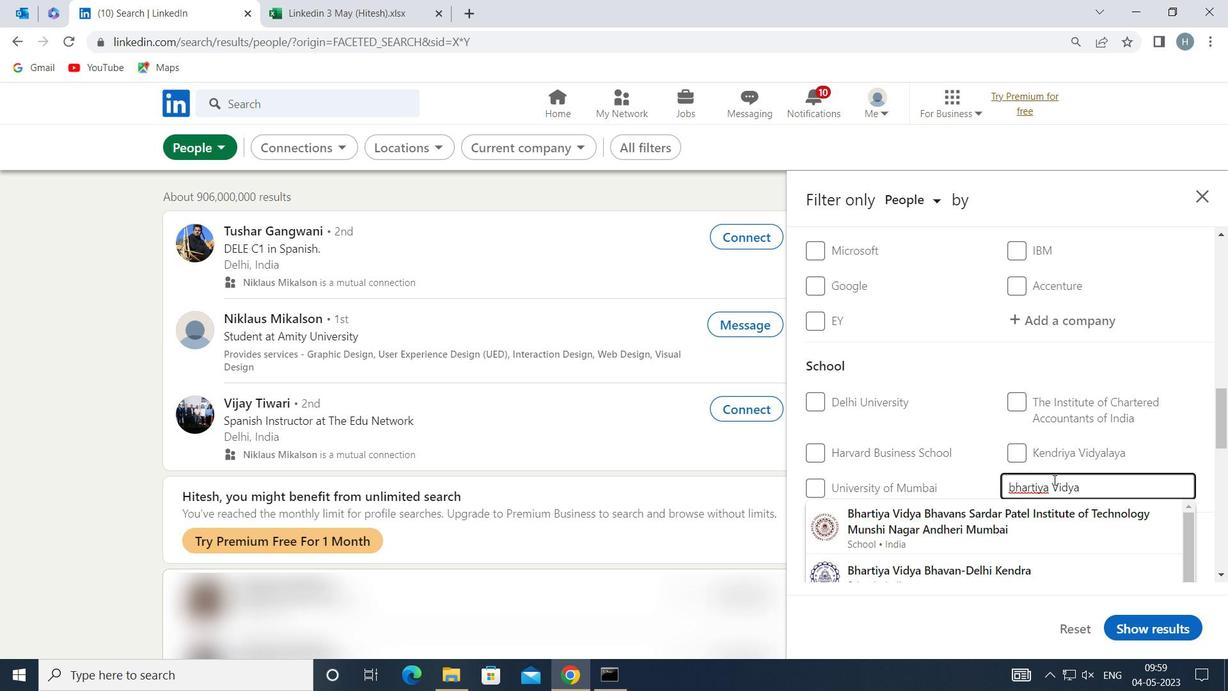 
Action: Mouse moved to (1034, 565)
Screenshot: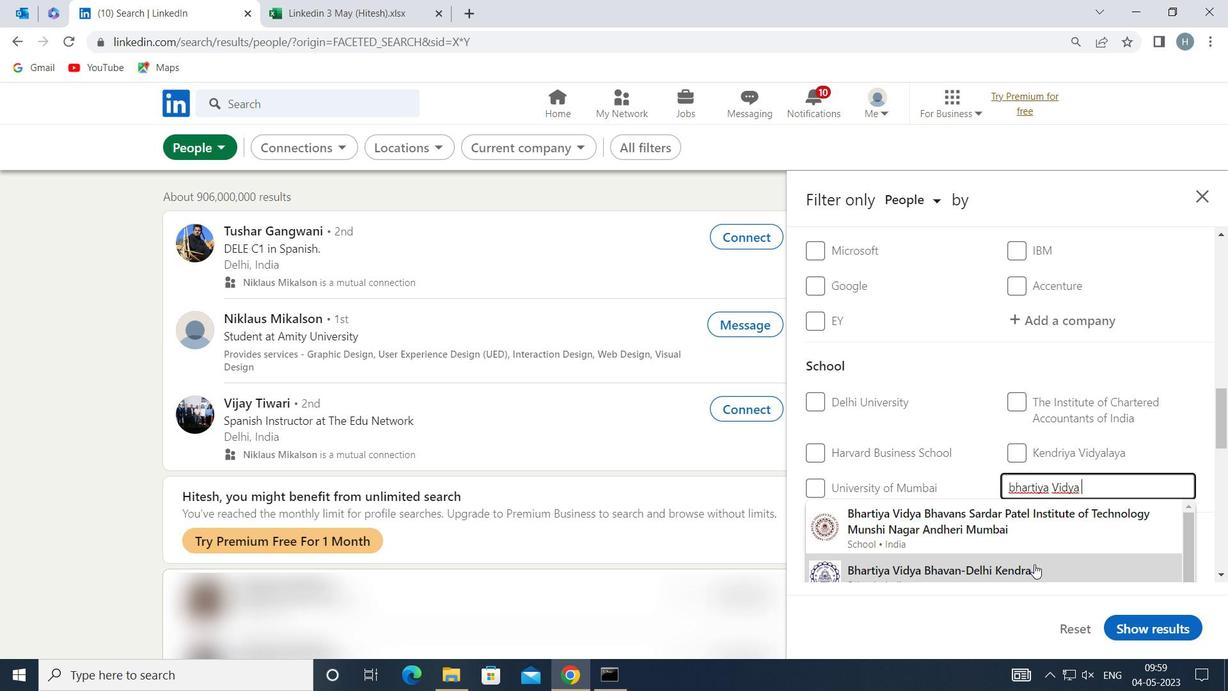 
Action: Mouse pressed left at (1034, 565)
Screenshot: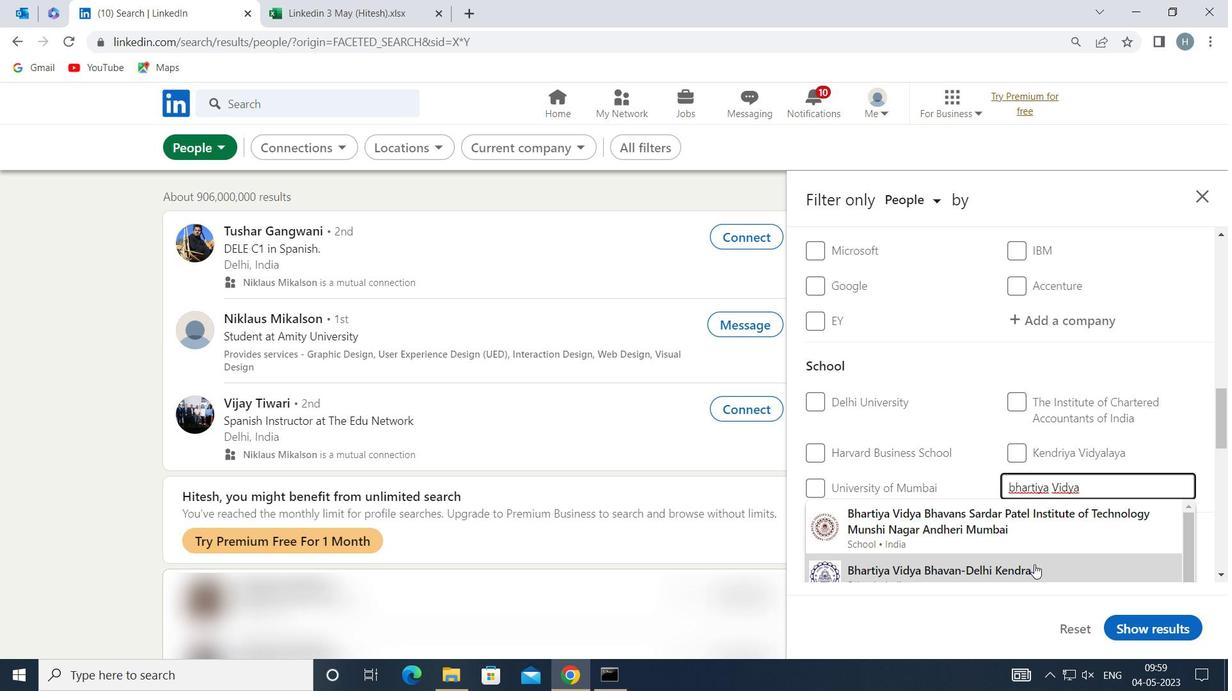 
Action: Mouse moved to (1017, 494)
Screenshot: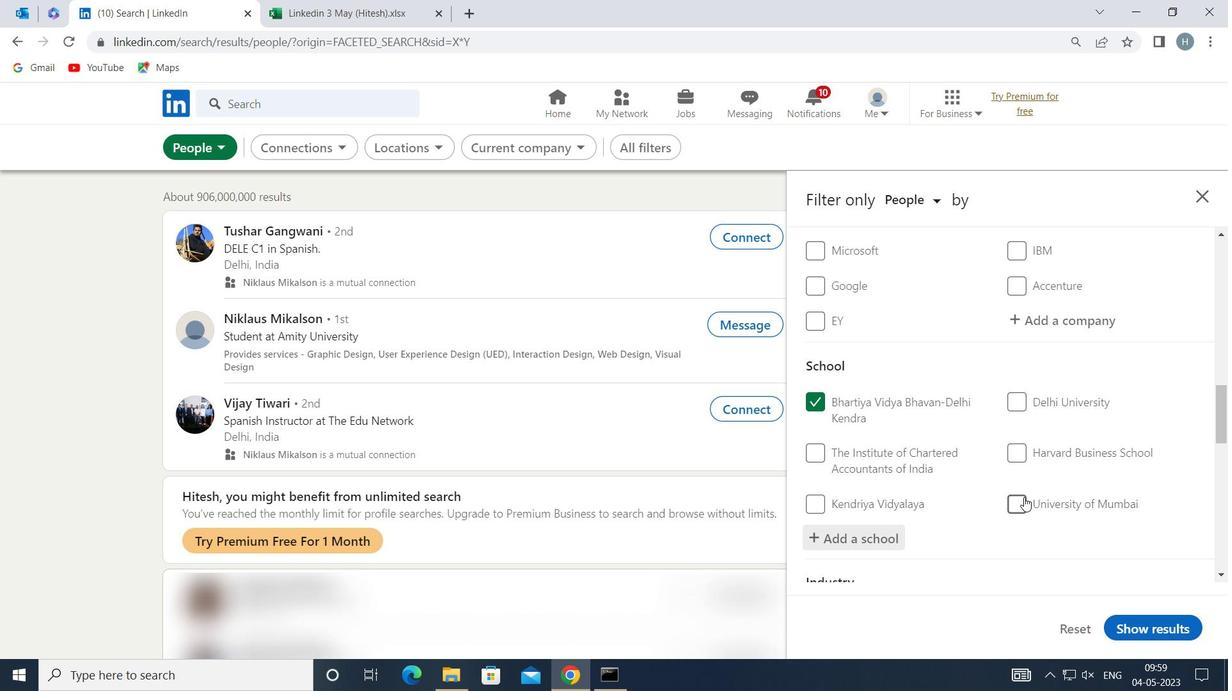 
Action: Mouse scrolled (1017, 494) with delta (0, 0)
Screenshot: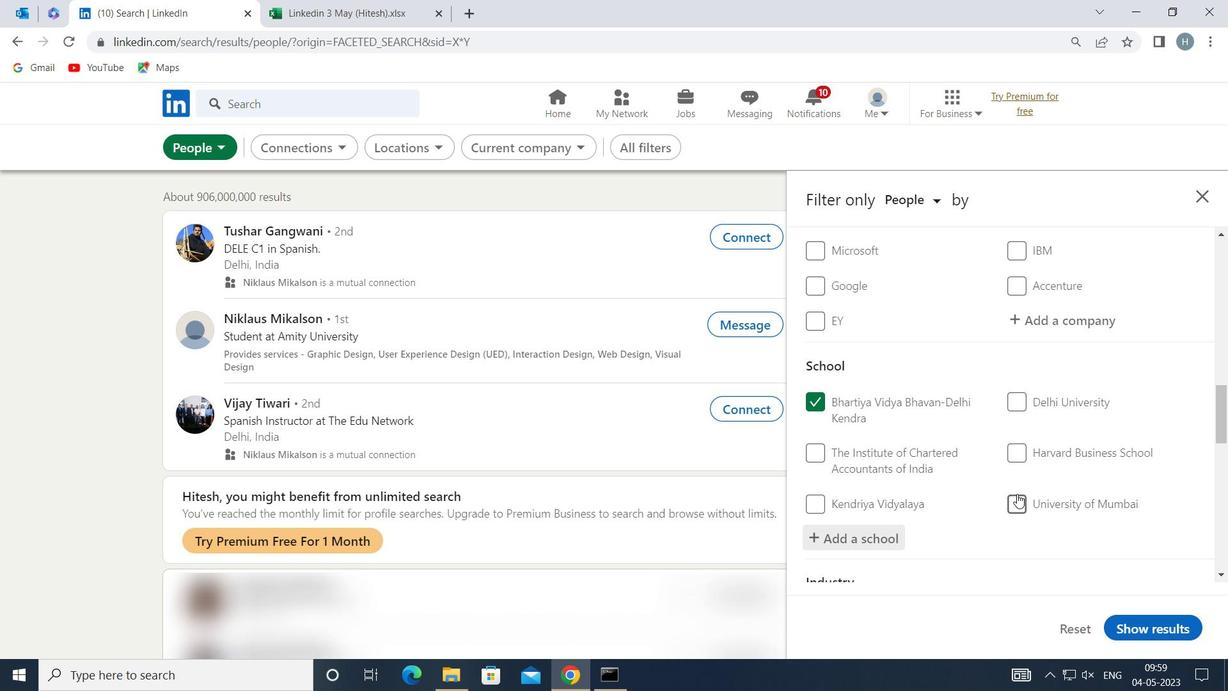 
Action: Mouse moved to (1013, 481)
Screenshot: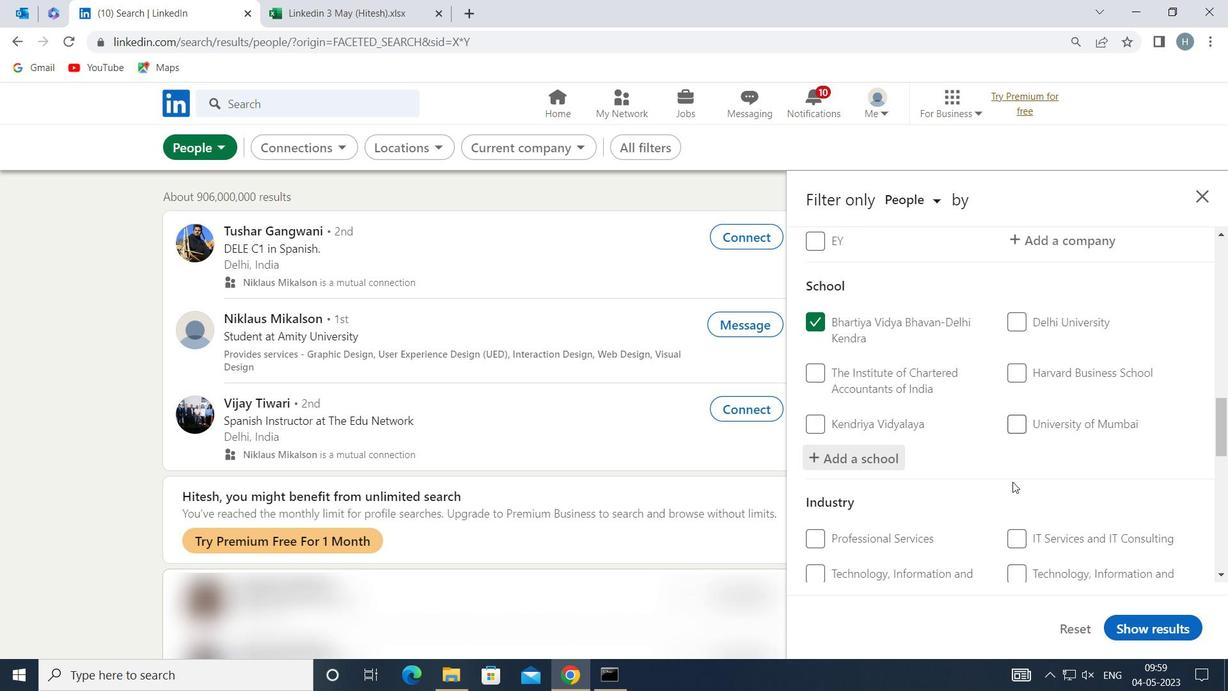 
Action: Mouse scrolled (1013, 480) with delta (0, 0)
Screenshot: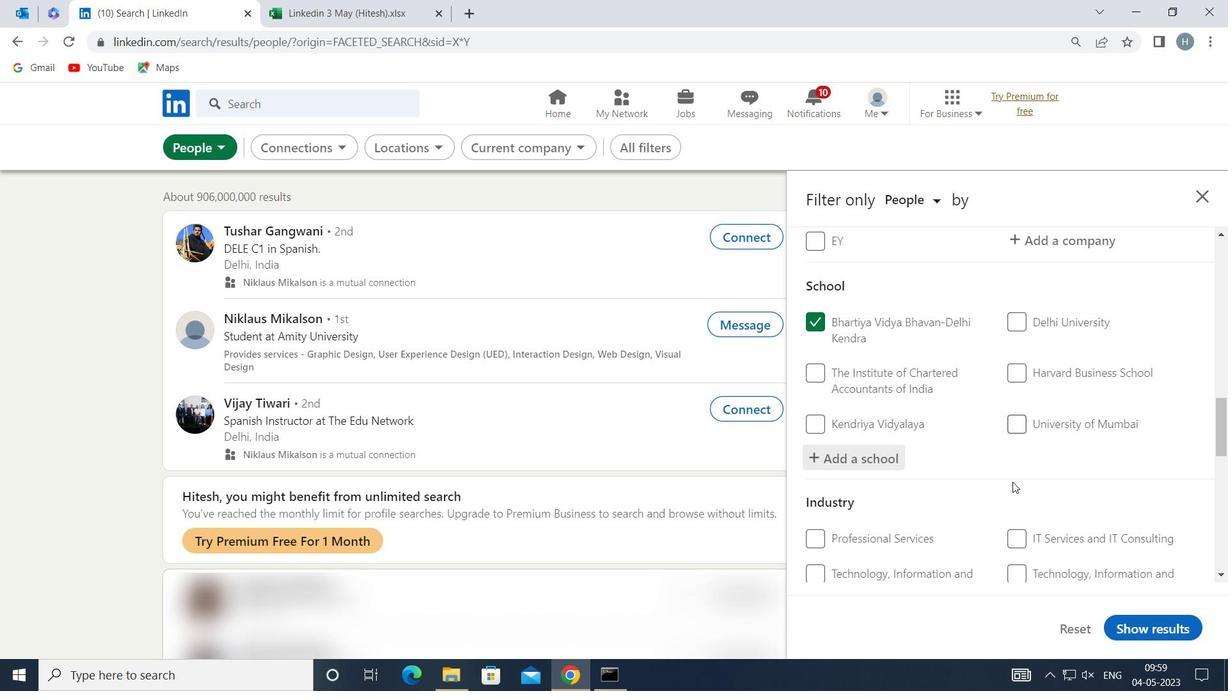 
Action: Mouse scrolled (1013, 480) with delta (0, 0)
Screenshot: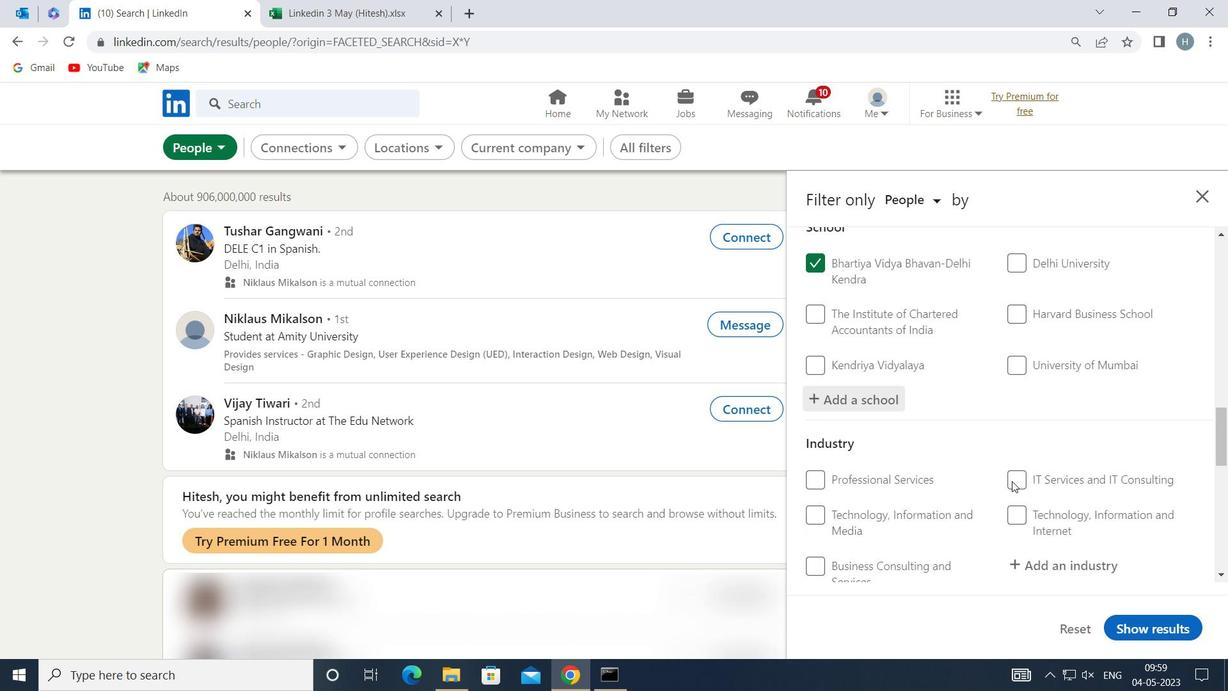 
Action: Mouse scrolled (1013, 480) with delta (0, 0)
Screenshot: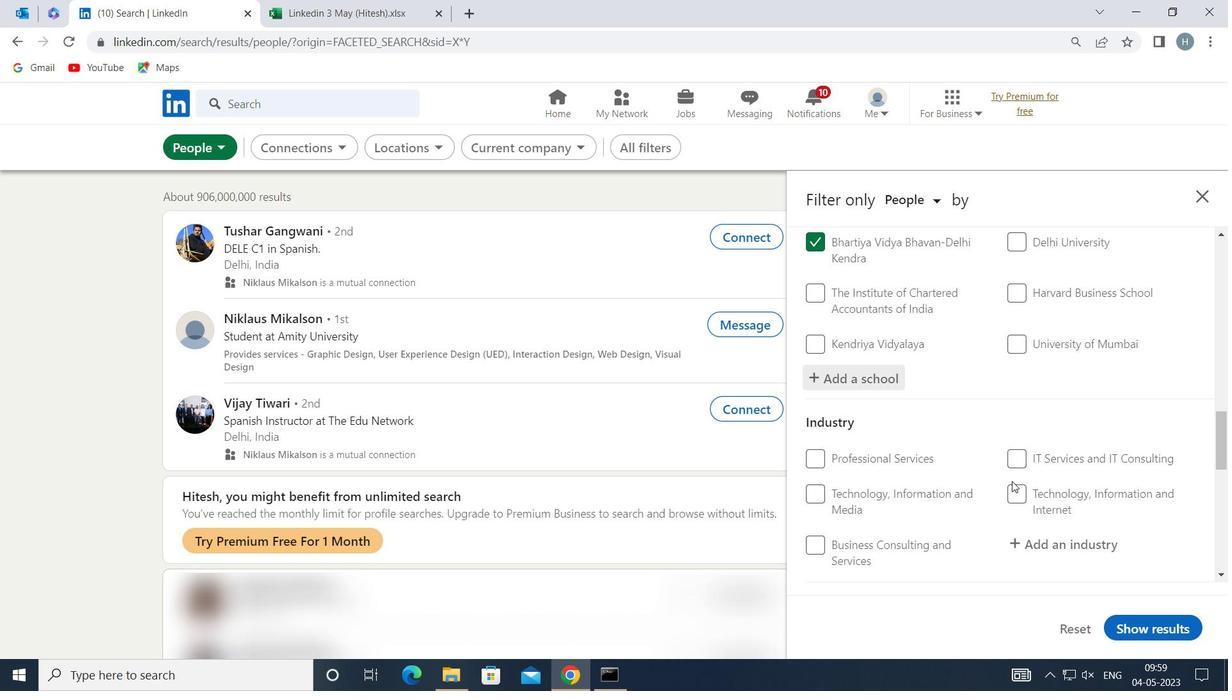 
Action: Mouse moved to (1070, 384)
Screenshot: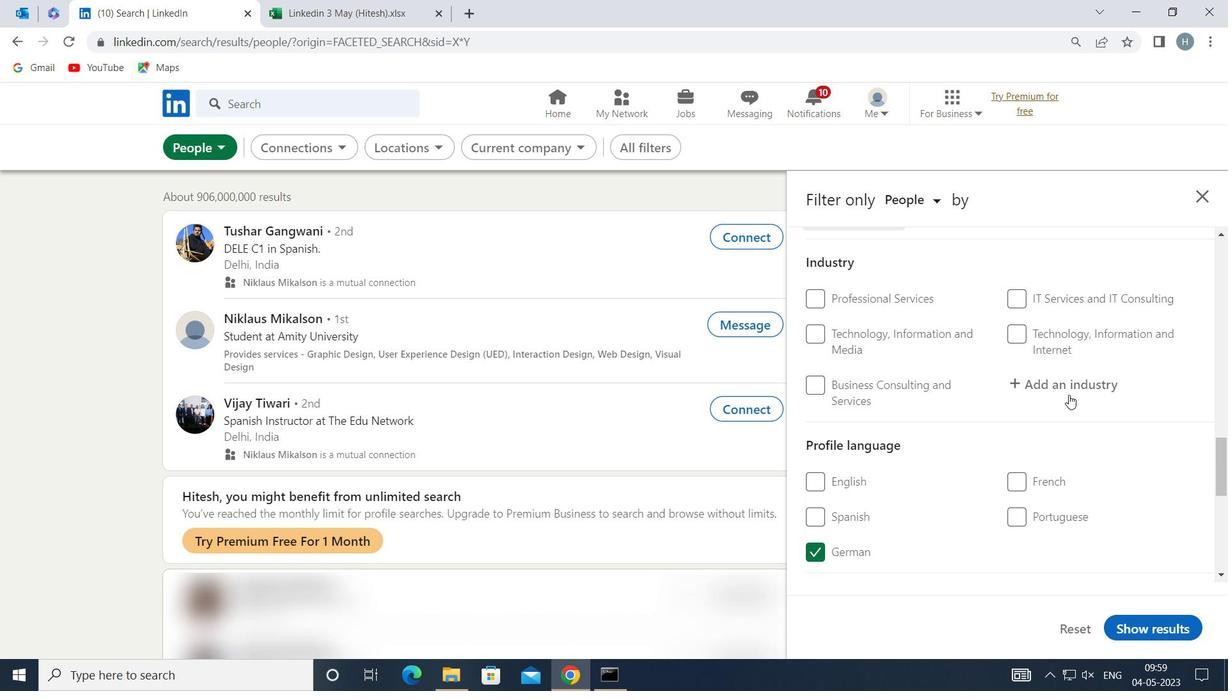
Action: Mouse pressed left at (1070, 384)
Screenshot: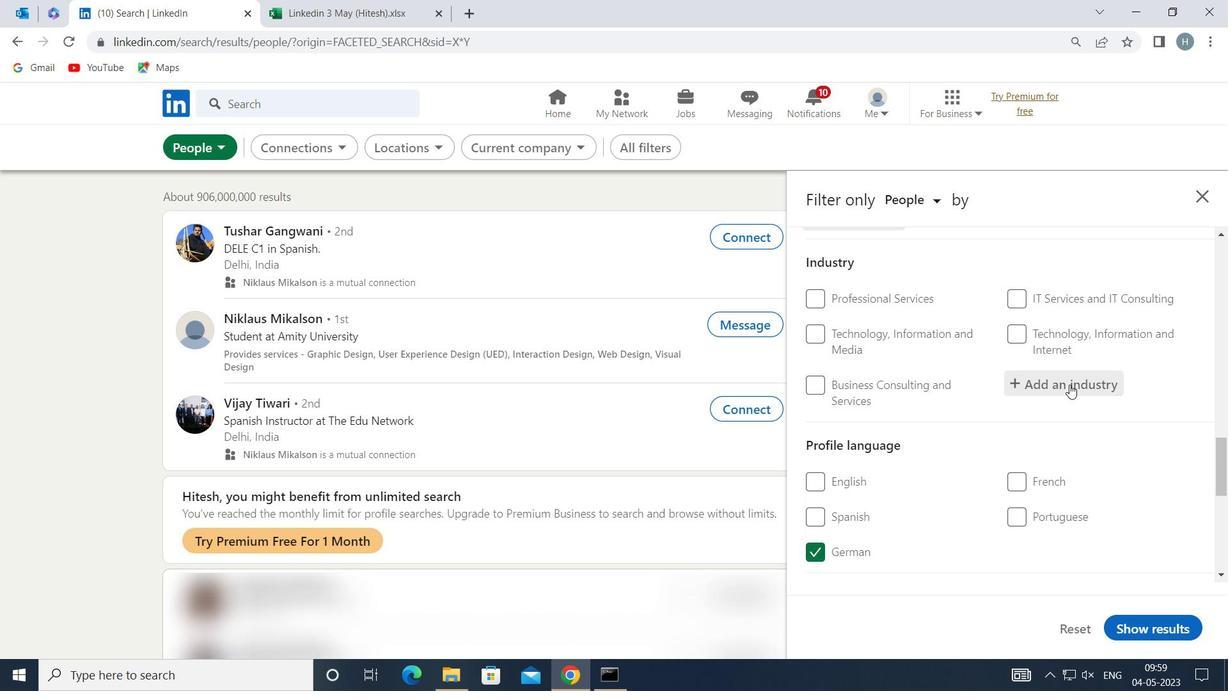
Action: Key pressed <Key.shift>HOUSEHOLD<Key.space><Key.shift>SER
Screenshot: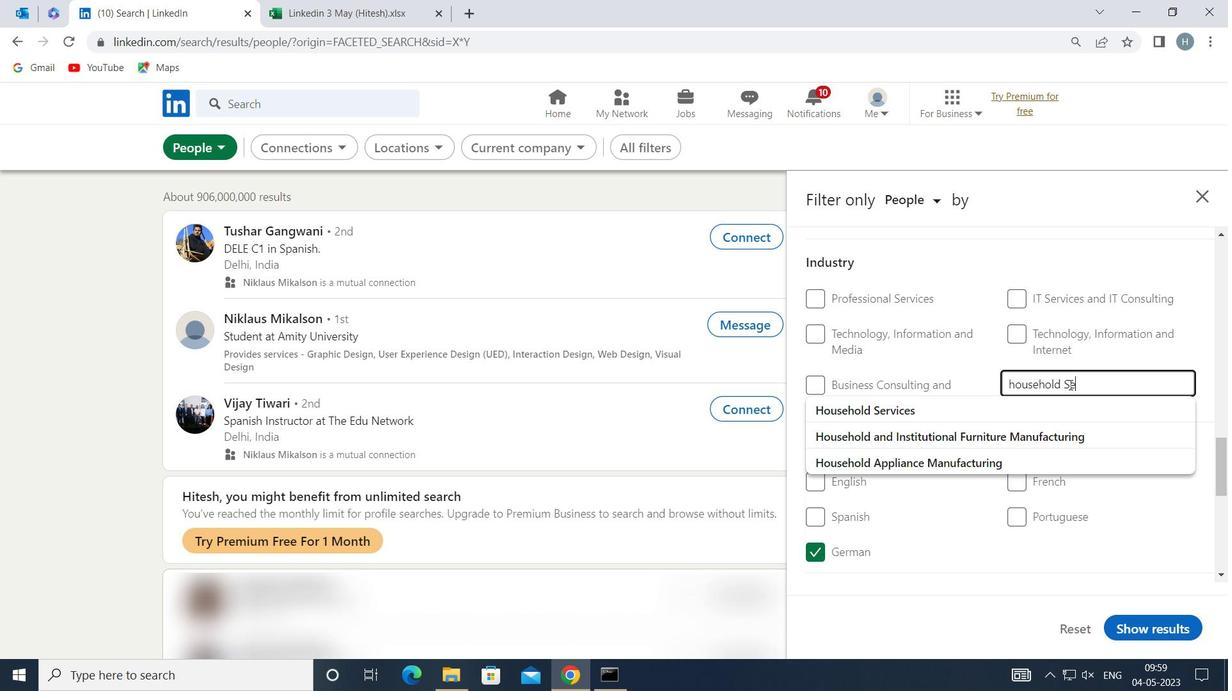 
Action: Mouse moved to (988, 408)
Screenshot: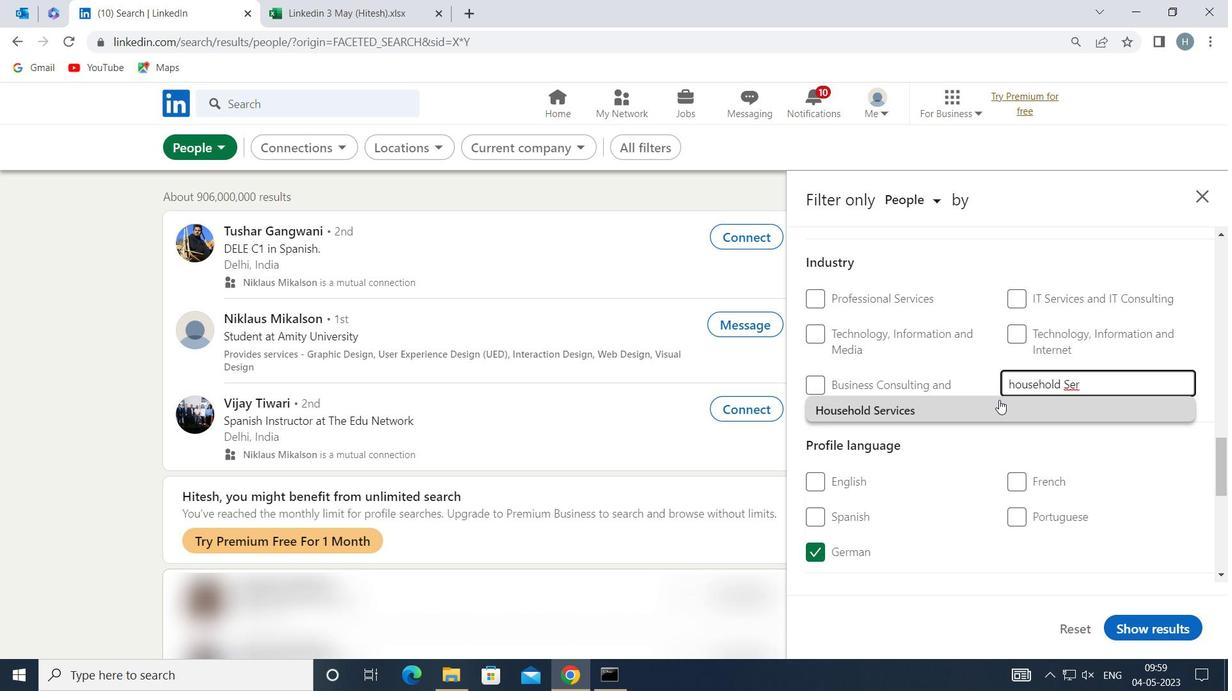 
Action: Mouse pressed left at (988, 408)
Screenshot: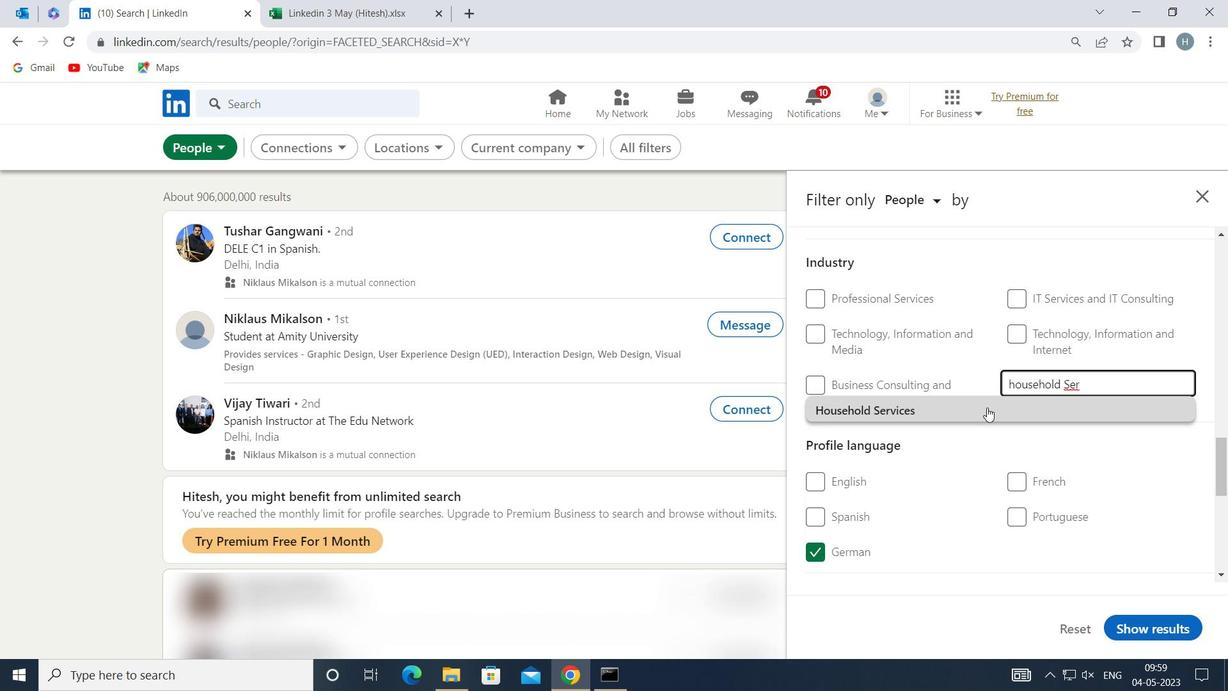 
Action: Mouse moved to (958, 435)
Screenshot: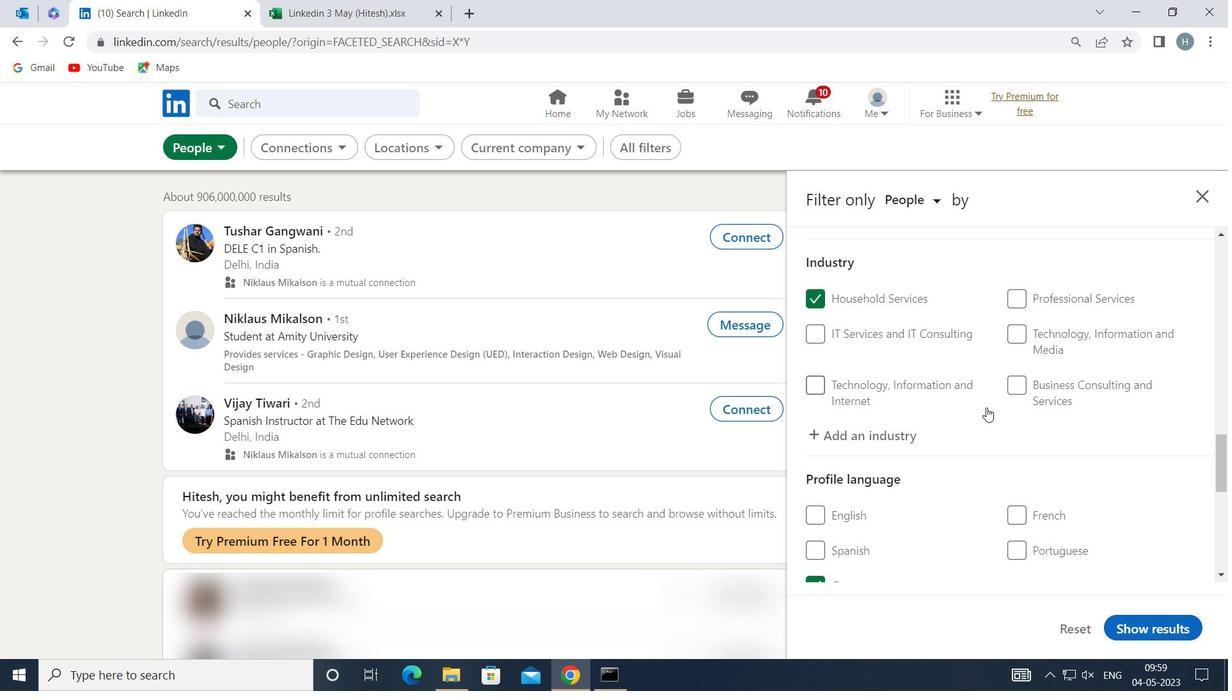 
Action: Mouse scrolled (958, 434) with delta (0, 0)
Screenshot: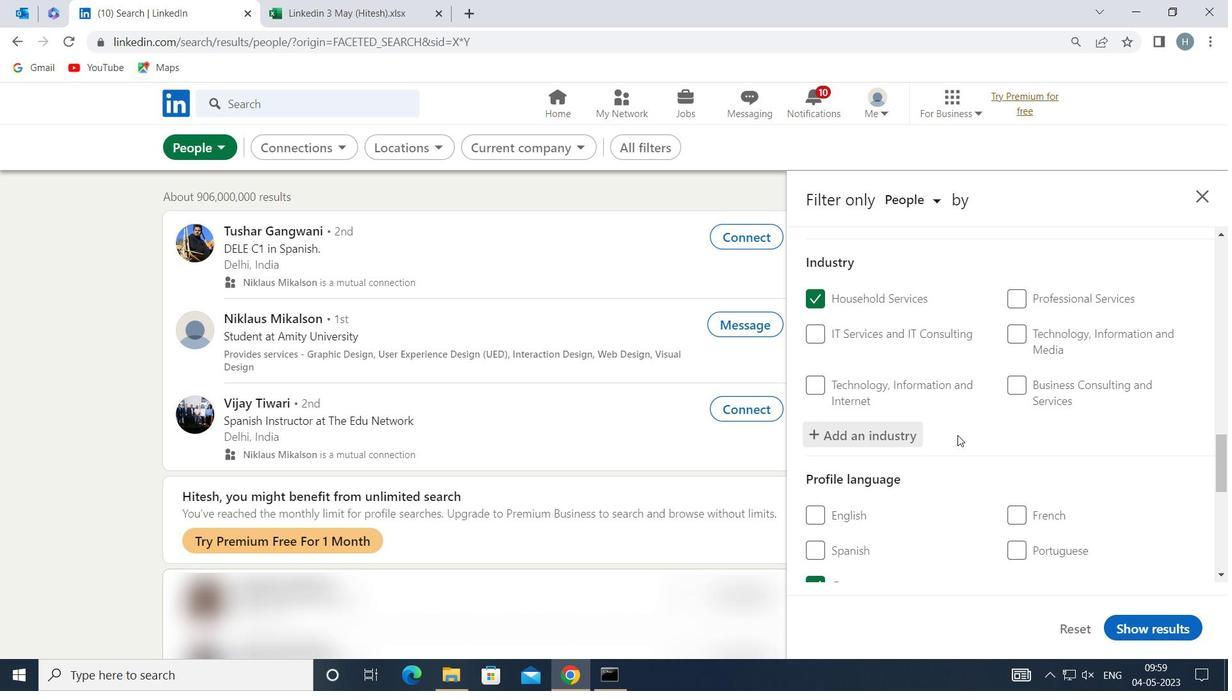 
Action: Mouse scrolled (958, 434) with delta (0, 0)
Screenshot: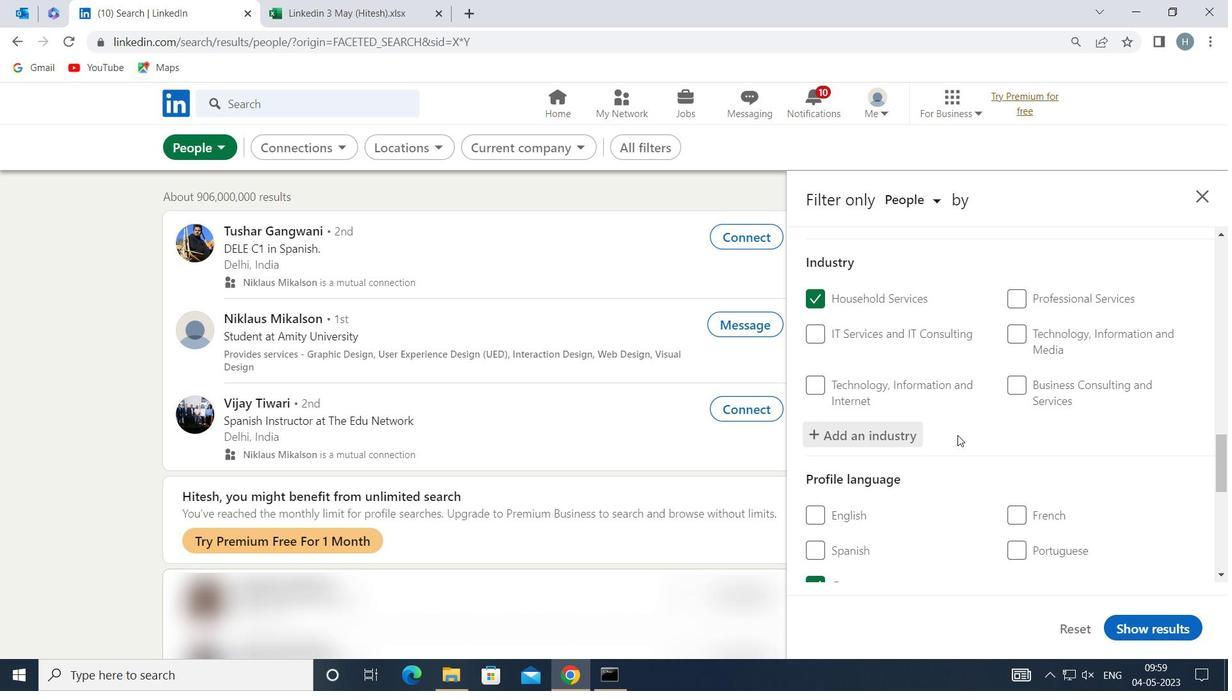 
Action: Mouse scrolled (958, 434) with delta (0, 0)
Screenshot: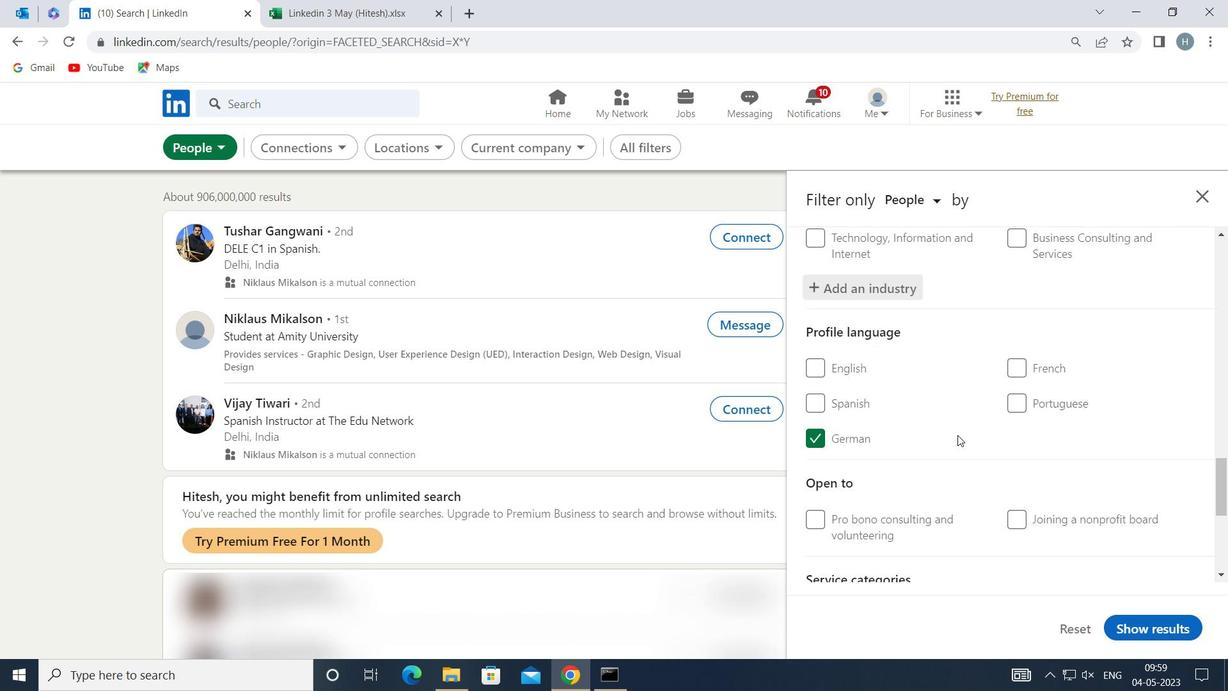 
Action: Mouse scrolled (958, 434) with delta (0, 0)
Screenshot: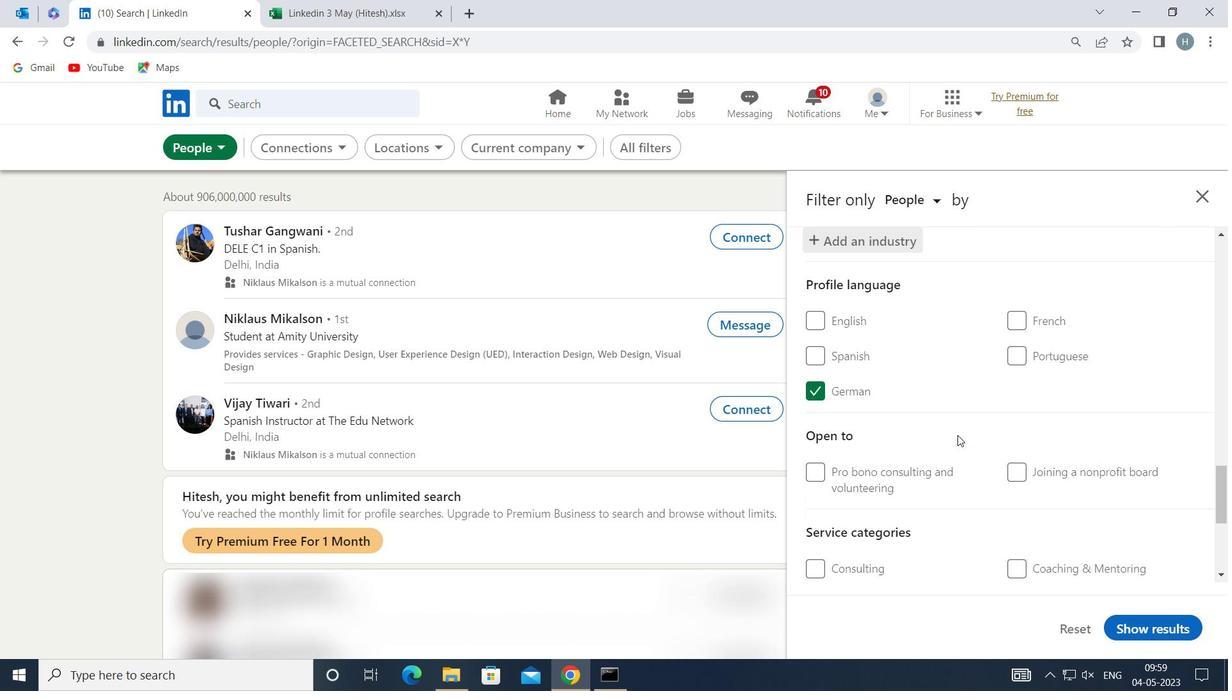 
Action: Mouse scrolled (958, 434) with delta (0, 0)
Screenshot: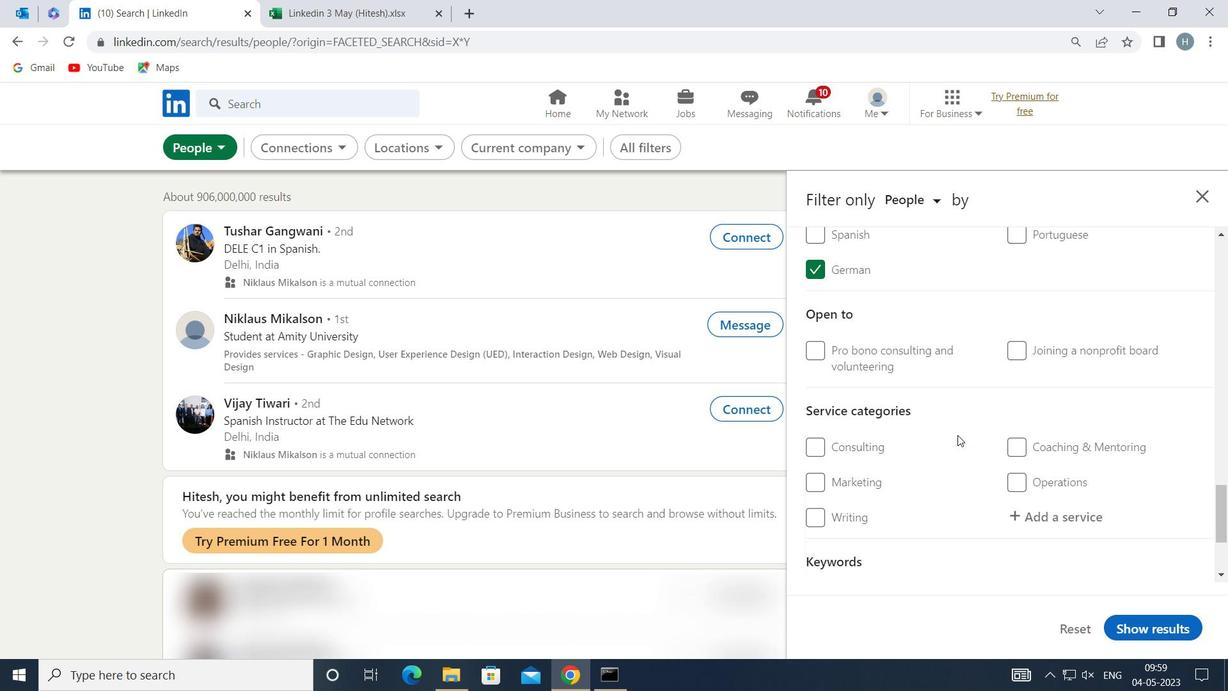 
Action: Mouse moved to (1046, 420)
Screenshot: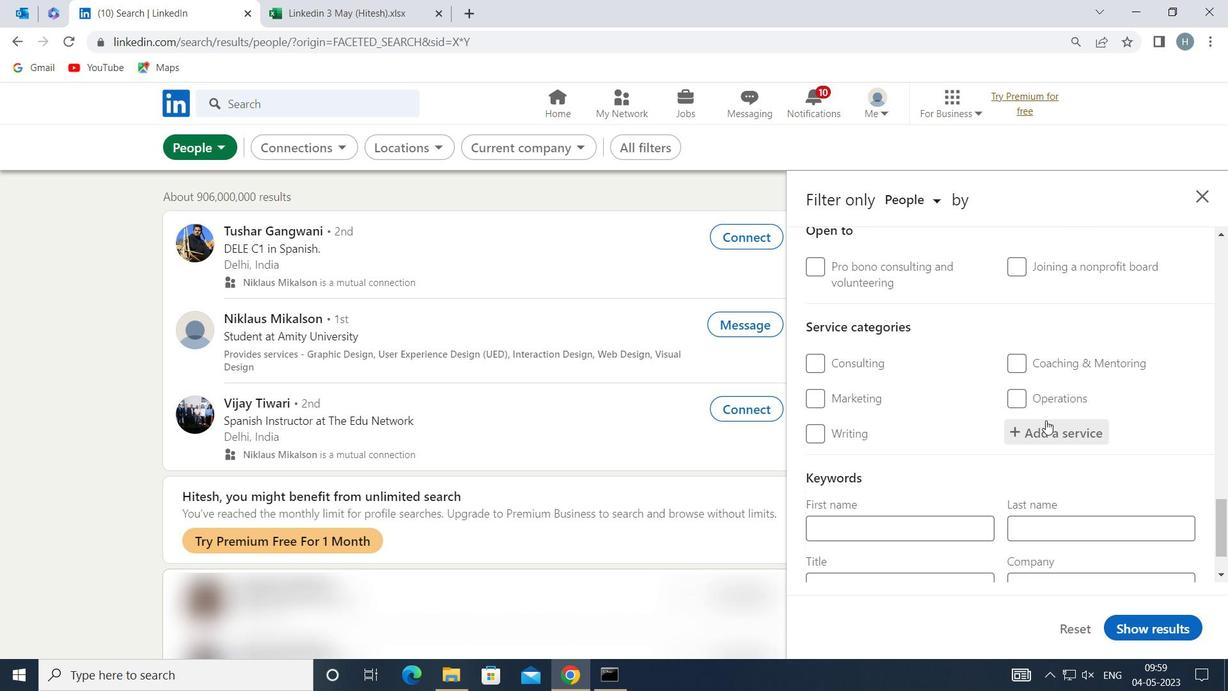 
Action: Mouse pressed left at (1046, 420)
Screenshot: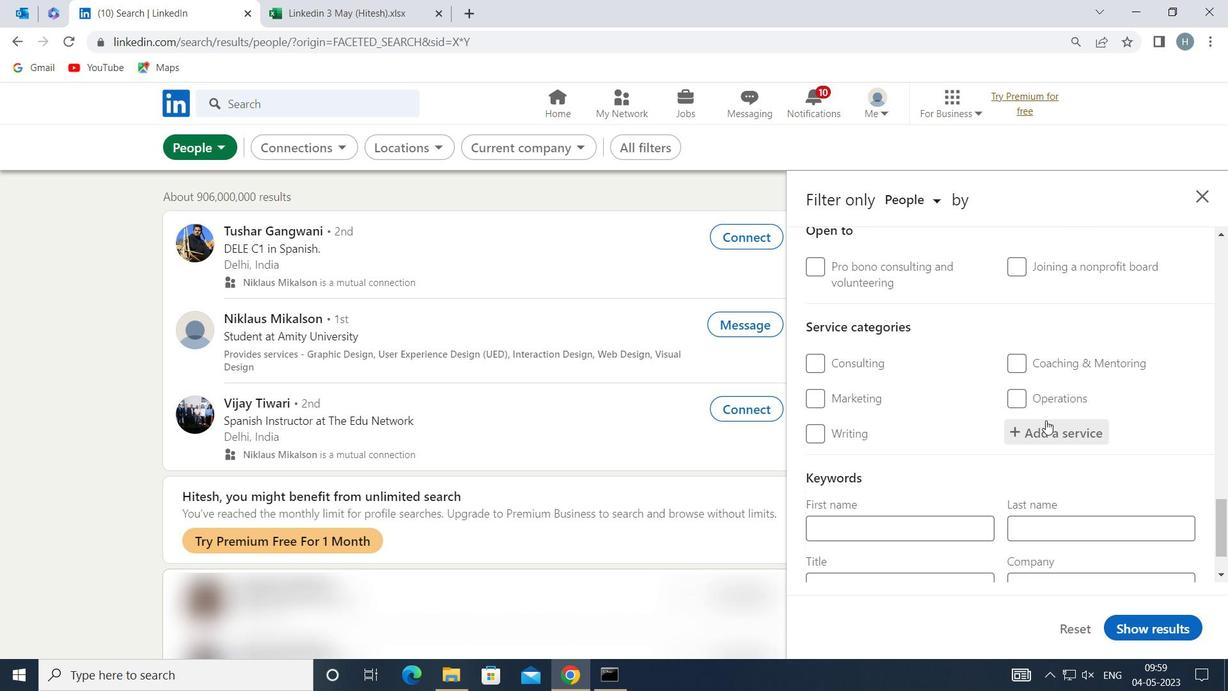 
Action: Key pressed <Key.shift>BARTENDING
Screenshot: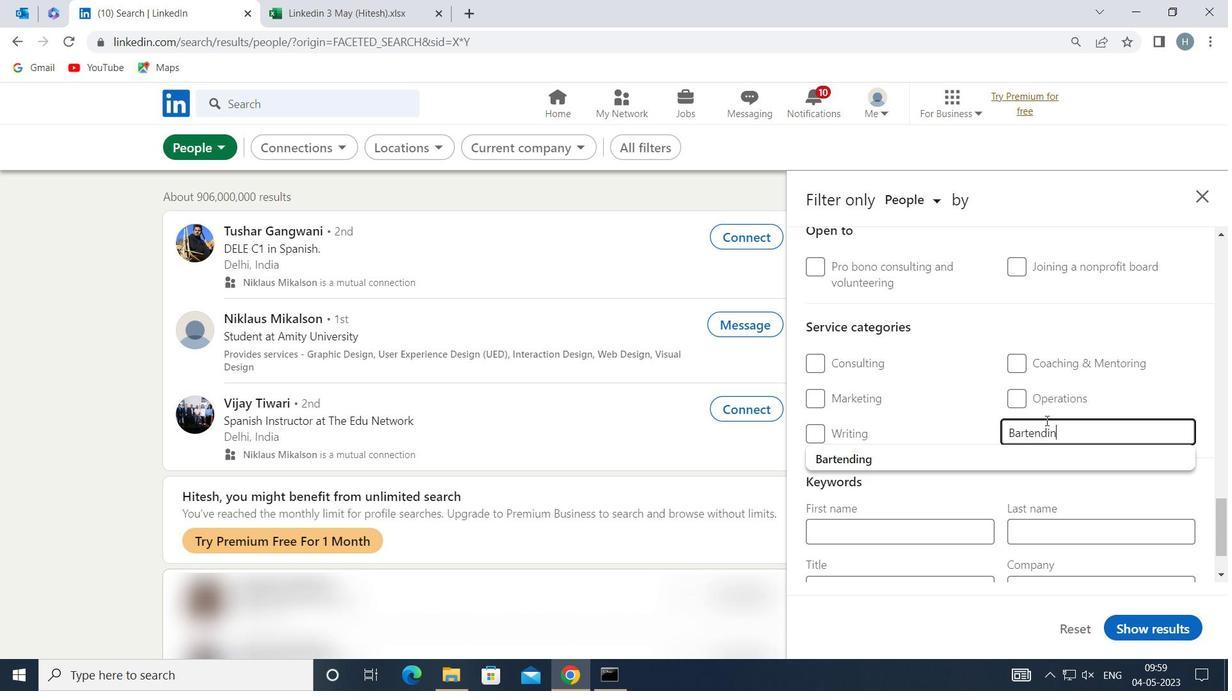 
Action: Mouse moved to (976, 464)
Screenshot: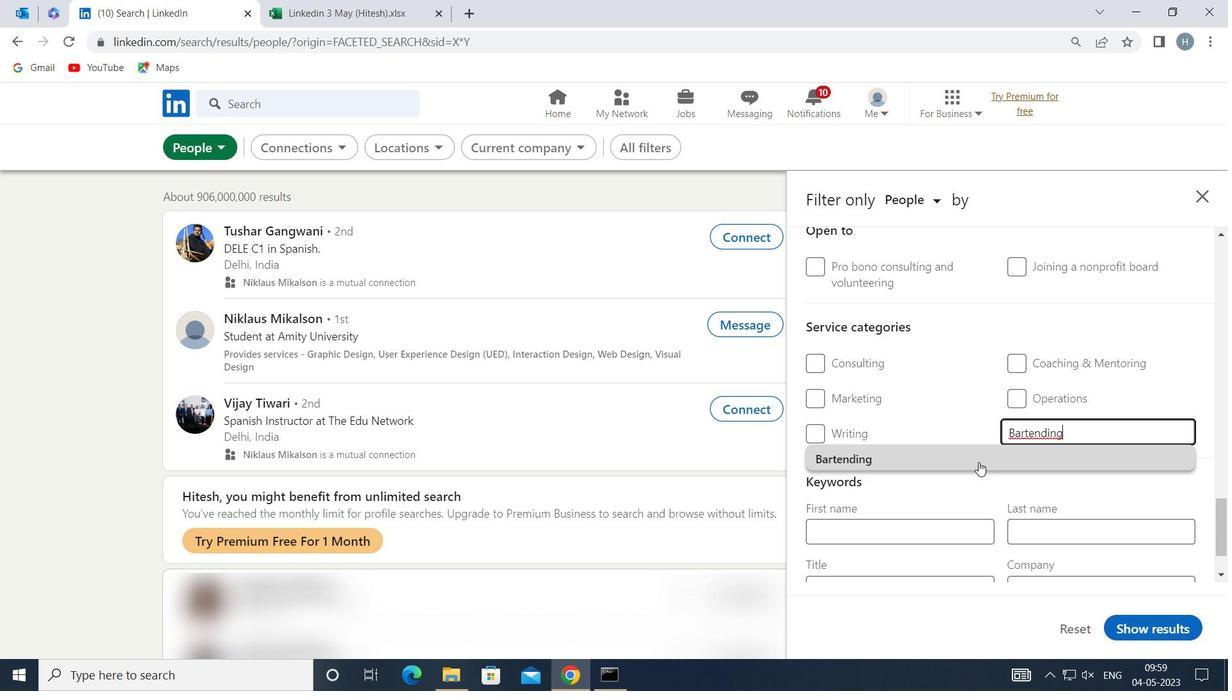 
Action: Mouse pressed left at (976, 464)
Screenshot: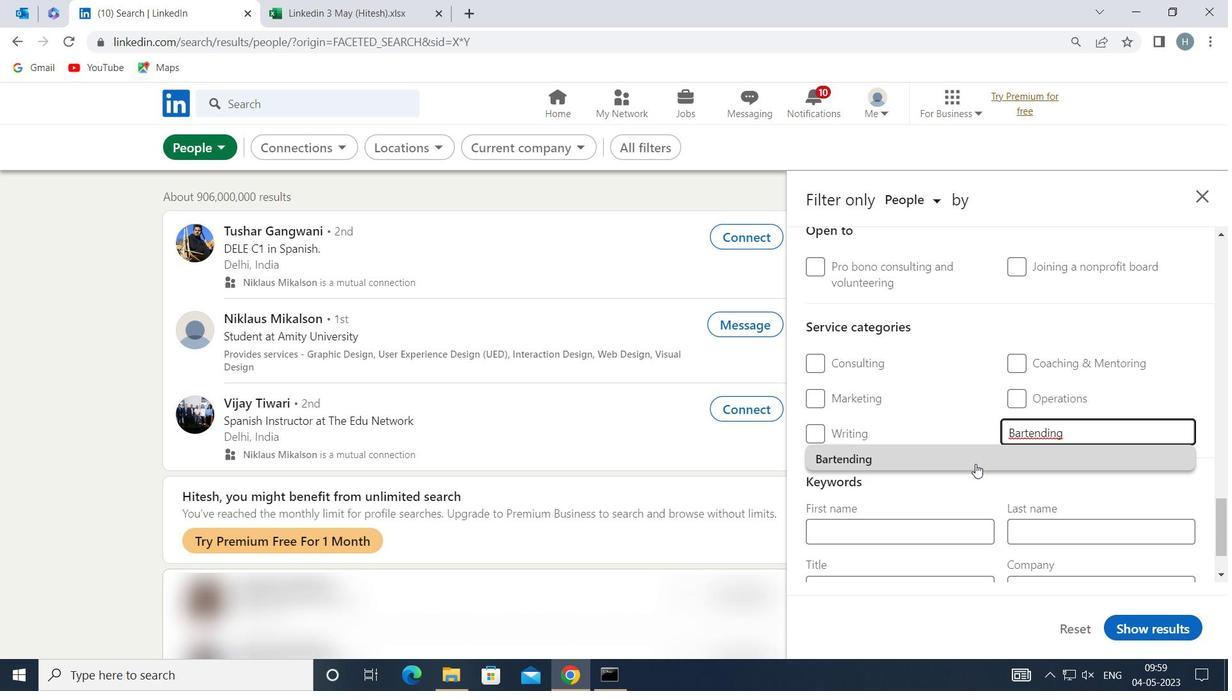 
Action: Mouse moved to (974, 464)
Screenshot: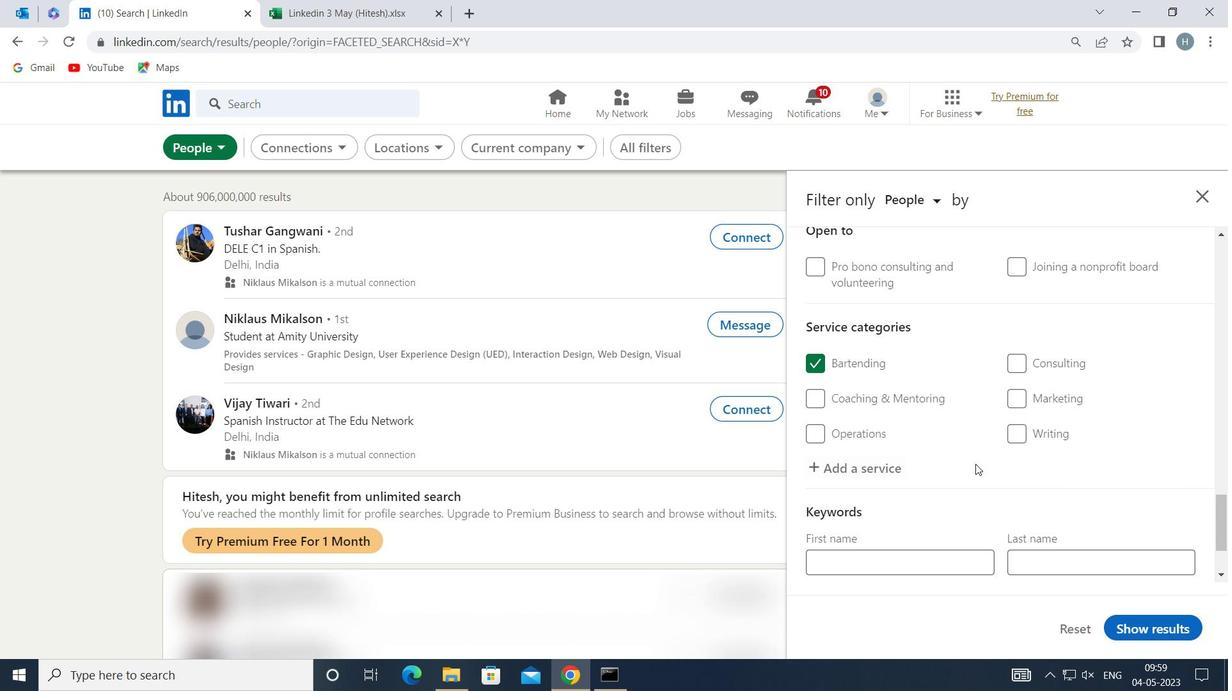 
Action: Mouse scrolled (974, 463) with delta (0, 0)
Screenshot: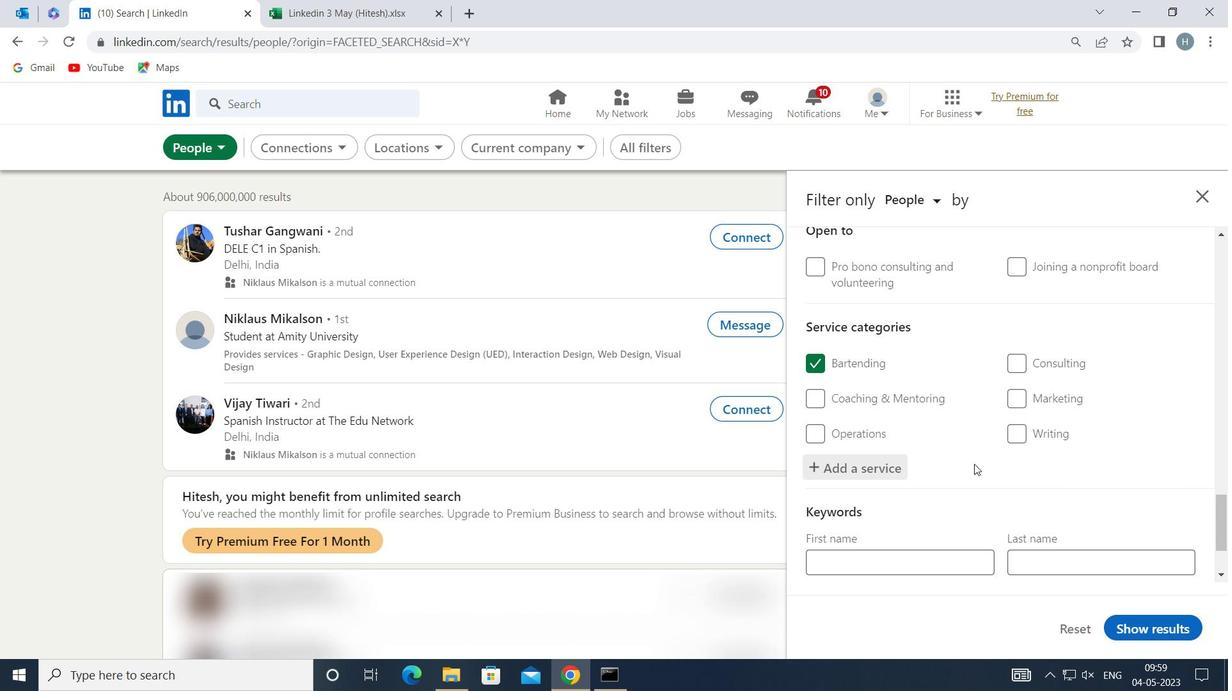 
Action: Mouse scrolled (974, 463) with delta (0, 0)
Screenshot: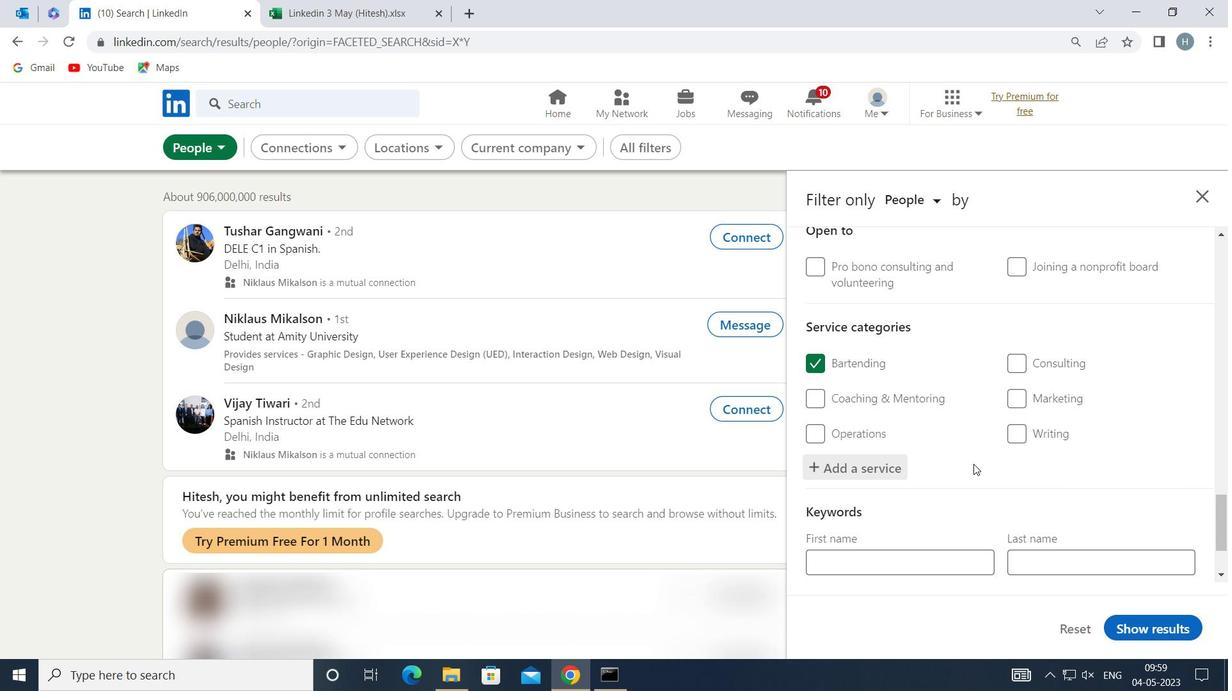 
Action: Mouse scrolled (974, 463) with delta (0, 0)
Screenshot: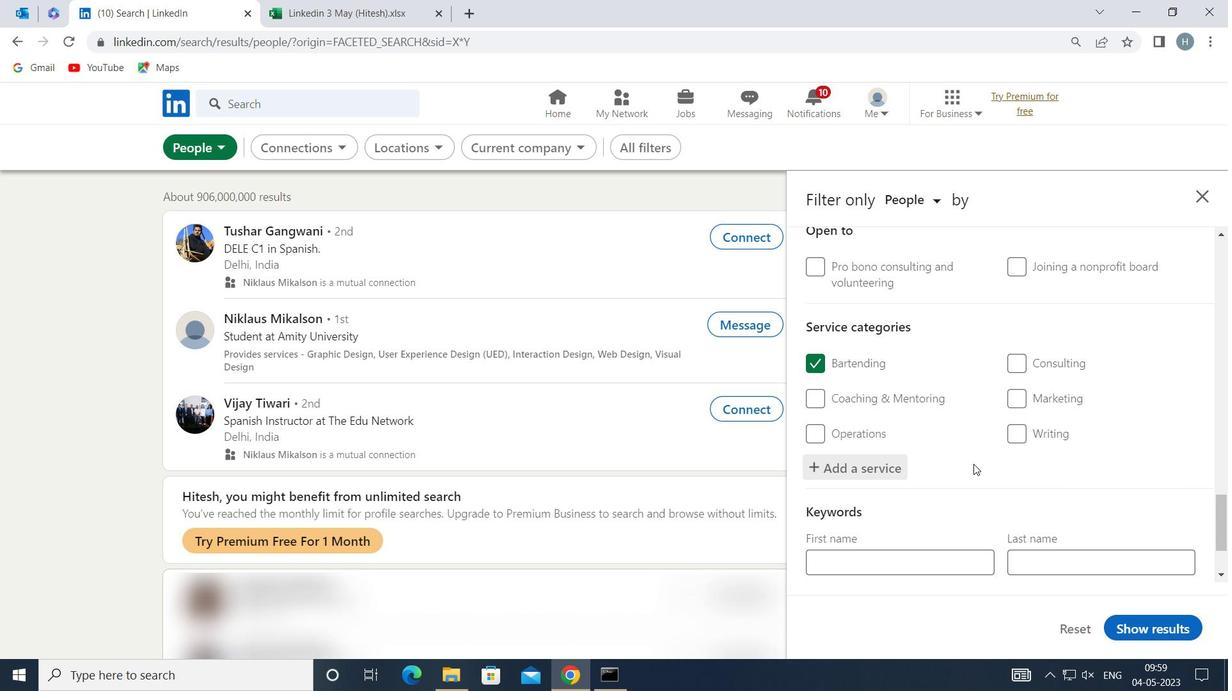 
Action: Mouse scrolled (974, 463) with delta (0, 0)
Screenshot: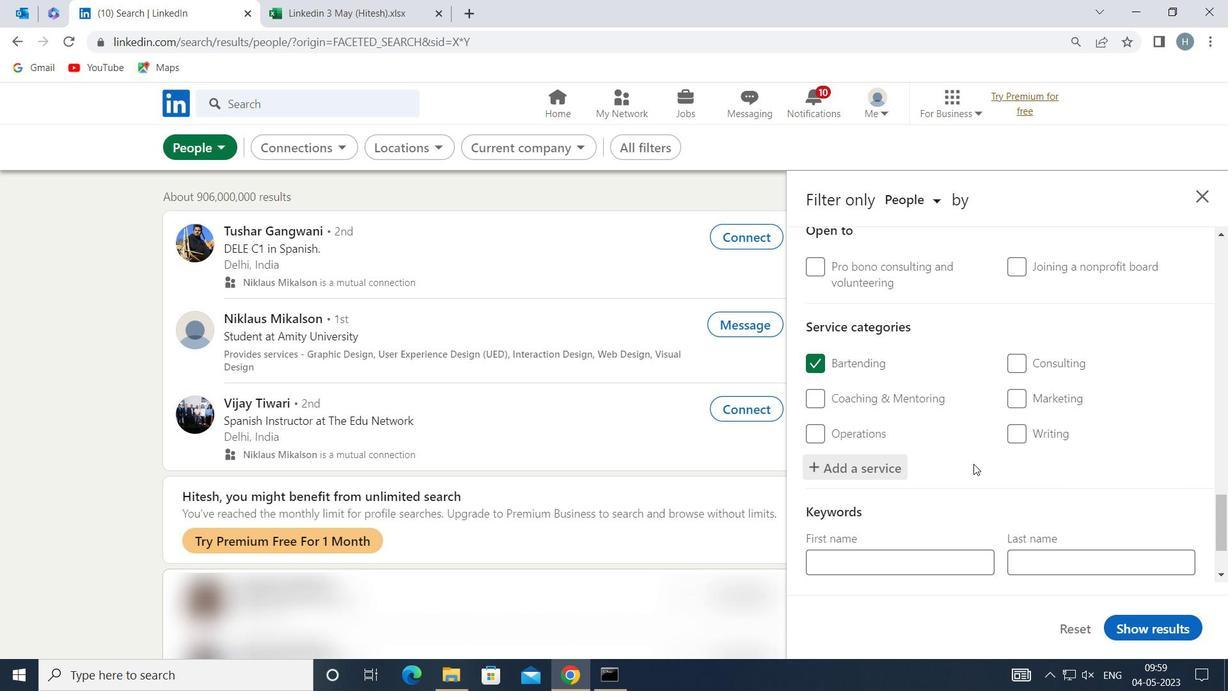 
Action: Mouse scrolled (974, 463) with delta (0, 0)
Screenshot: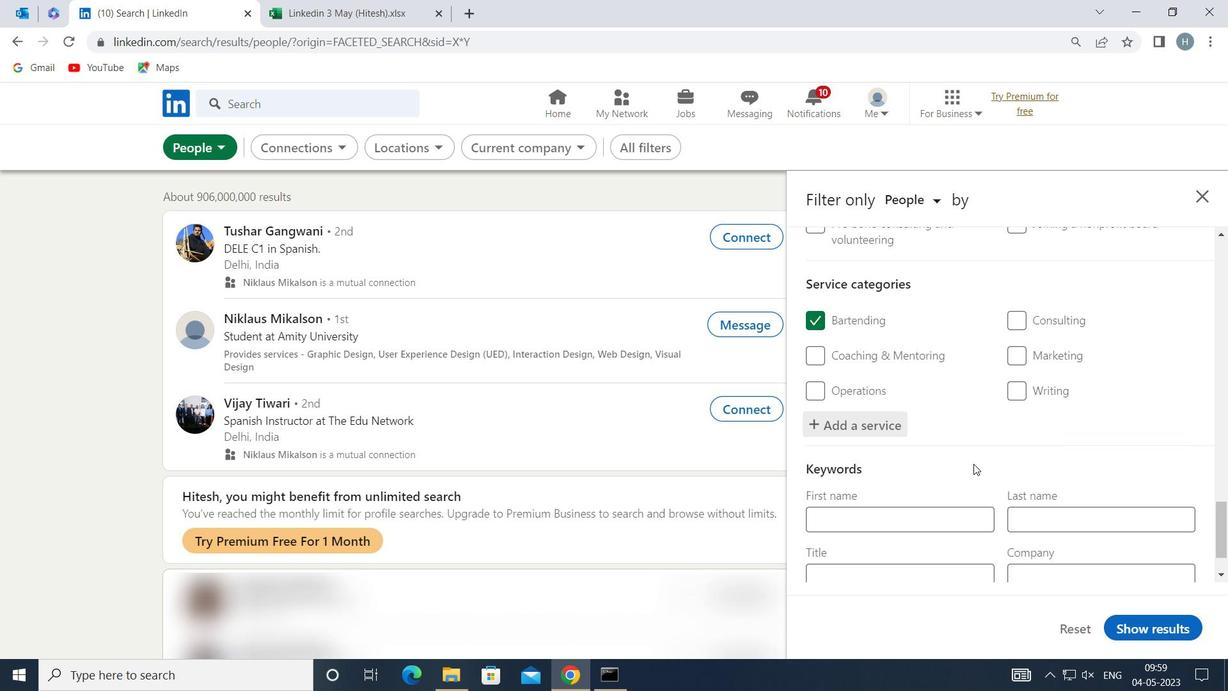 
Action: Mouse scrolled (974, 463) with delta (0, 0)
Screenshot: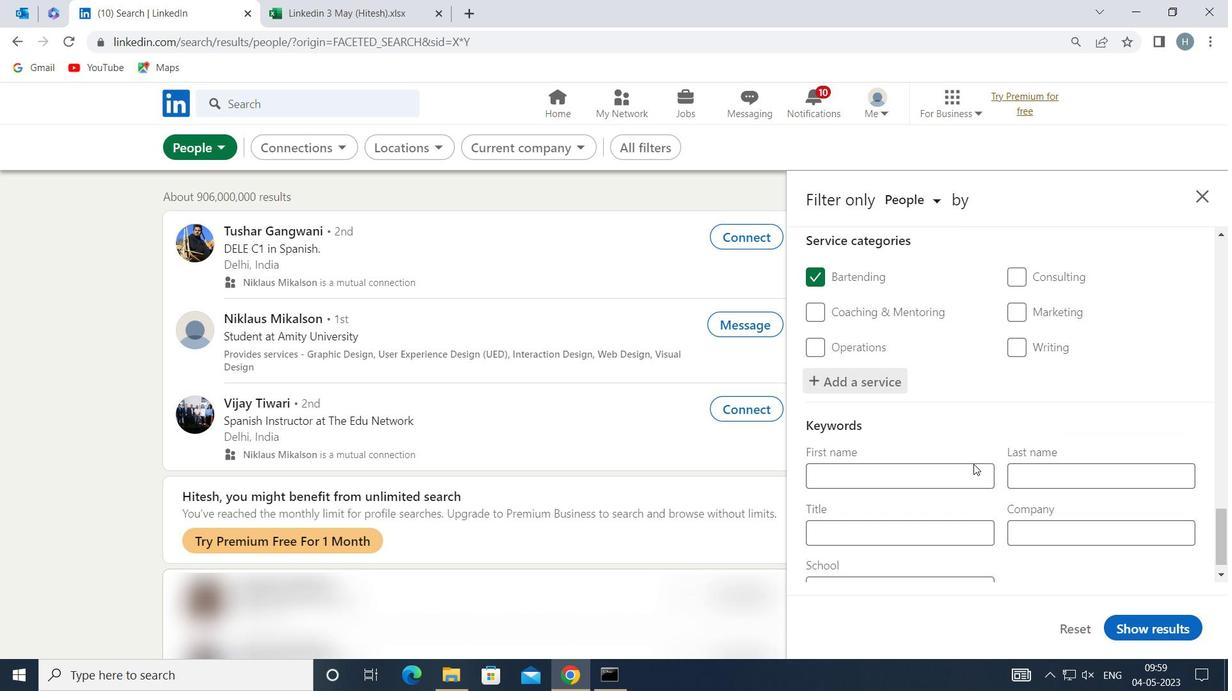 
Action: Mouse moved to (958, 506)
Screenshot: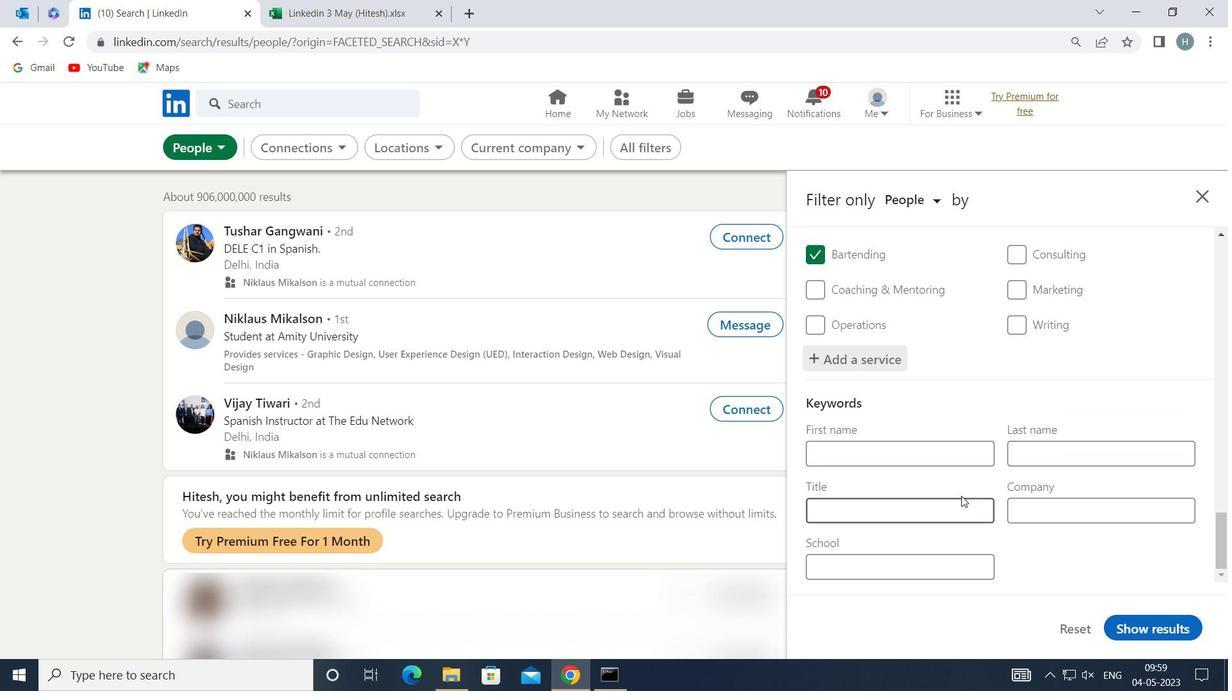 
Action: Mouse pressed left at (958, 506)
Screenshot: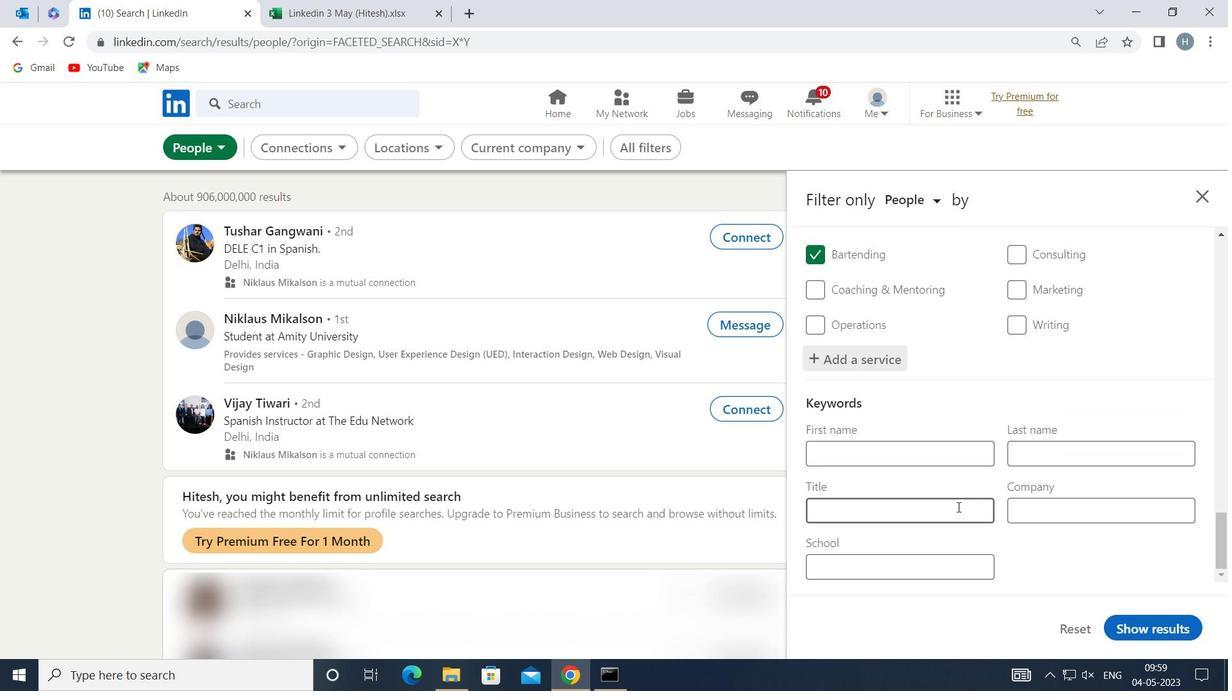 
Action: Key pressed <Key.shift>CLIENT<Key.space><Key.shift>SERVICE<Key.space><Key.shift>SPECIALIST
Screenshot: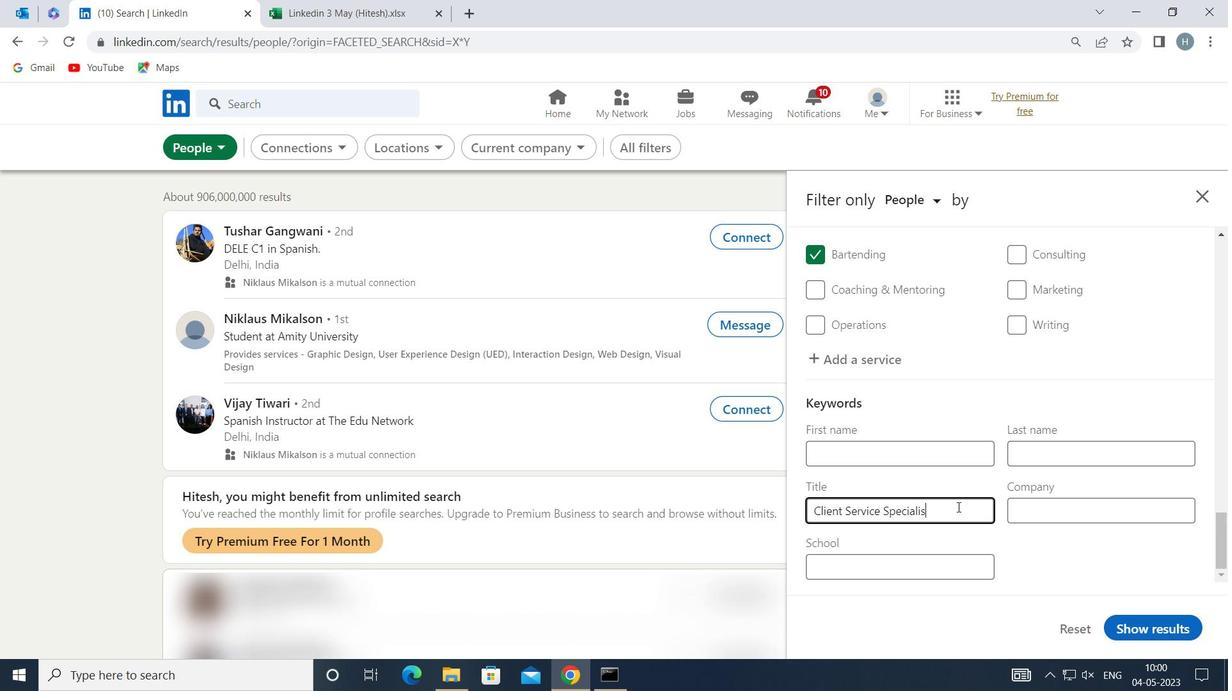 
Action: Mouse moved to (1145, 627)
Screenshot: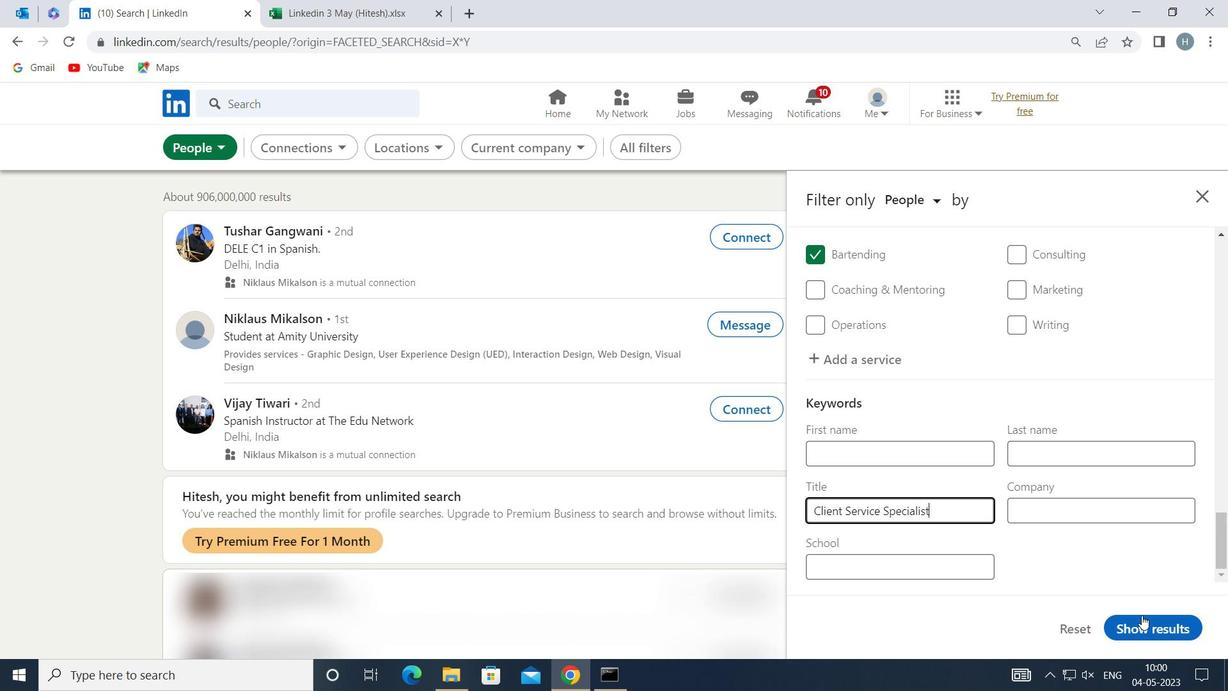 
Action: Mouse pressed left at (1145, 627)
Screenshot: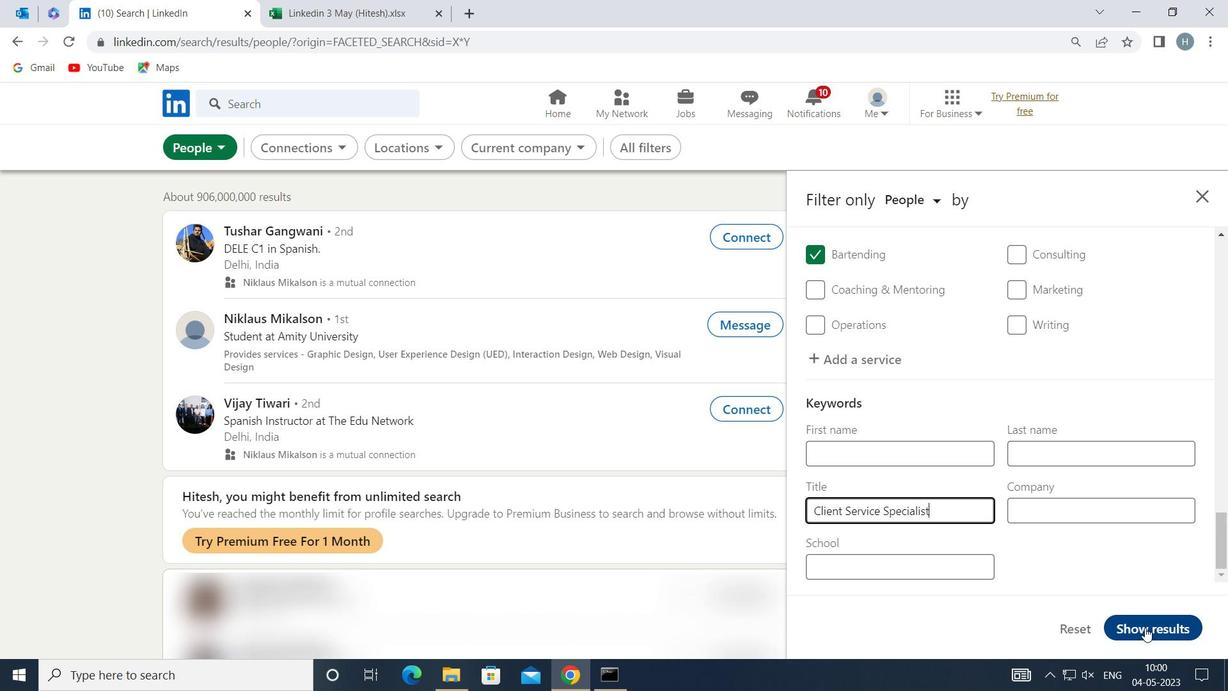 
Action: Mouse moved to (997, 502)
Screenshot: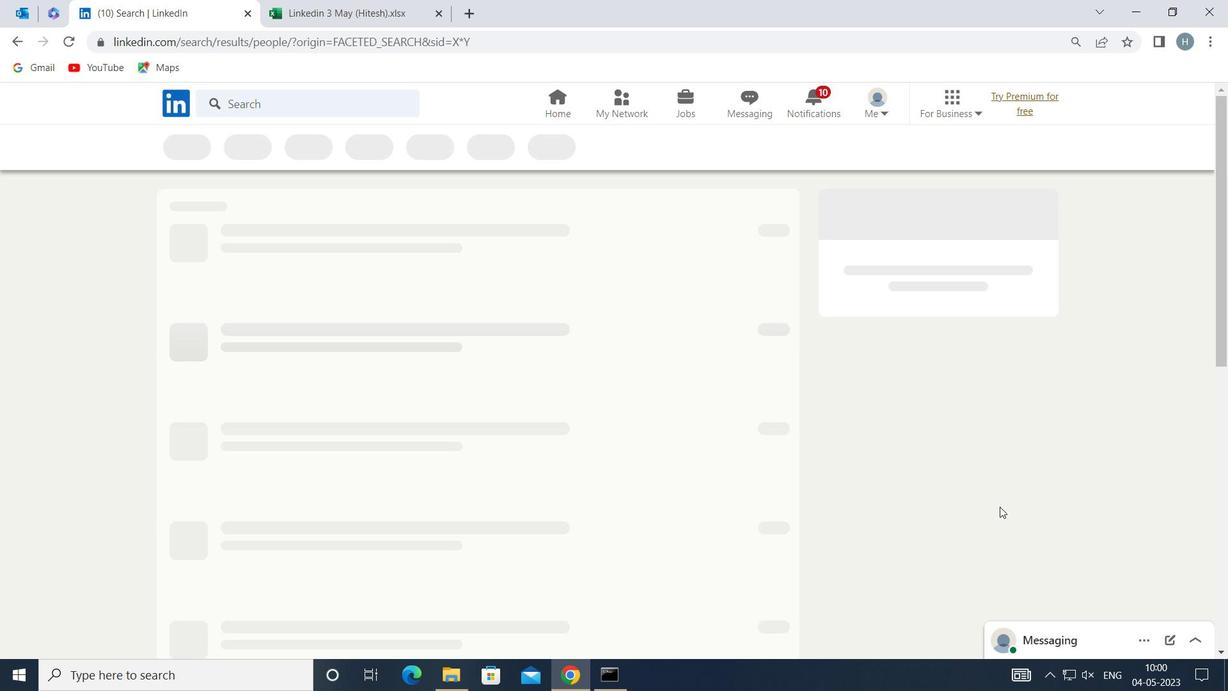 
